 Task: Look for space in Chartres, France from 2nd June, 2023 to 6th June, 2023 for 1 adult in price range Rs.10000 to Rs.13000. Place can be private room with 1  bedroom having 1 bed and 1 bathroom. Property type can be house, flat, guest house, hotel. Amenities needed are: washing machine. Booking option can be shelf check-in. Required host language is English.
Action: Mouse moved to (613, 132)
Screenshot: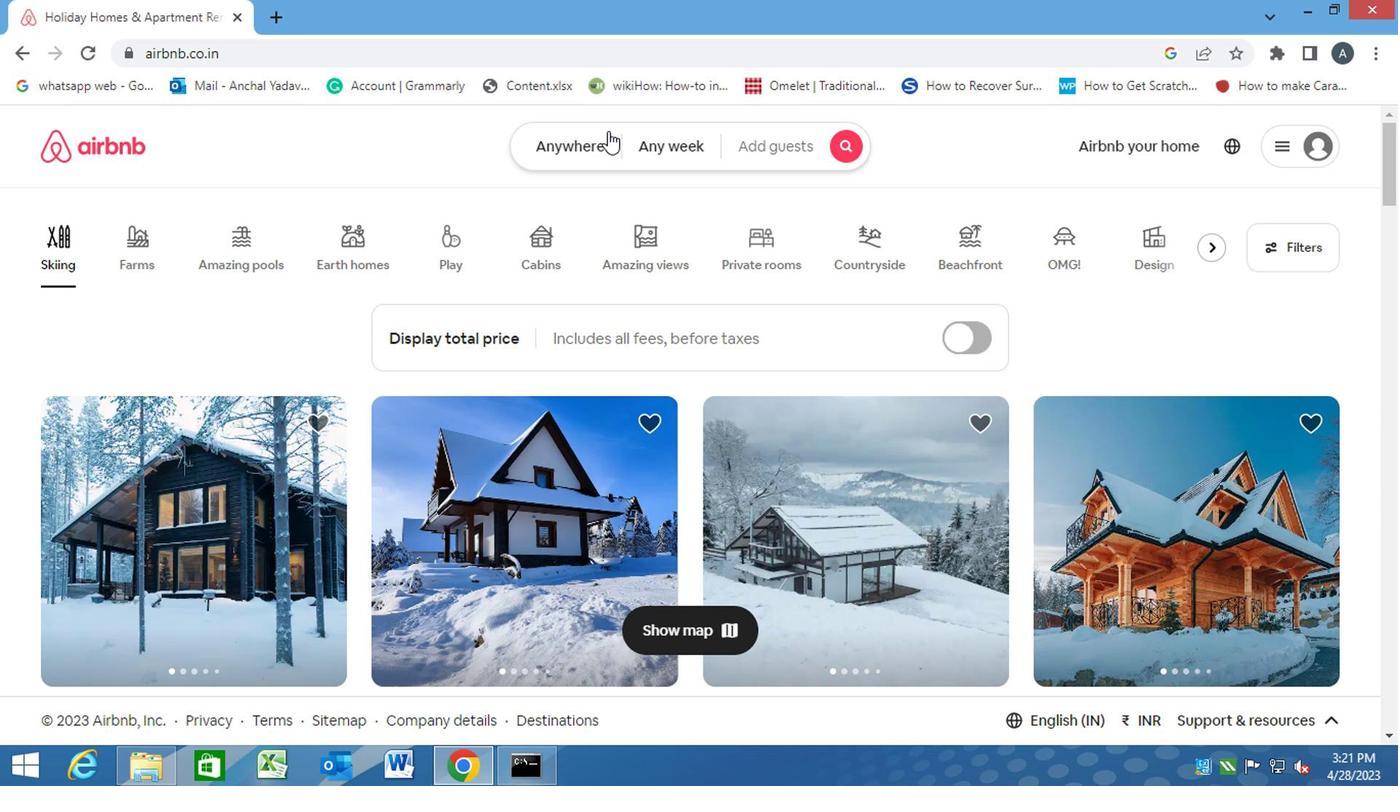 
Action: Mouse pressed left at (613, 132)
Screenshot: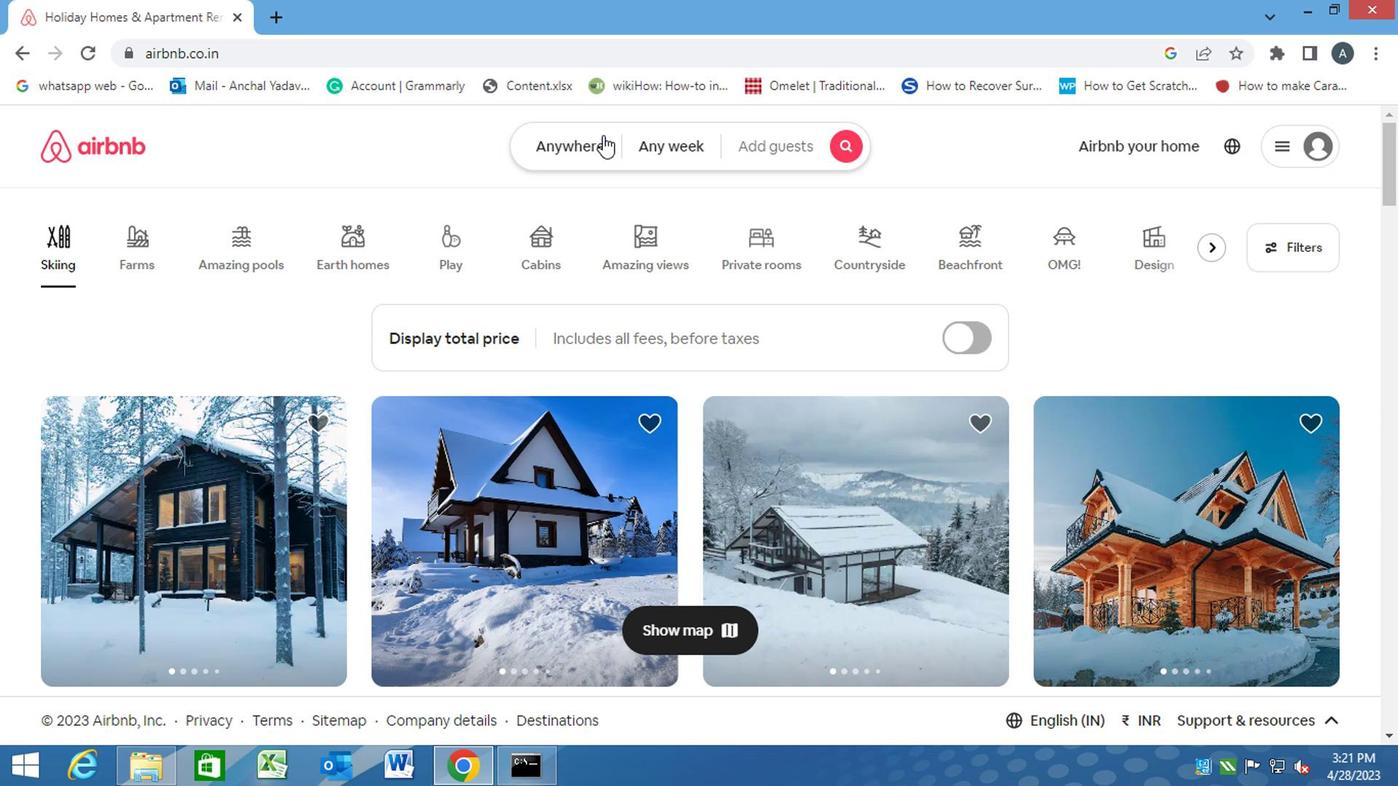 
Action: Mouse moved to (506, 201)
Screenshot: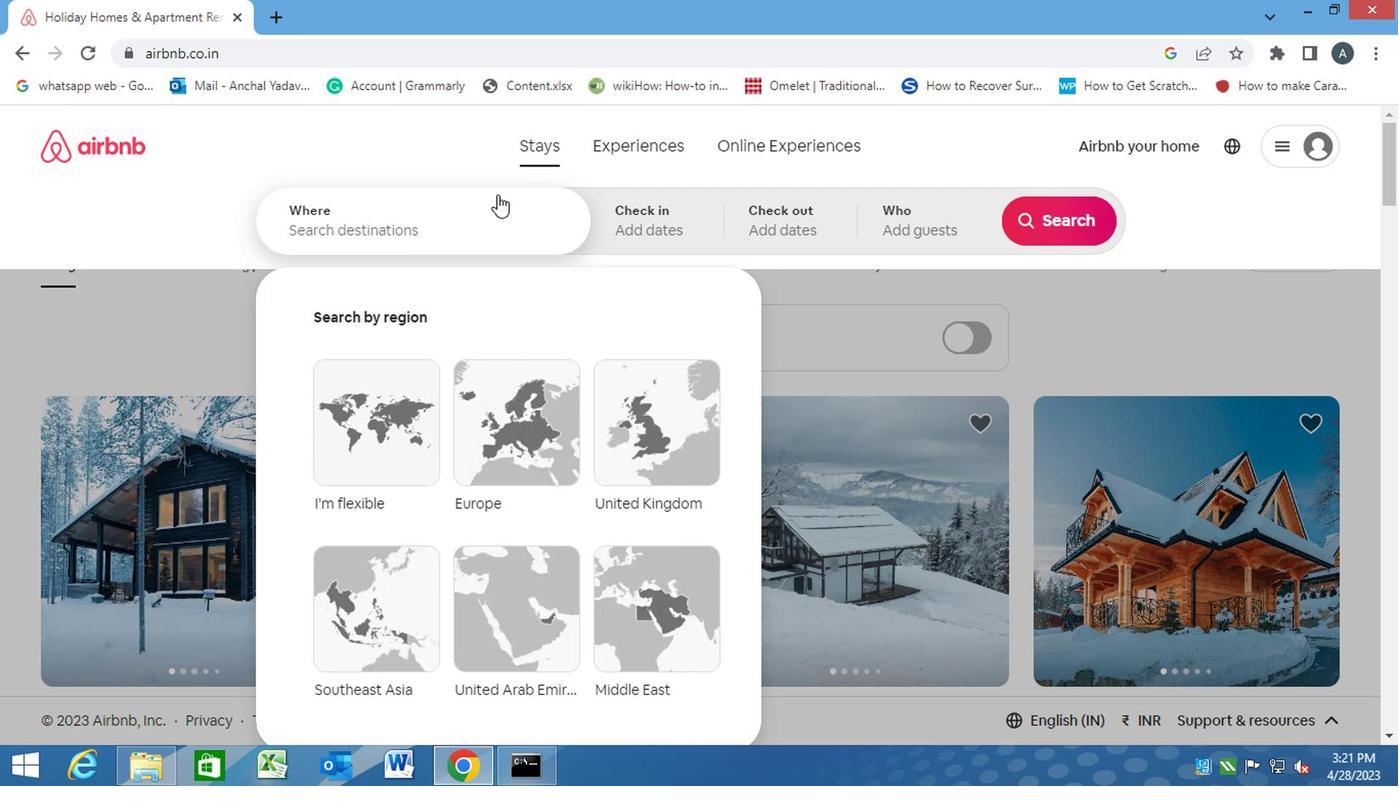 
Action: Mouse pressed left at (506, 201)
Screenshot: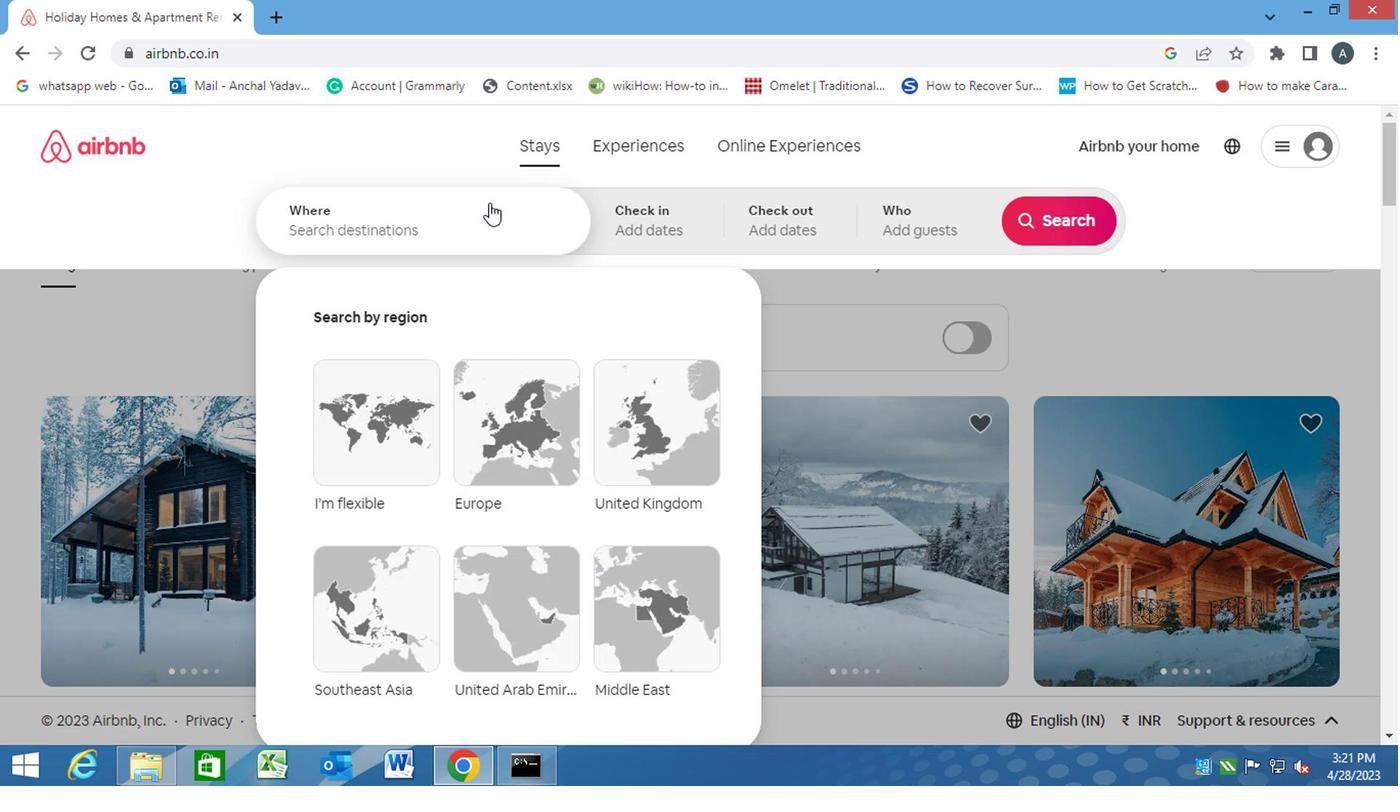 
Action: Key pressed c<Key.caps_lock>hartres,<Key.space><Key.caps_lock>f<Key.caps_lock>rance<Key.enter>
Screenshot: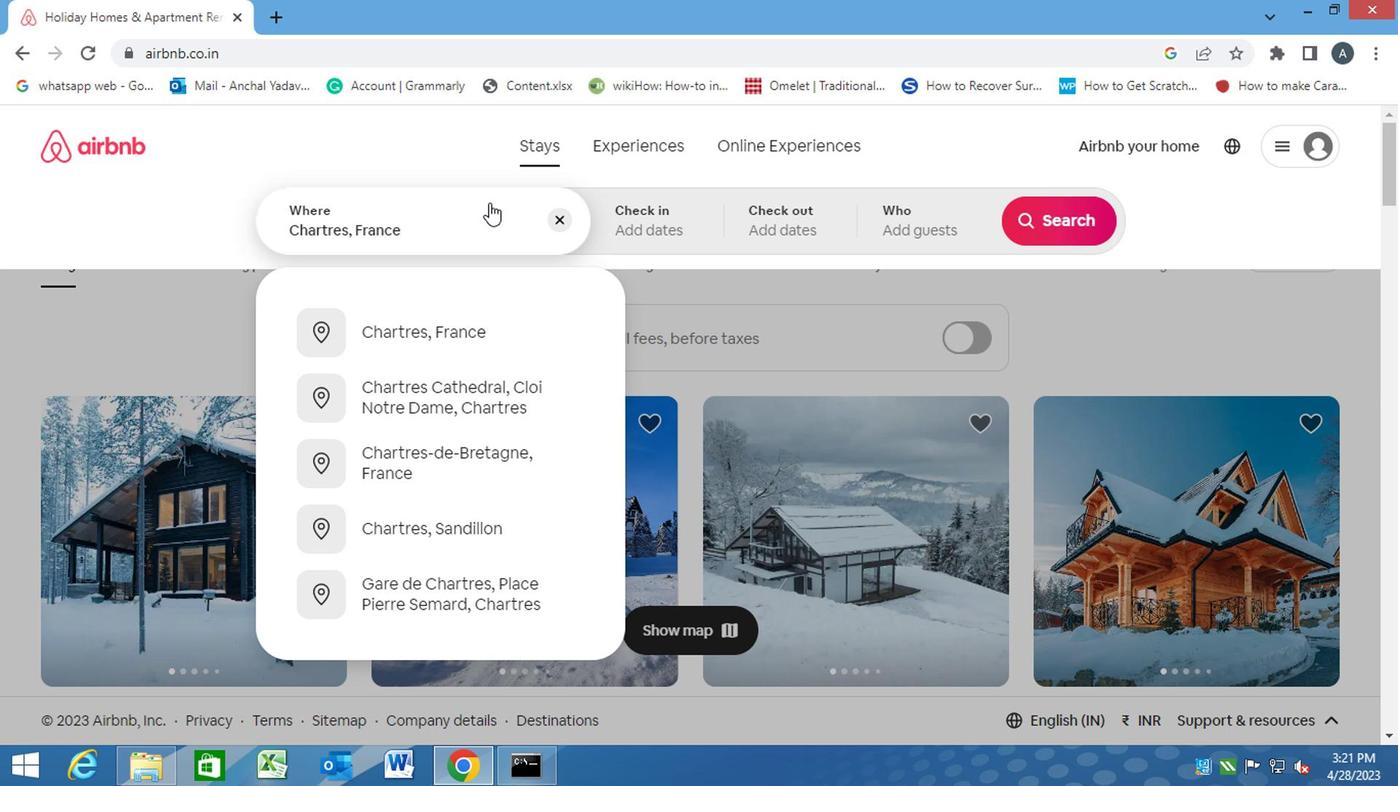 
Action: Mouse moved to (1030, 388)
Screenshot: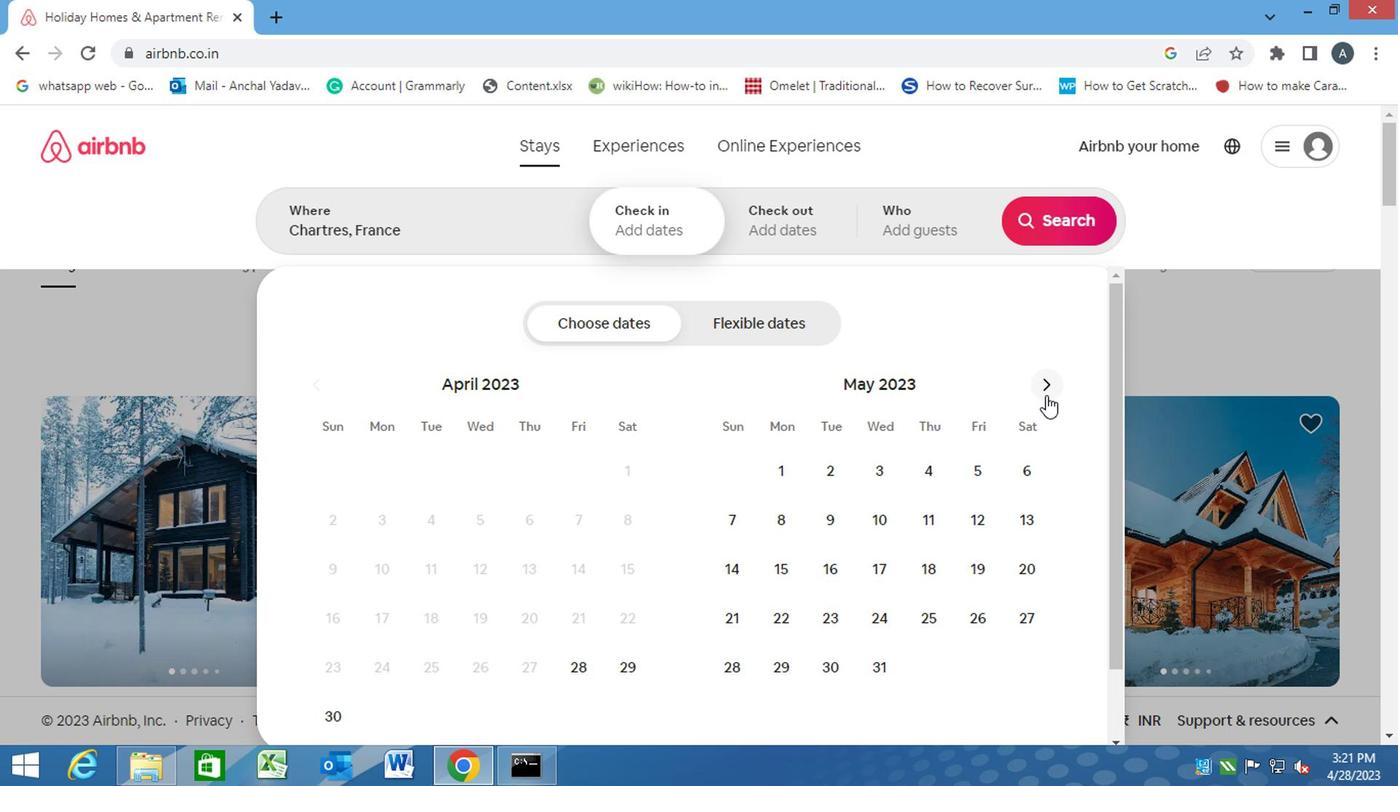 
Action: Mouse pressed left at (1030, 388)
Screenshot: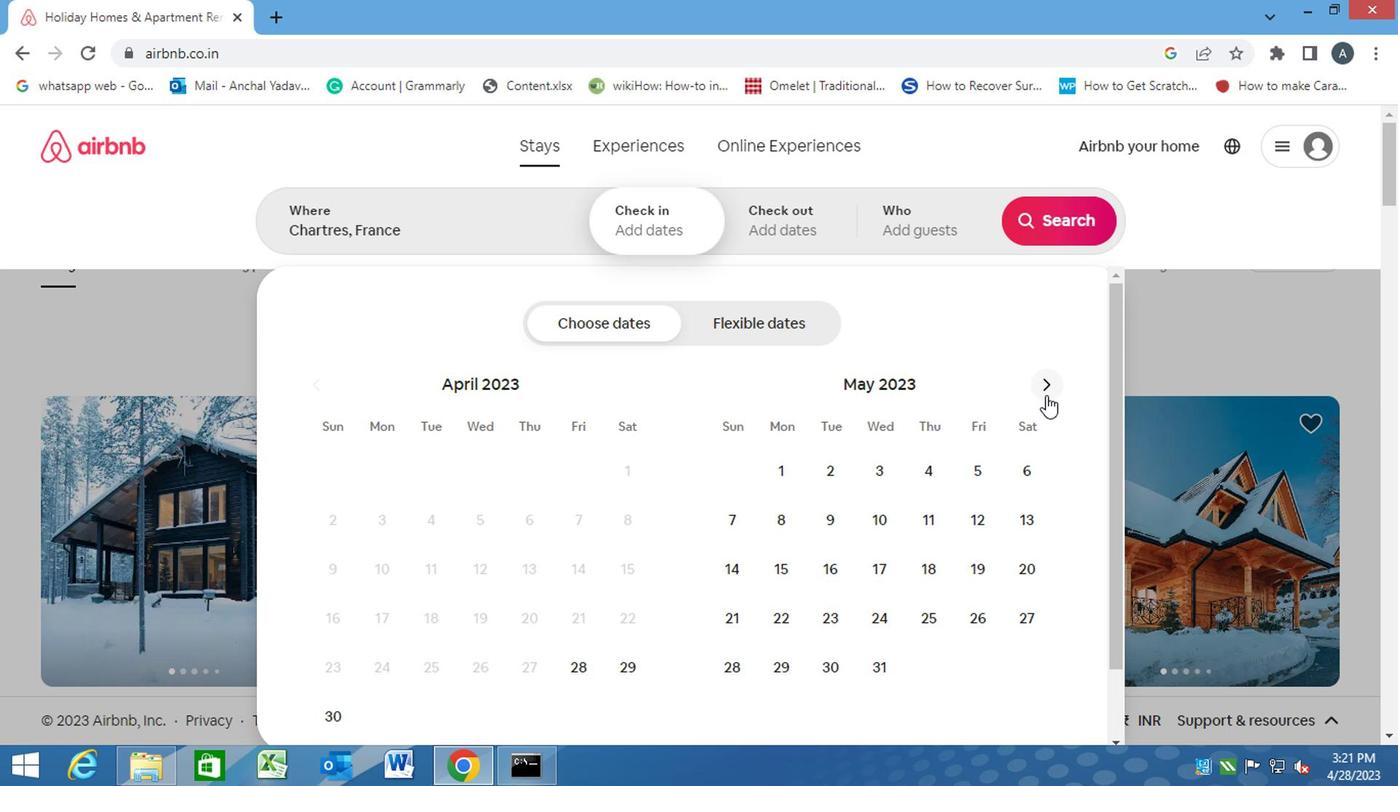 
Action: Mouse moved to (962, 477)
Screenshot: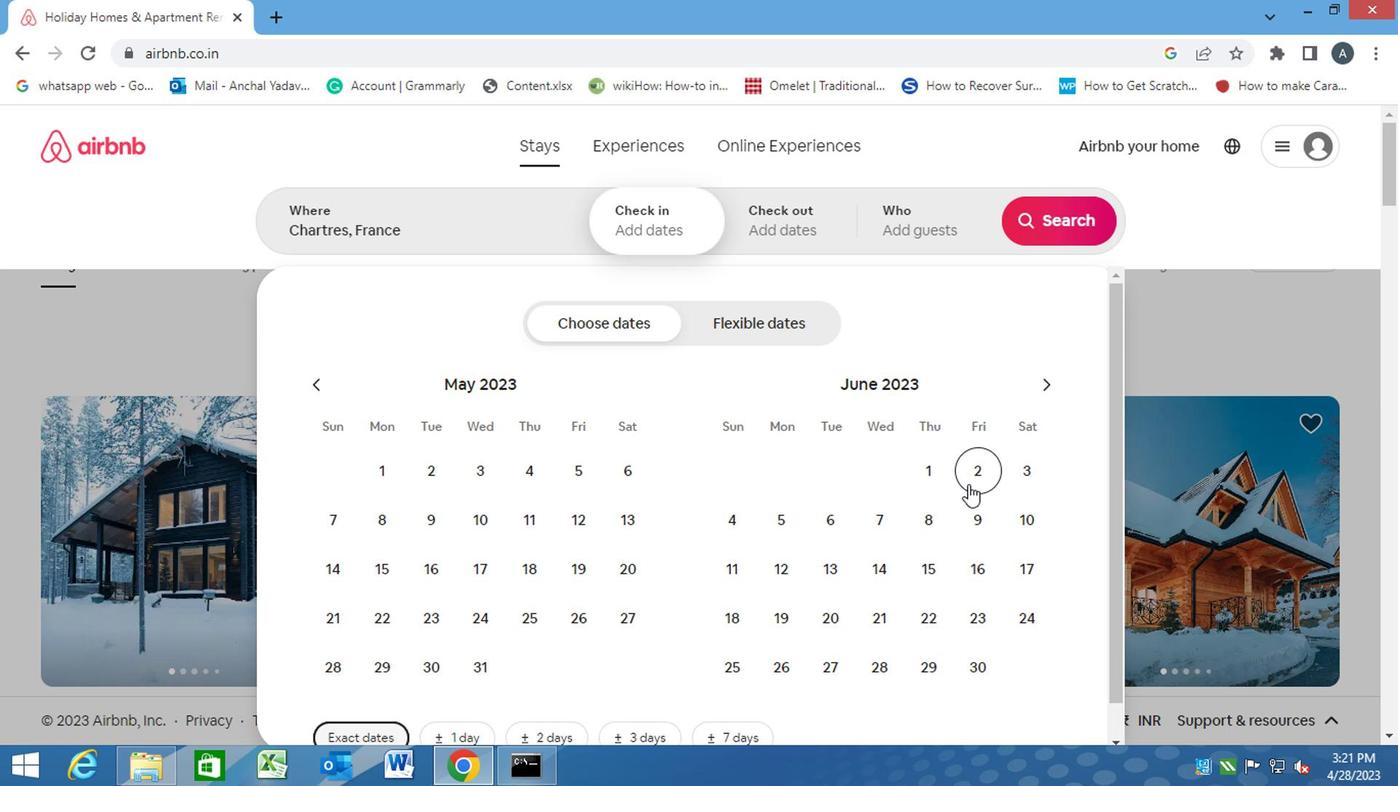 
Action: Mouse pressed left at (962, 477)
Screenshot: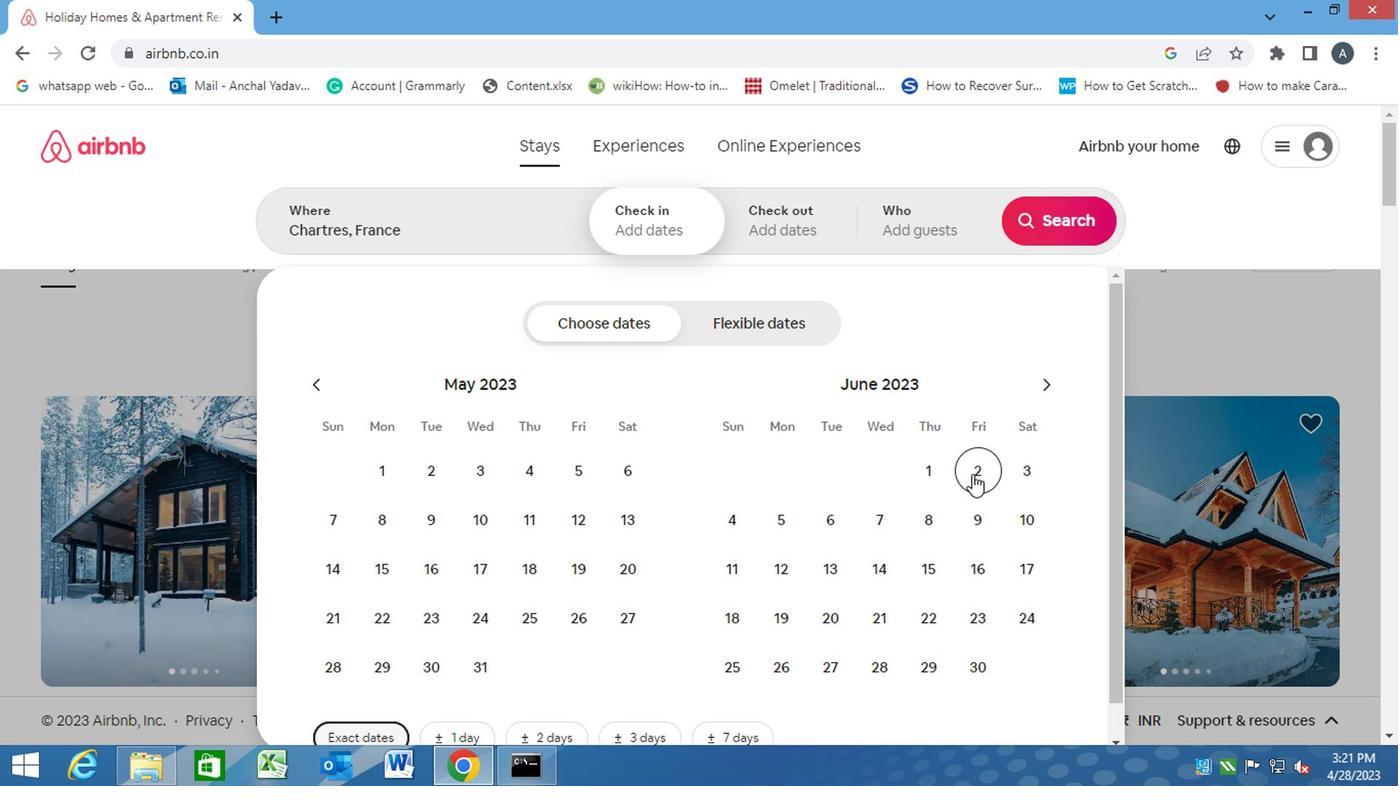 
Action: Mouse moved to (798, 531)
Screenshot: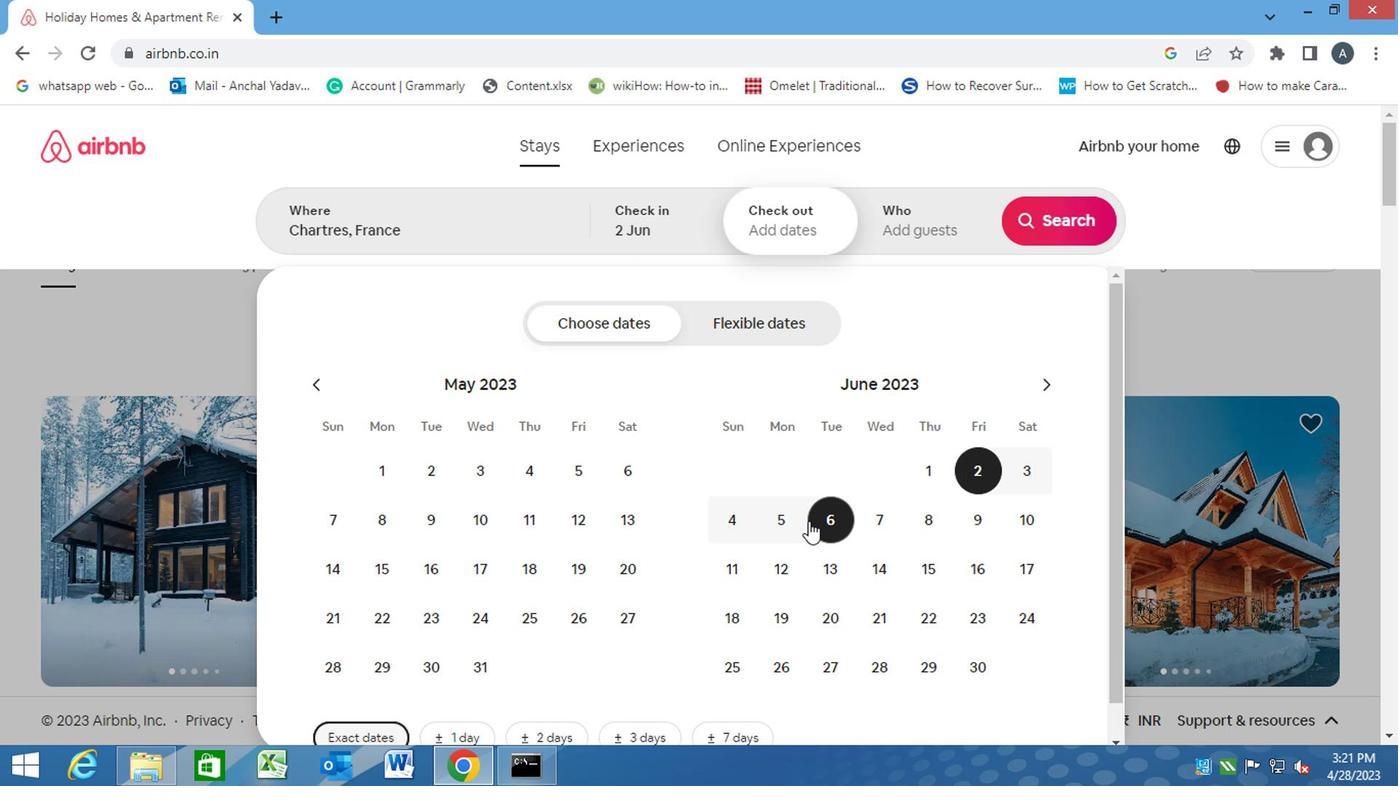 
Action: Mouse pressed left at (798, 531)
Screenshot: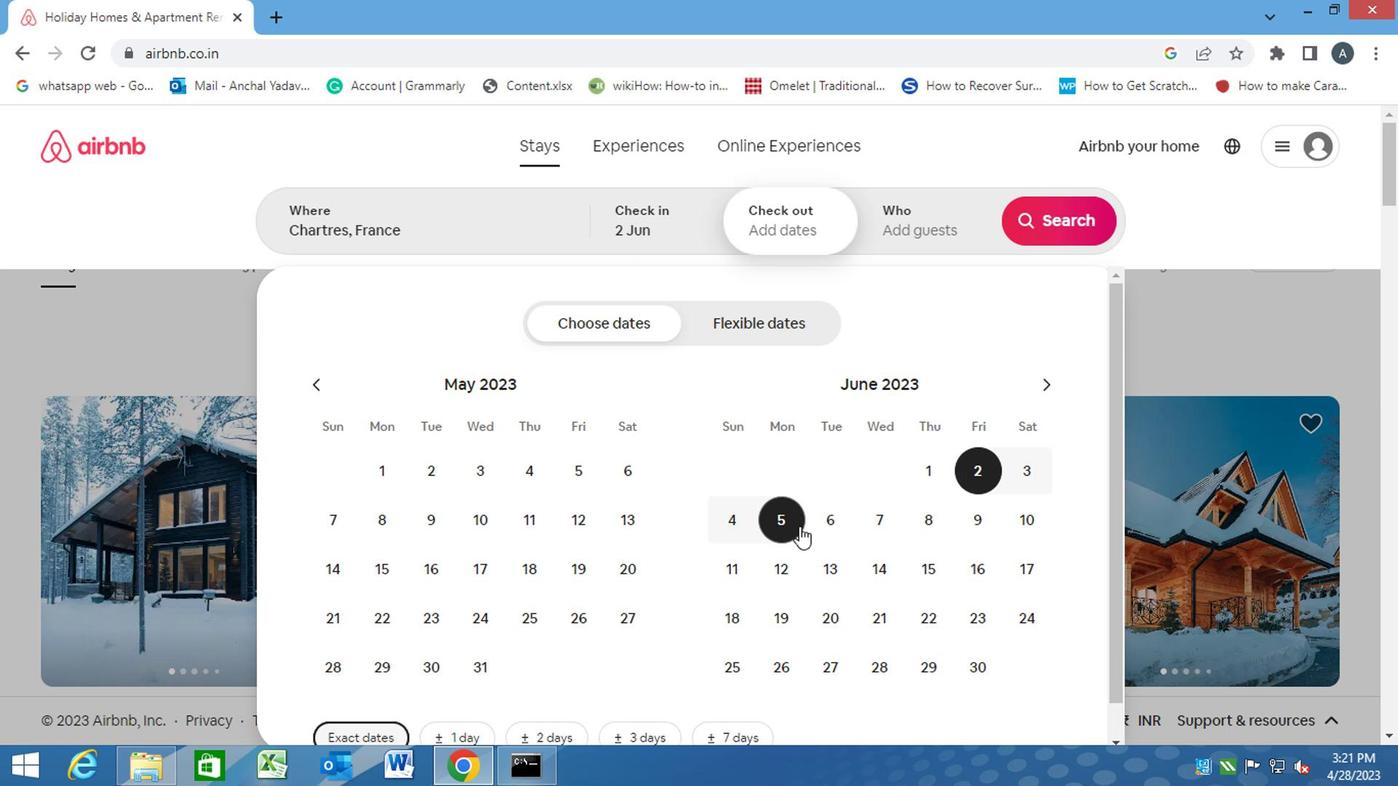 
Action: Mouse moved to (817, 524)
Screenshot: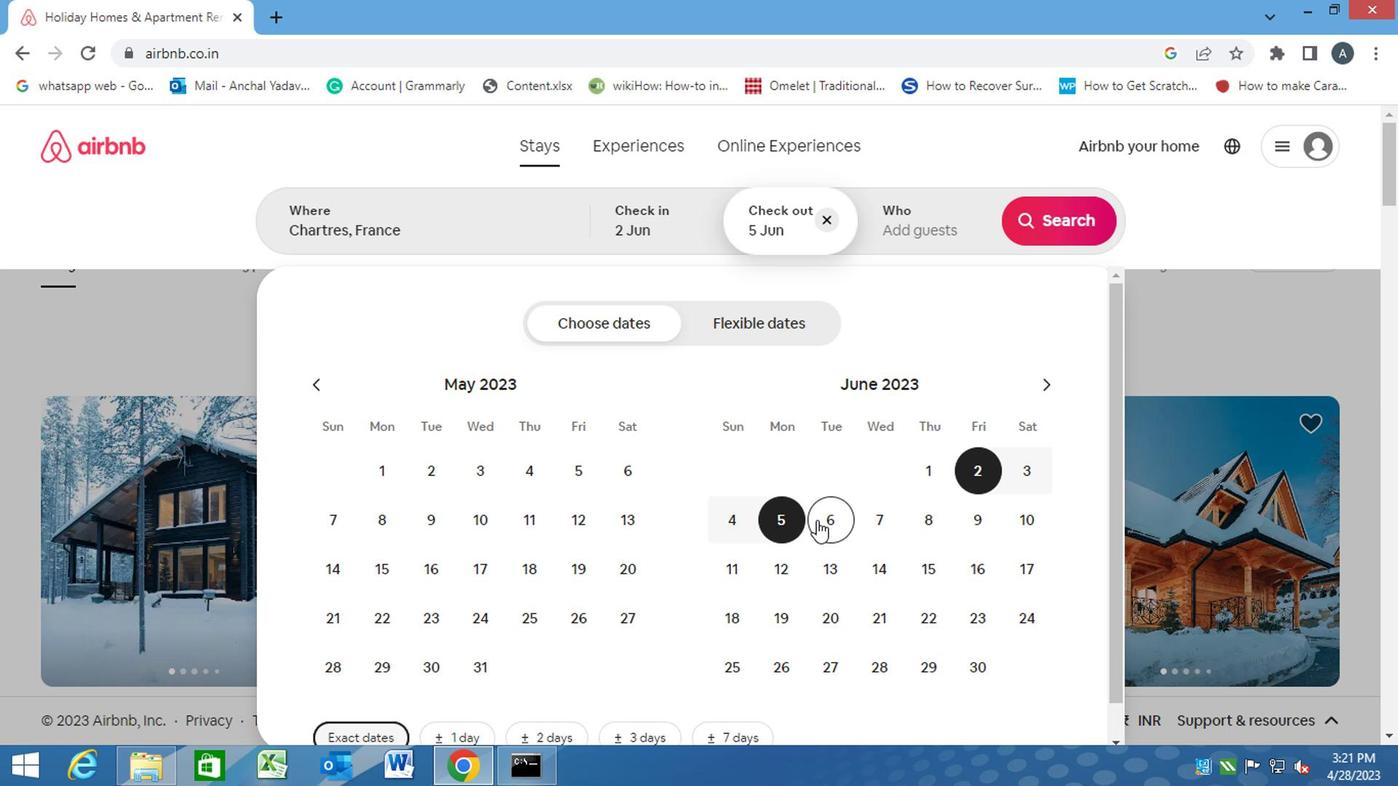 
Action: Mouse pressed left at (817, 524)
Screenshot: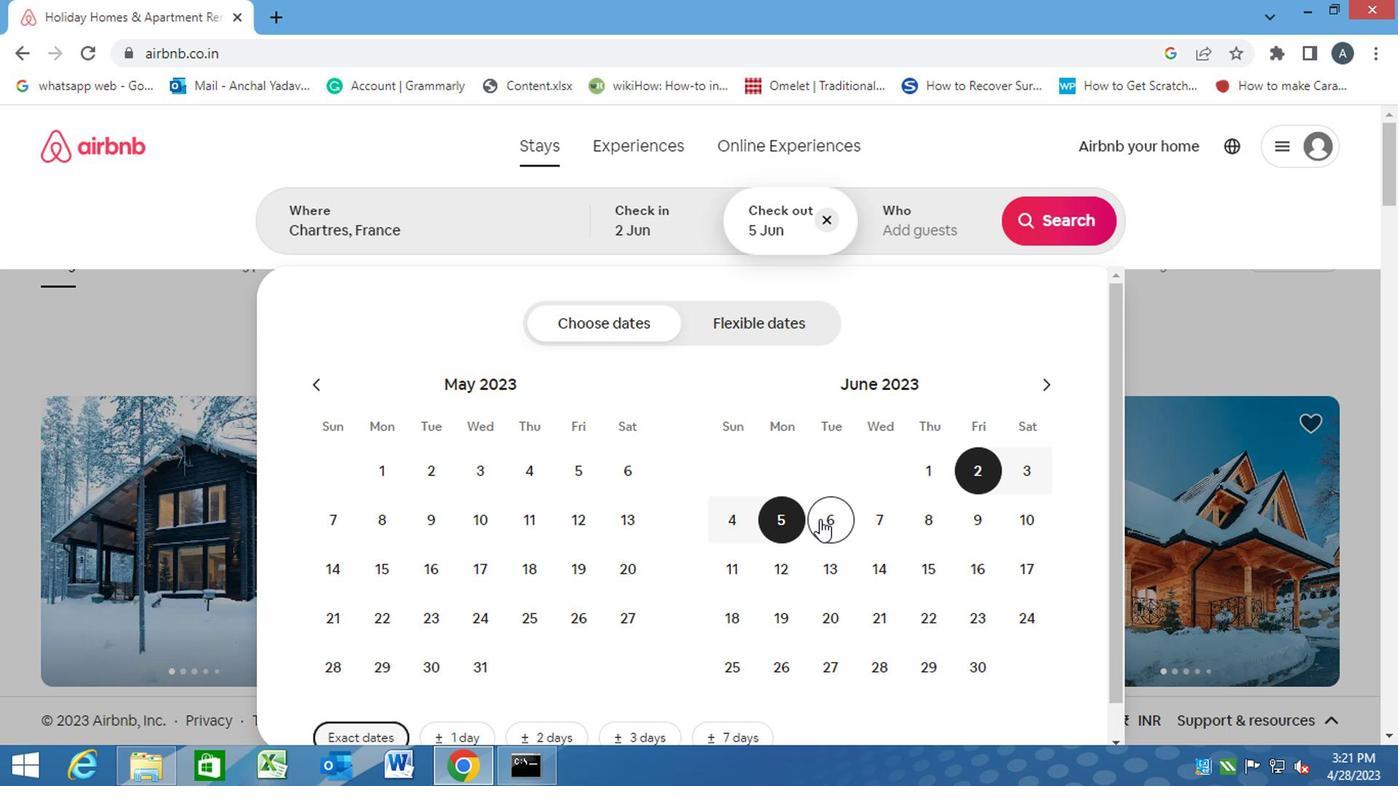 
Action: Mouse moved to (885, 224)
Screenshot: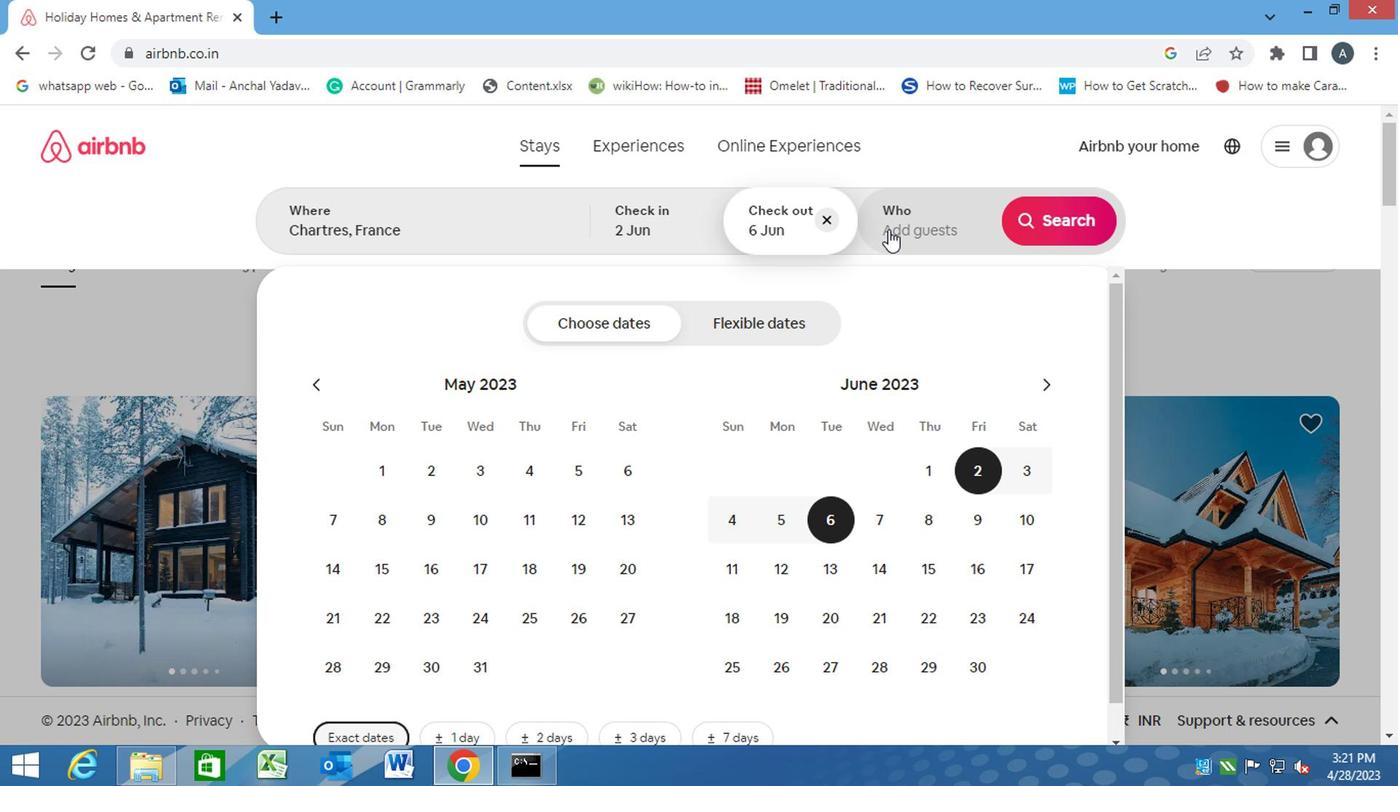 
Action: Mouse pressed left at (885, 224)
Screenshot: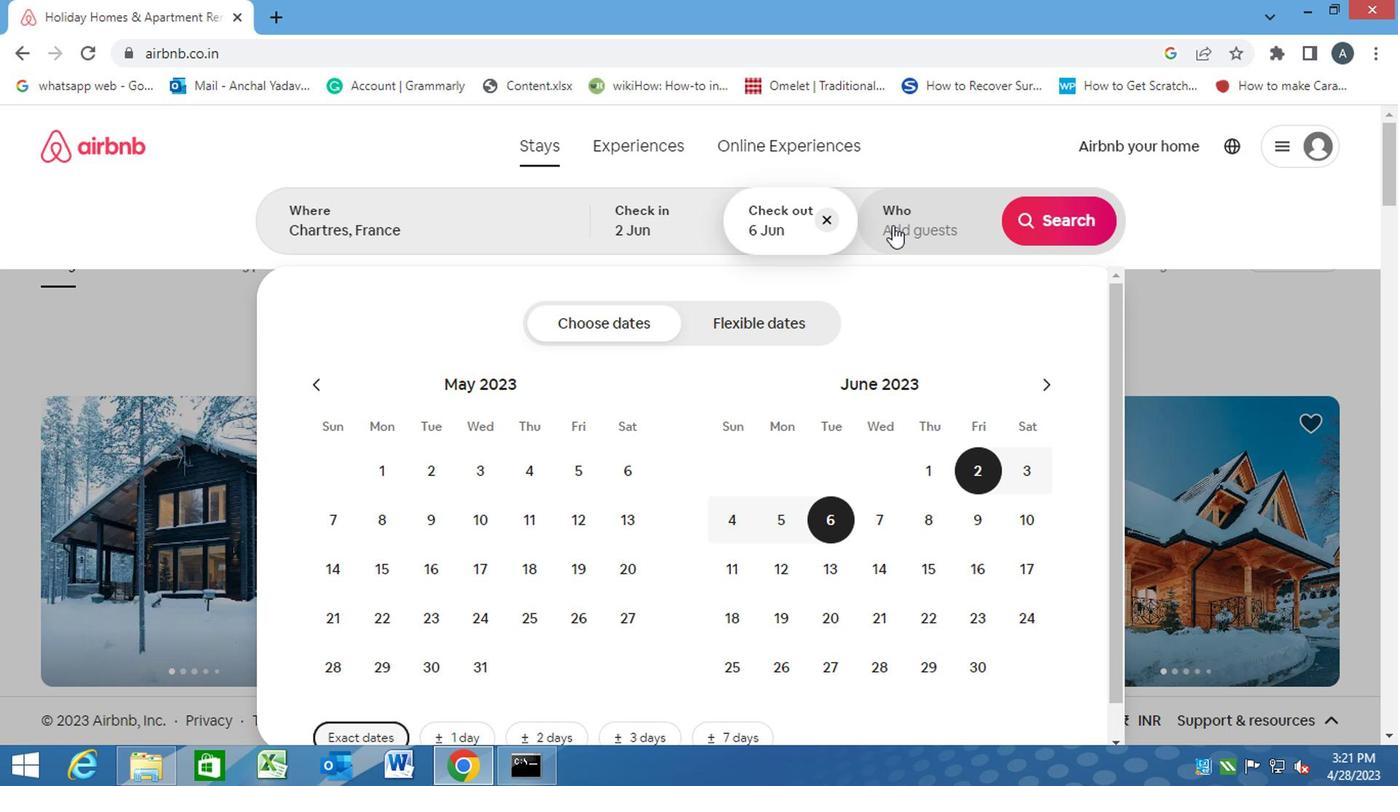
Action: Mouse moved to (1052, 324)
Screenshot: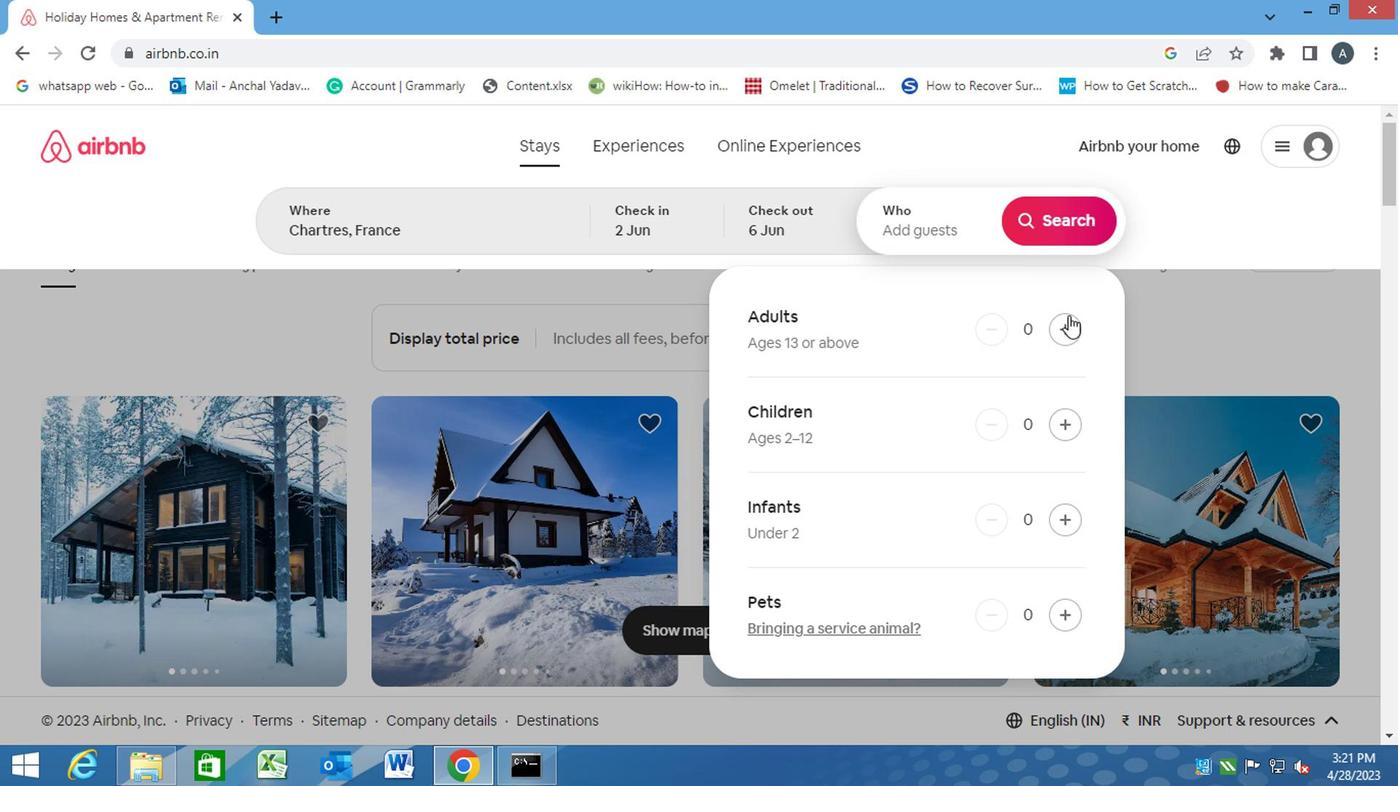 
Action: Mouse pressed left at (1052, 324)
Screenshot: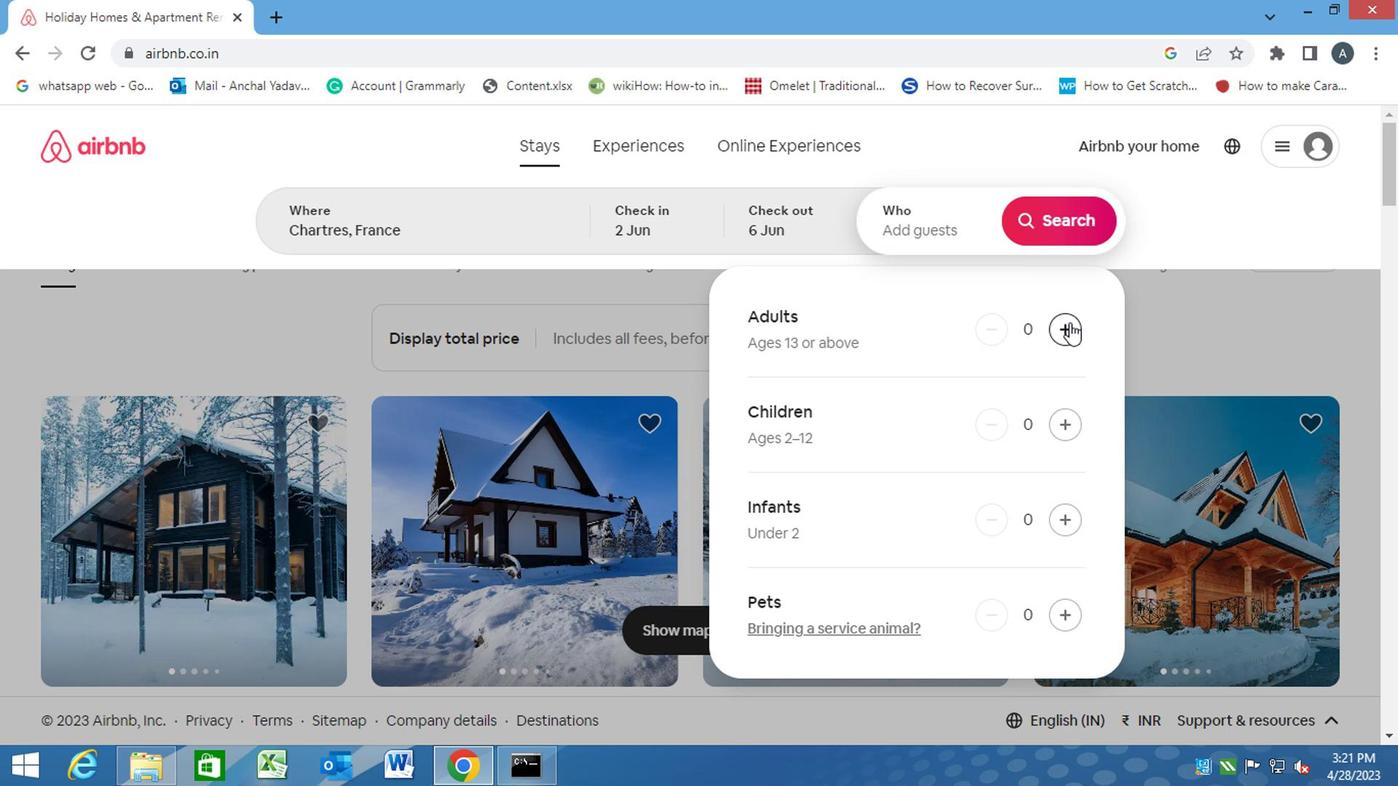 
Action: Mouse moved to (1068, 217)
Screenshot: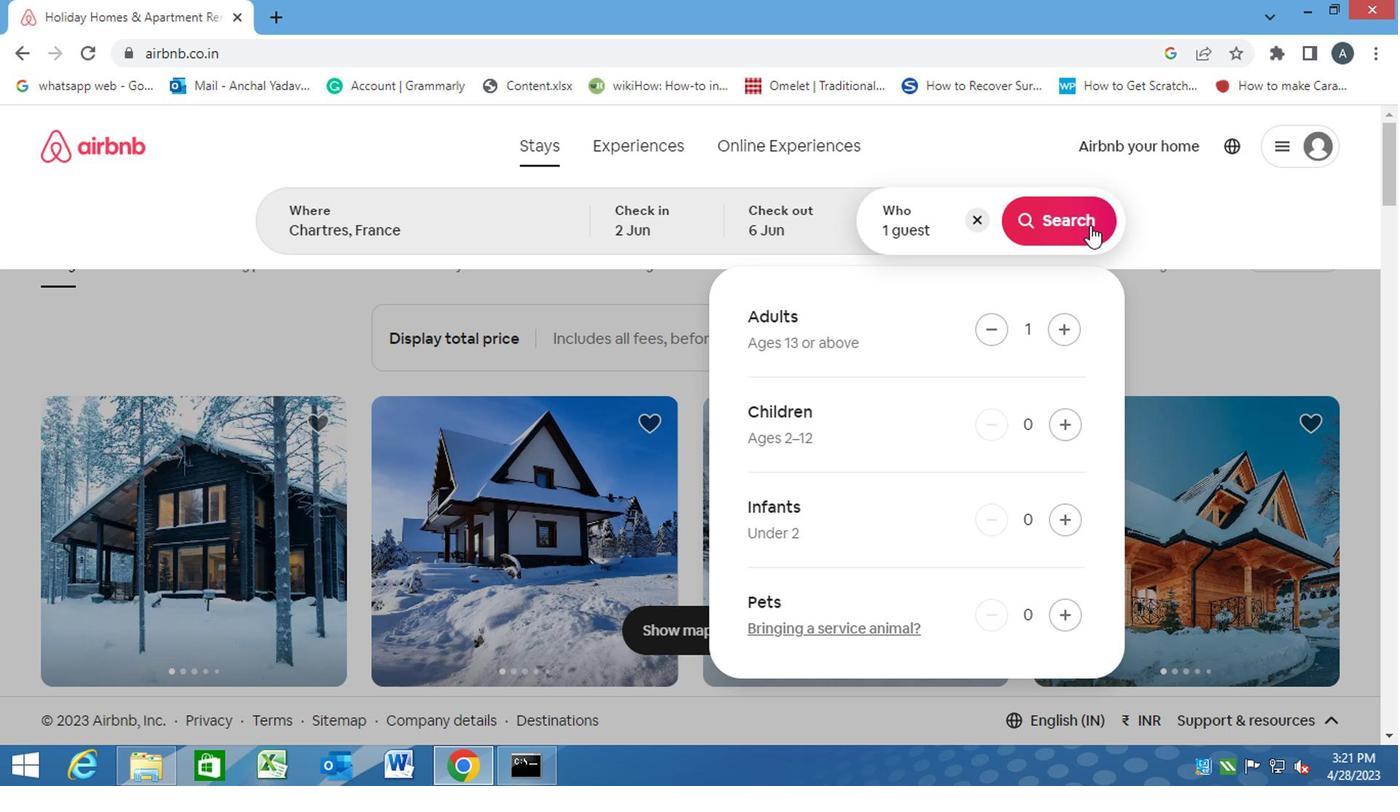 
Action: Mouse pressed left at (1068, 217)
Screenshot: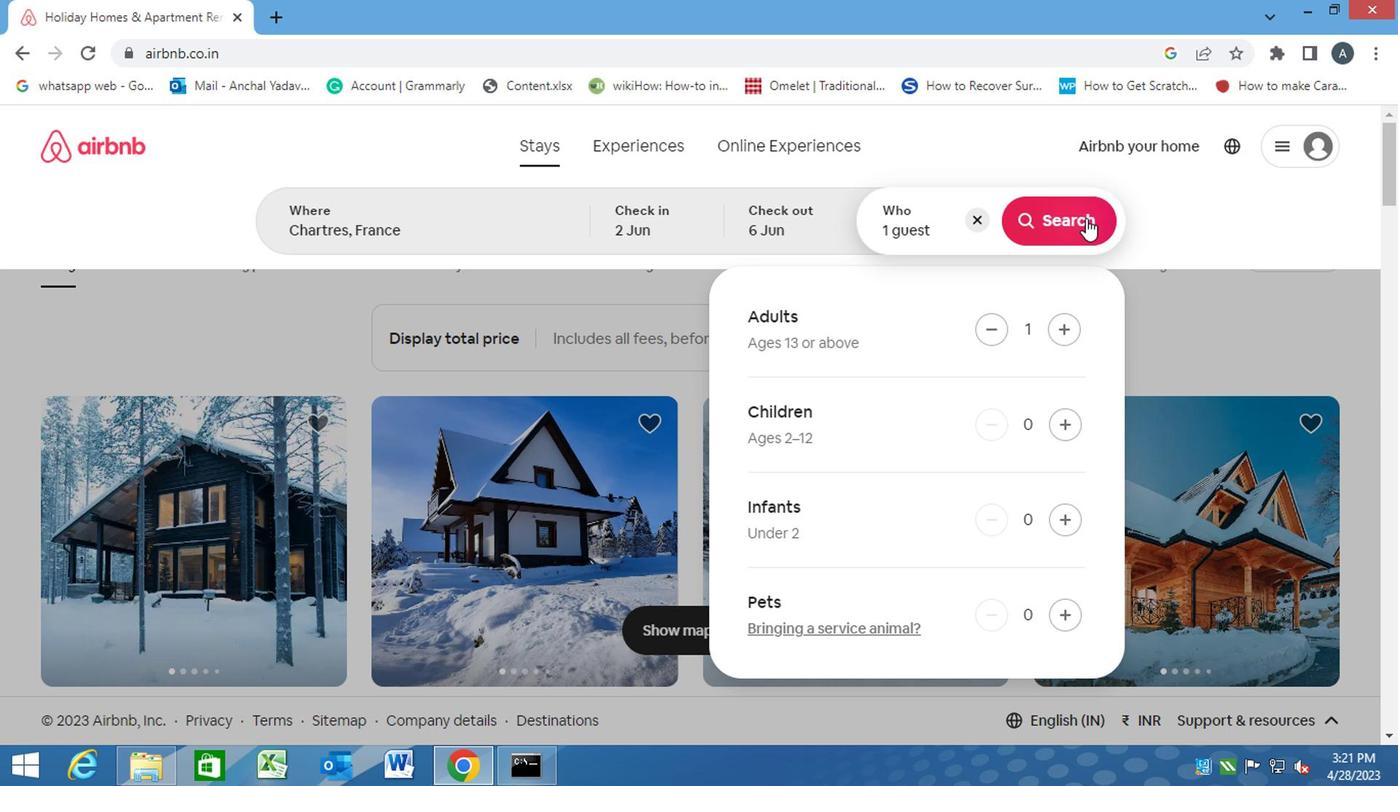 
Action: Mouse moved to (1270, 231)
Screenshot: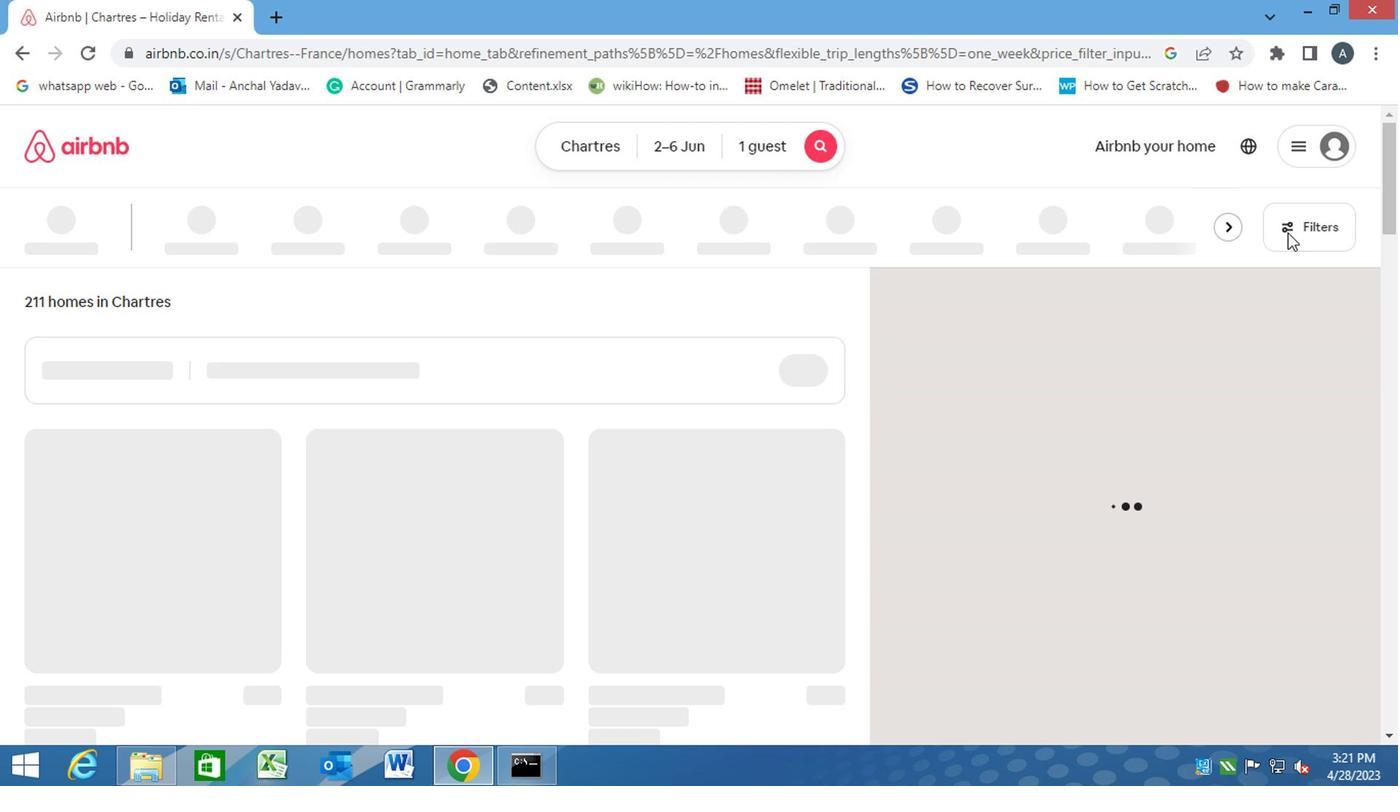 
Action: Mouse pressed left at (1270, 231)
Screenshot: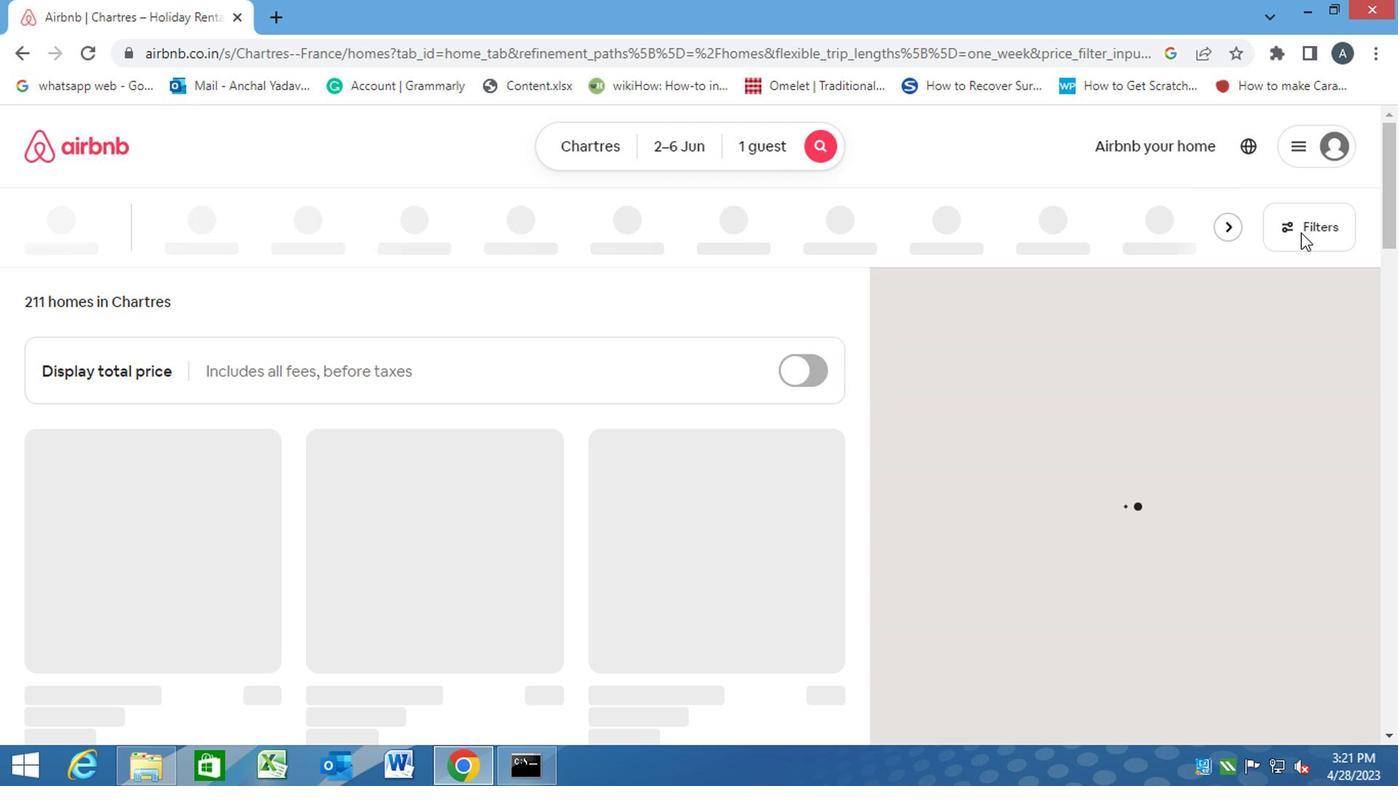 
Action: Mouse moved to (442, 501)
Screenshot: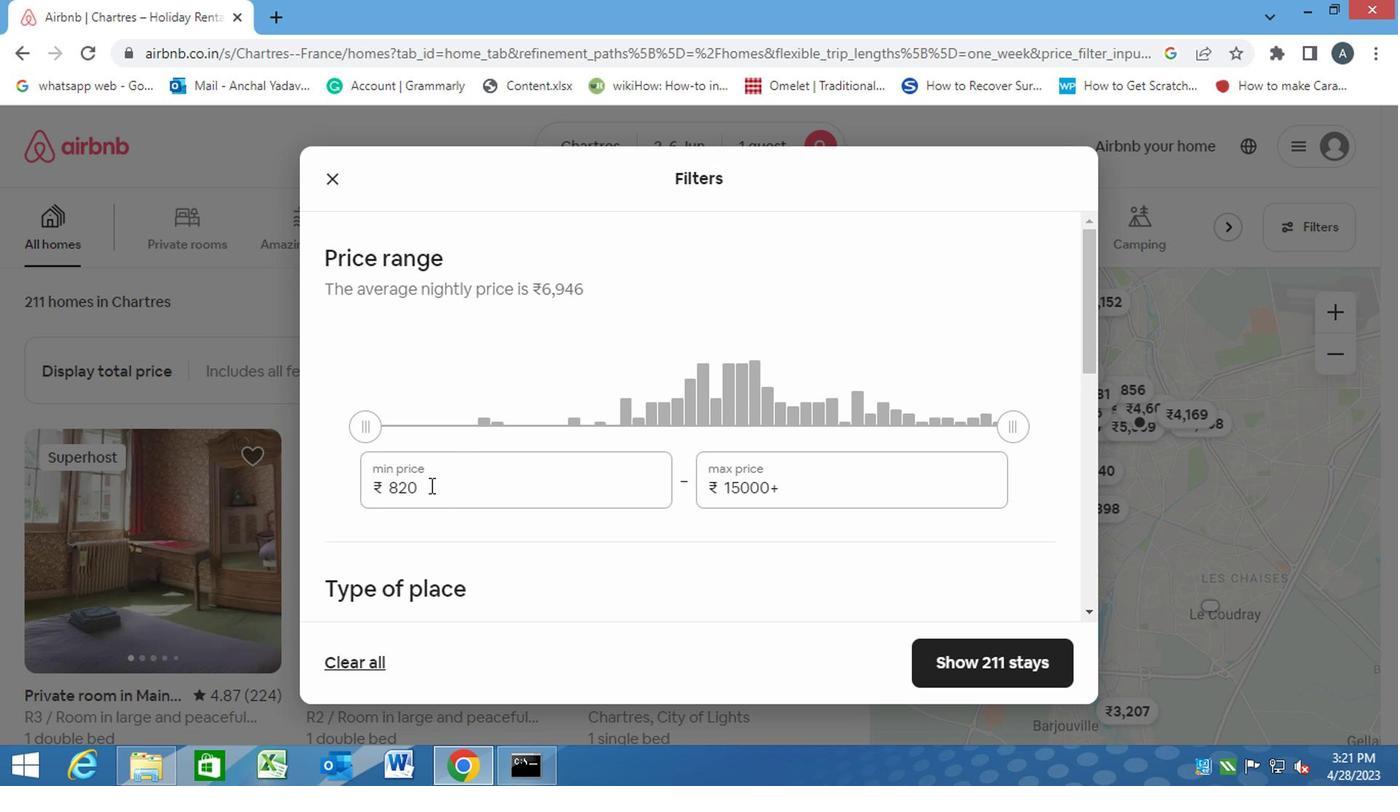 
Action: Mouse scrolled (442, 500) with delta (0, 0)
Screenshot: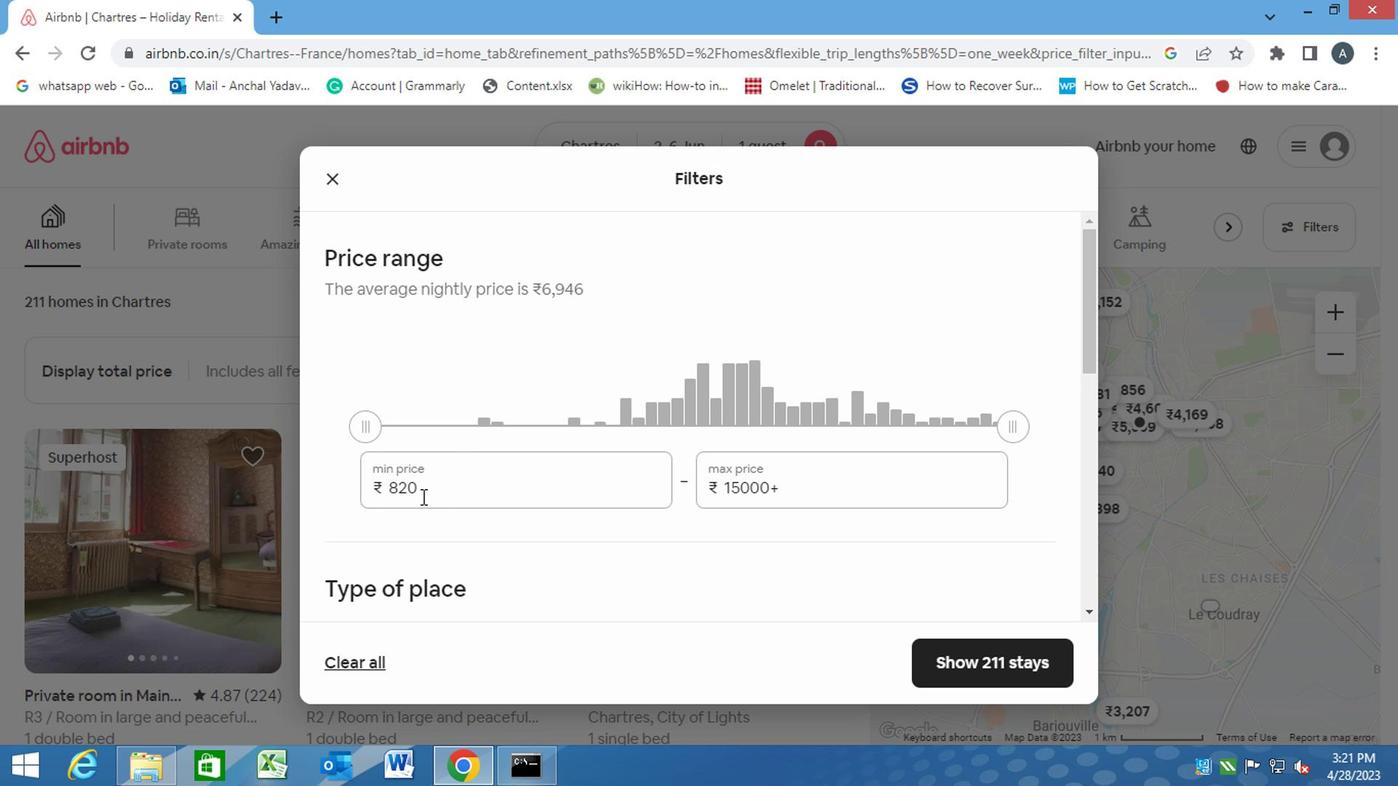 
Action: Mouse moved to (462, 382)
Screenshot: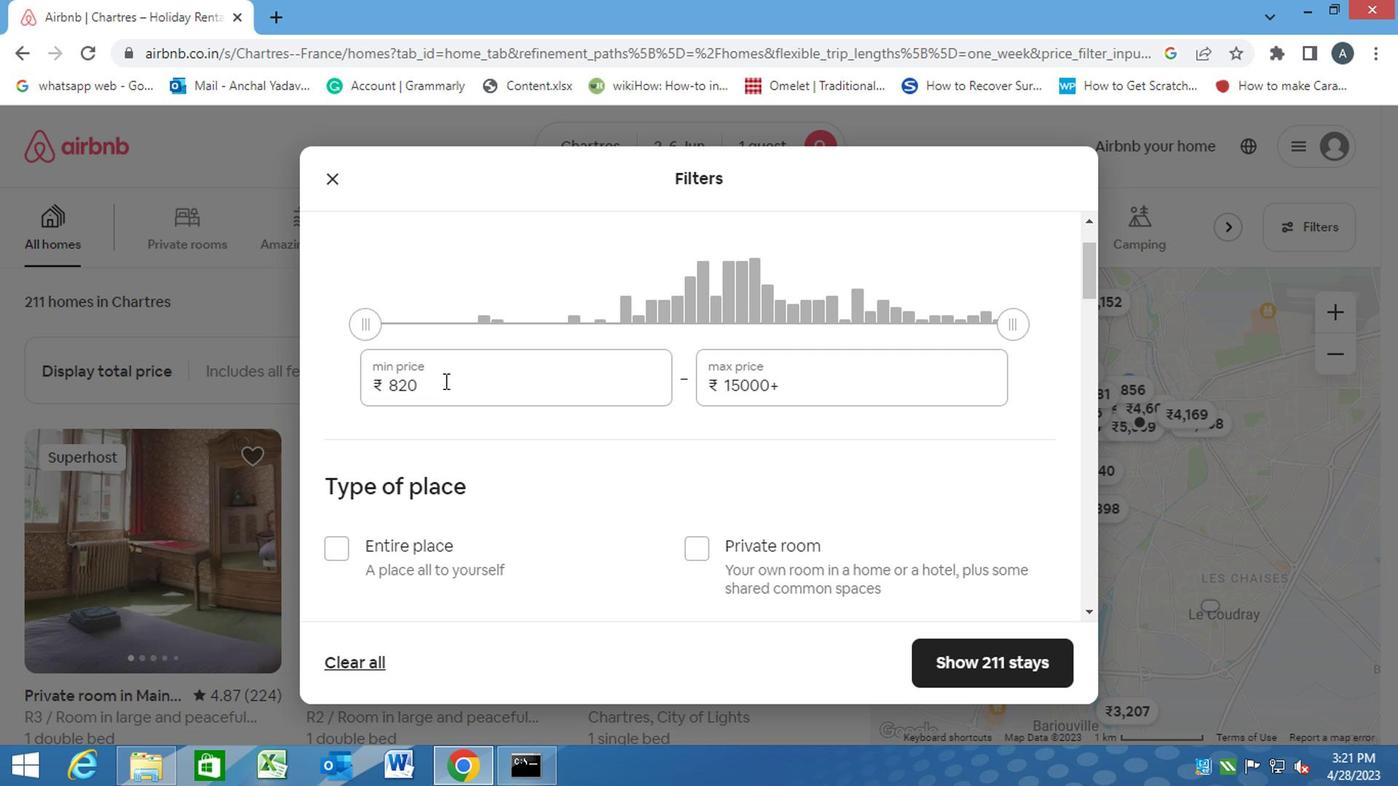
Action: Mouse pressed left at (462, 382)
Screenshot: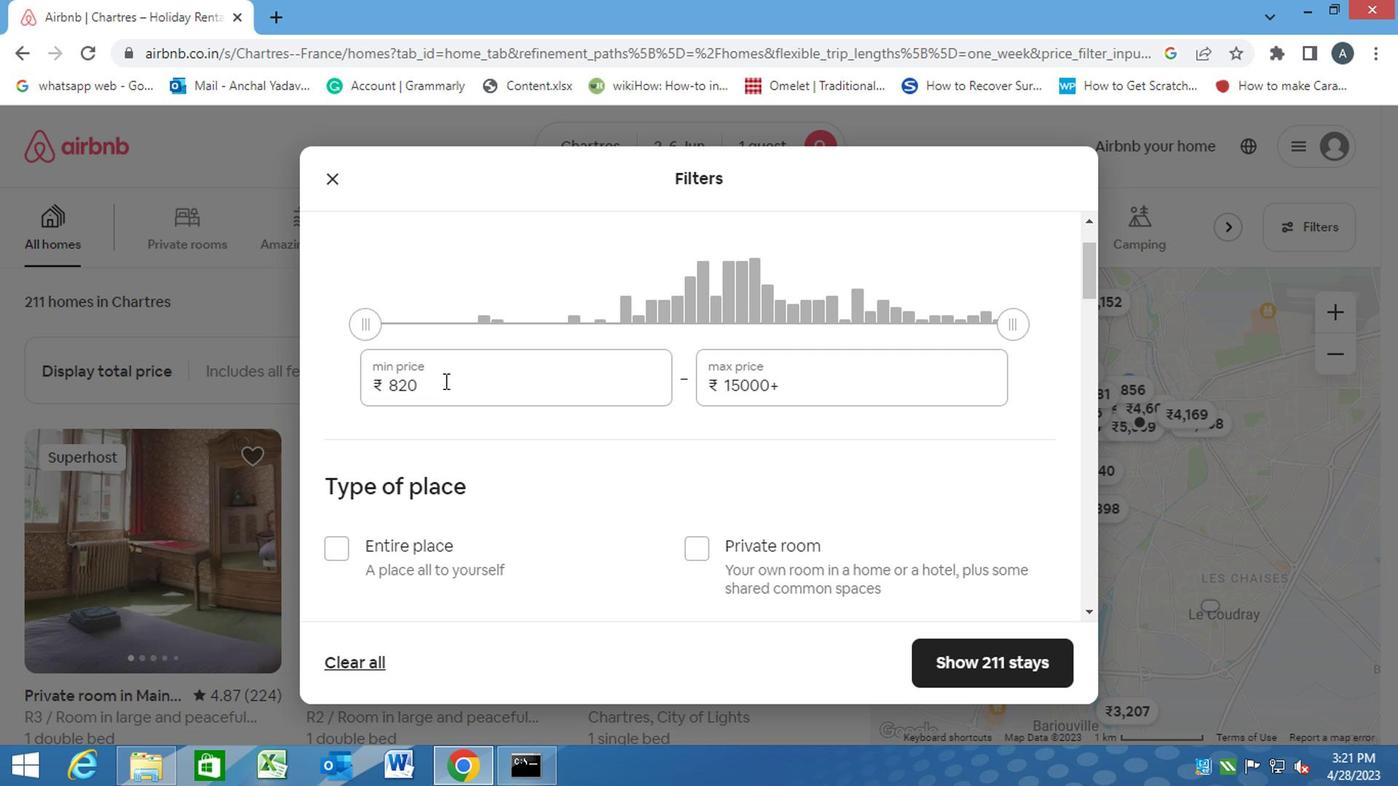 
Action: Mouse moved to (395, 392)
Screenshot: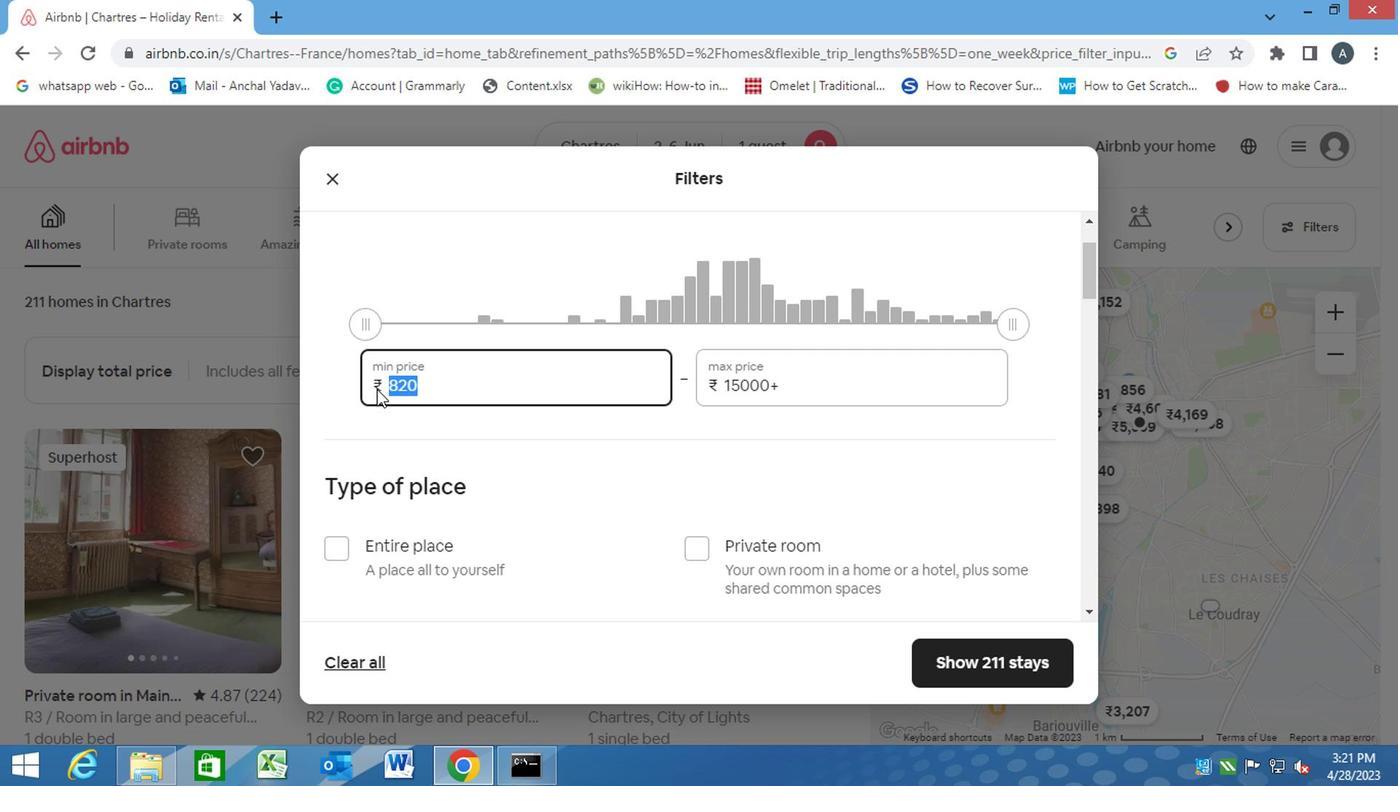 
Action: Key pressed 10000<Key.tab><Key.backspace><Key.backspace>13000
Screenshot: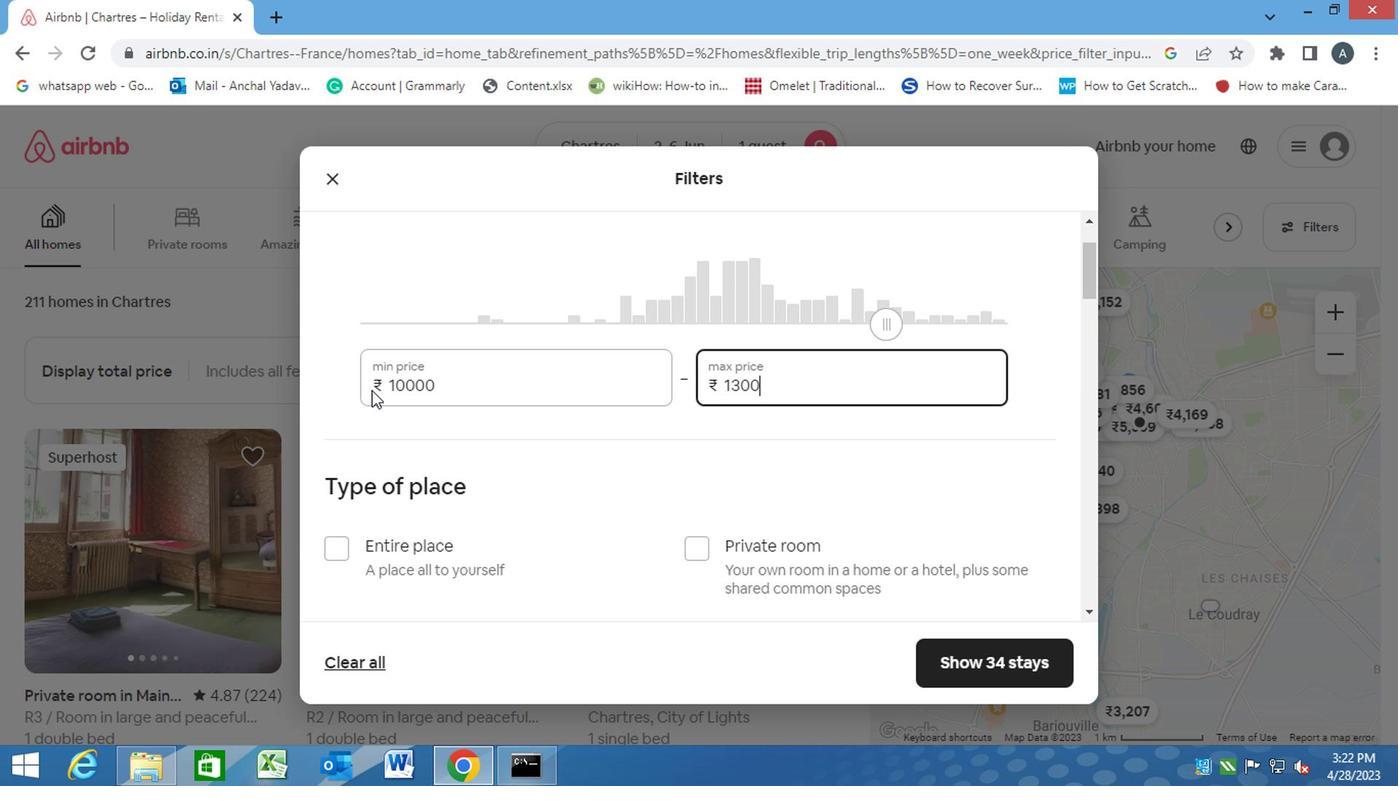 
Action: Mouse moved to (555, 472)
Screenshot: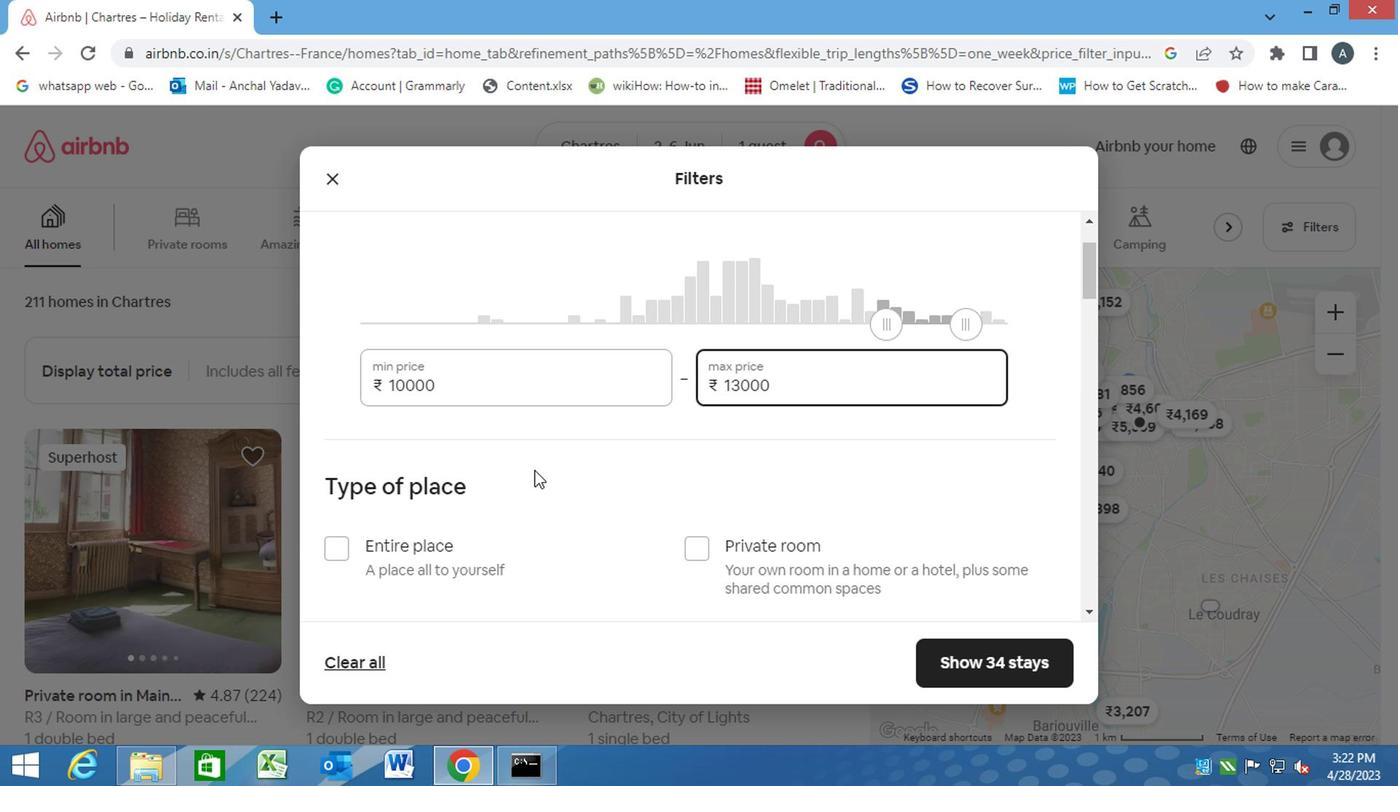 
Action: Mouse pressed left at (555, 472)
Screenshot: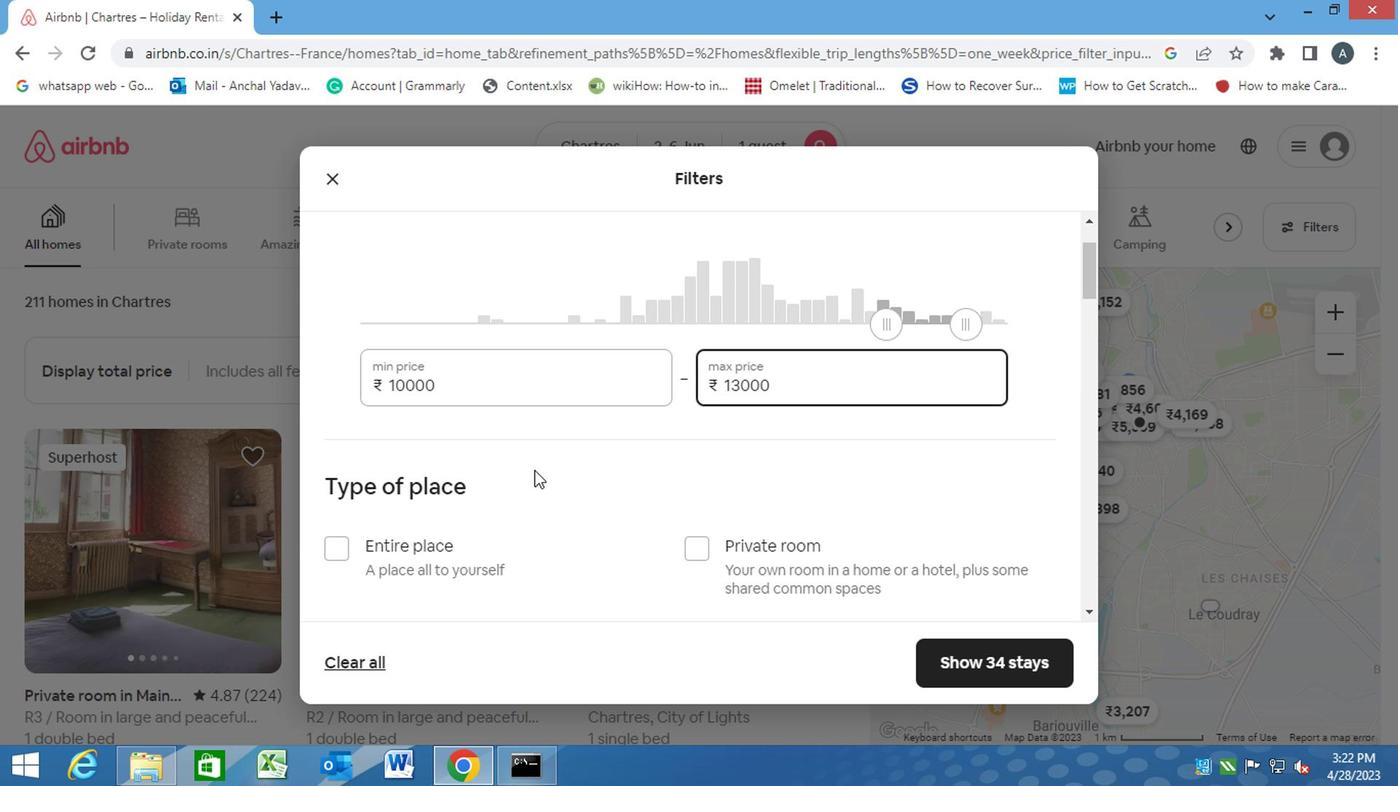 
Action: Mouse scrolled (555, 471) with delta (0, 0)
Screenshot: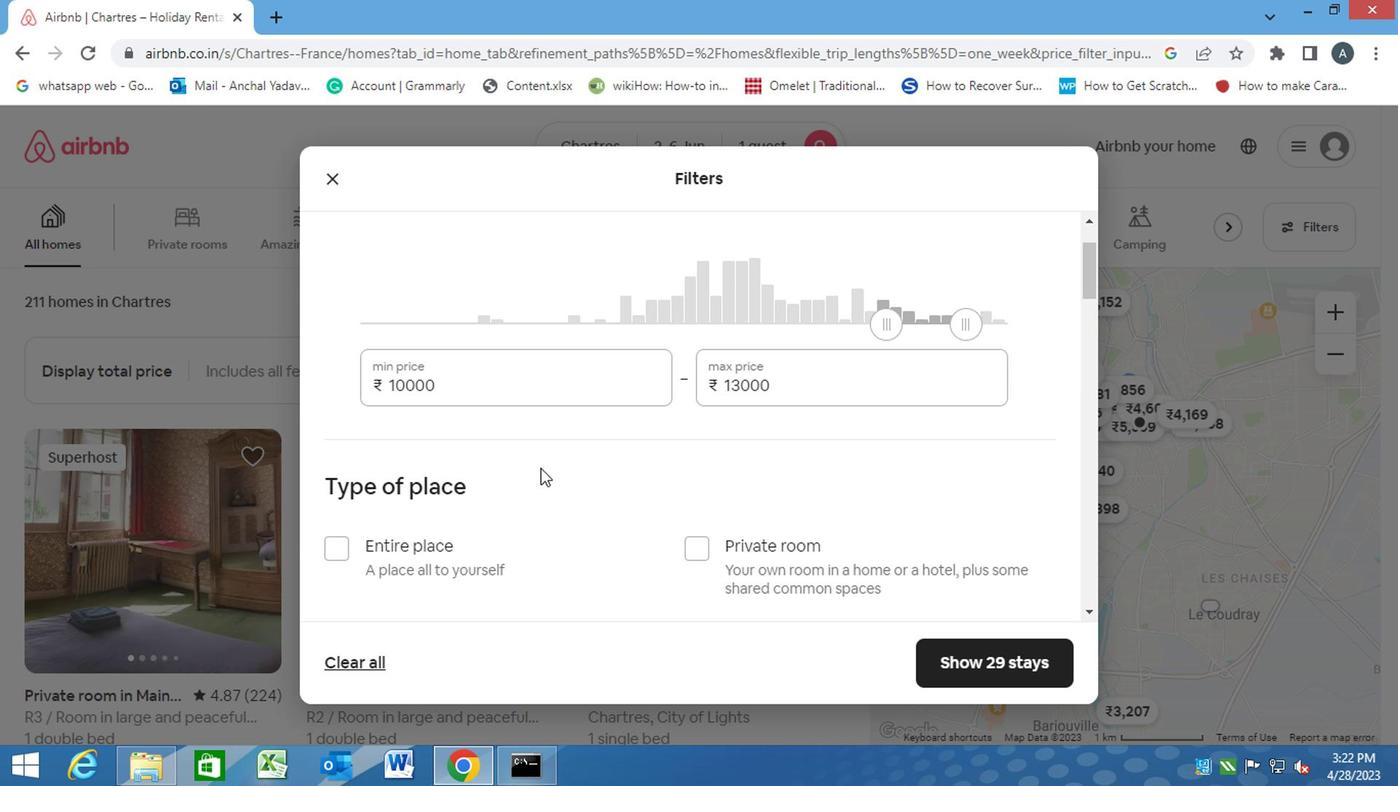 
Action: Mouse moved to (696, 444)
Screenshot: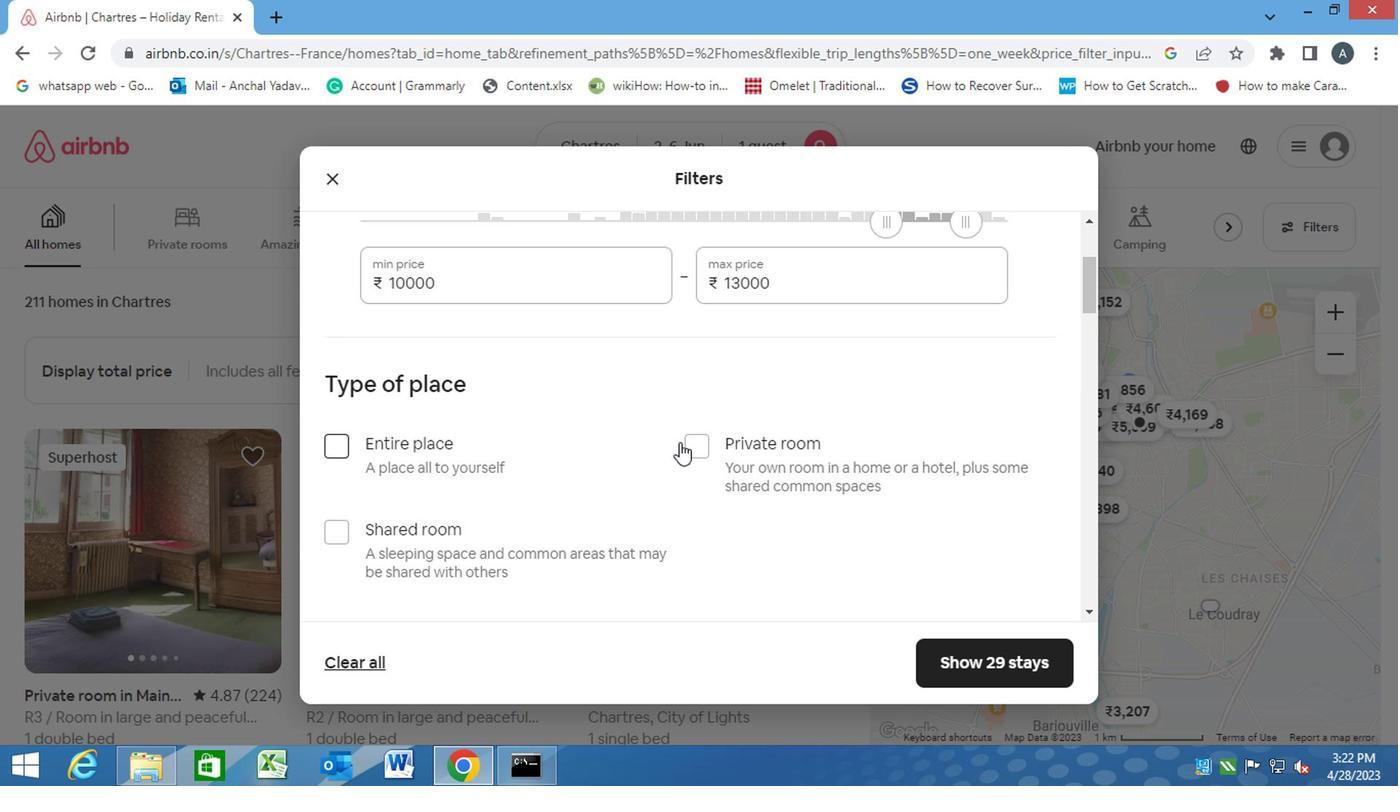 
Action: Mouse pressed left at (696, 444)
Screenshot: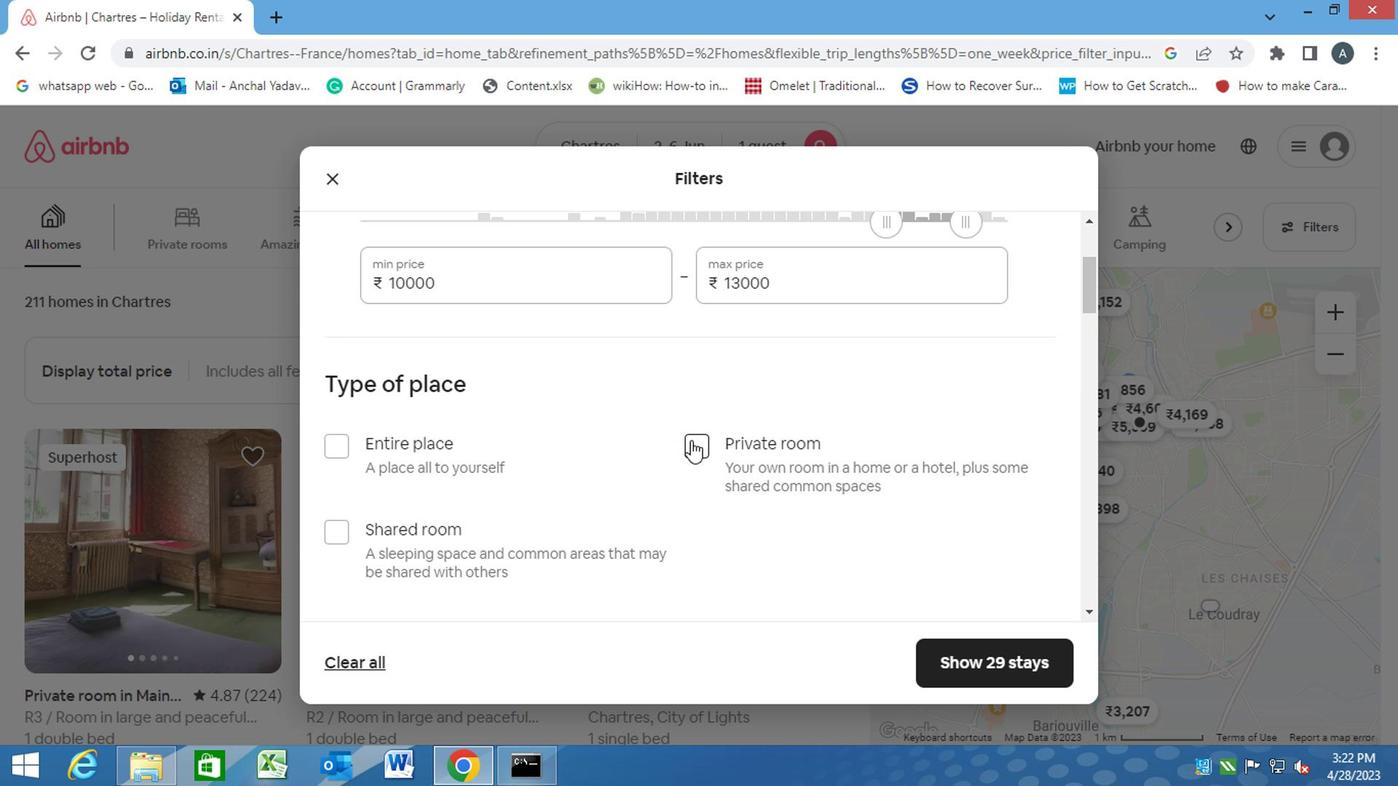 
Action: Mouse moved to (570, 468)
Screenshot: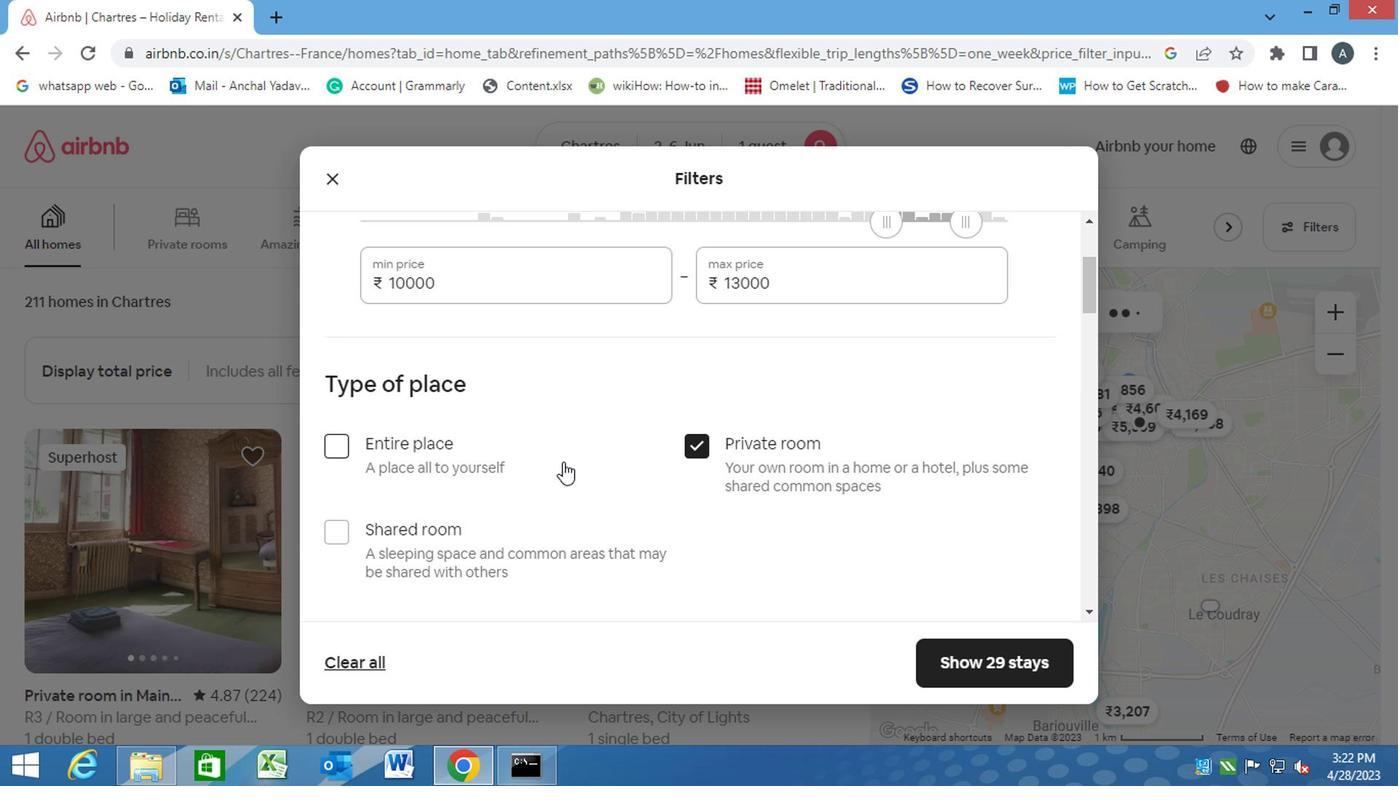 
Action: Mouse scrolled (570, 466) with delta (0, -1)
Screenshot: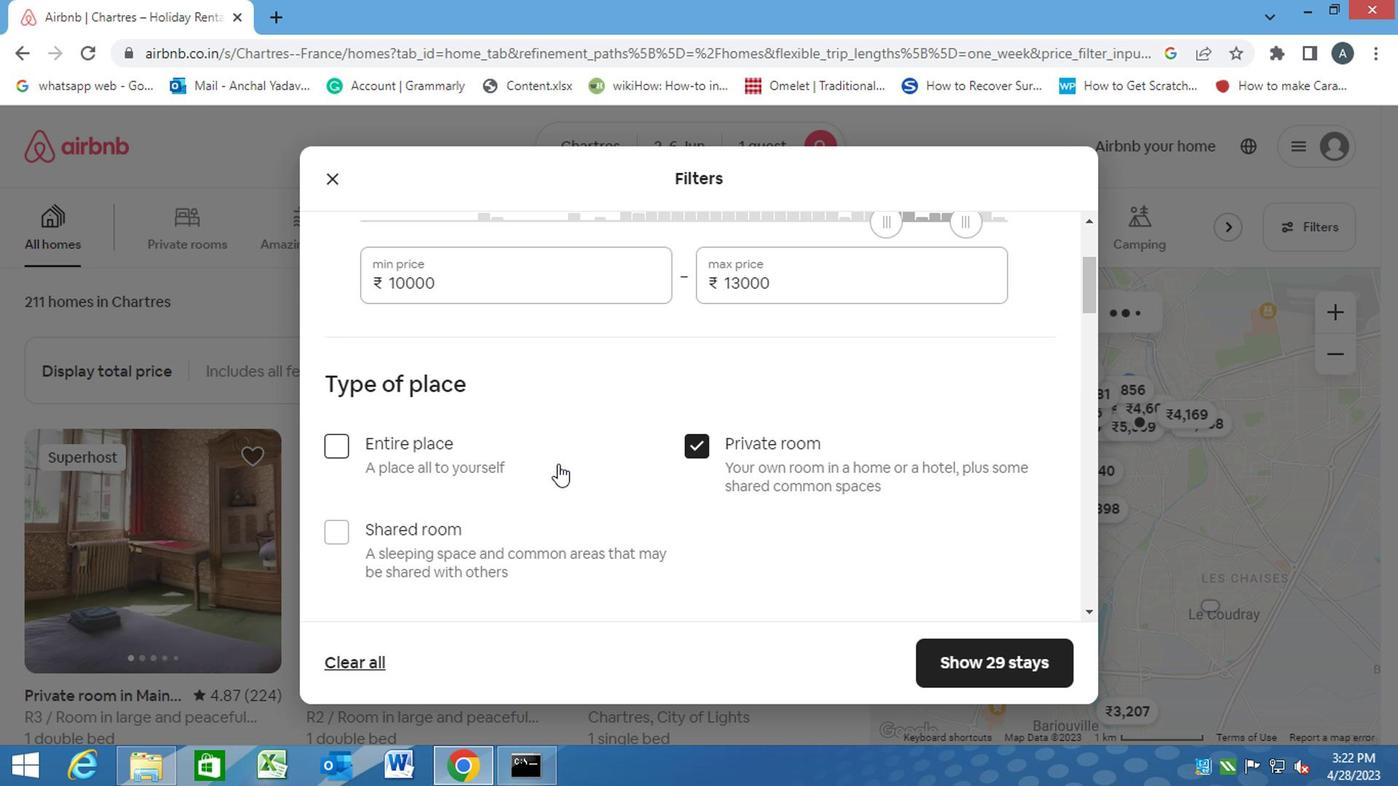 
Action: Mouse moved to (570, 469)
Screenshot: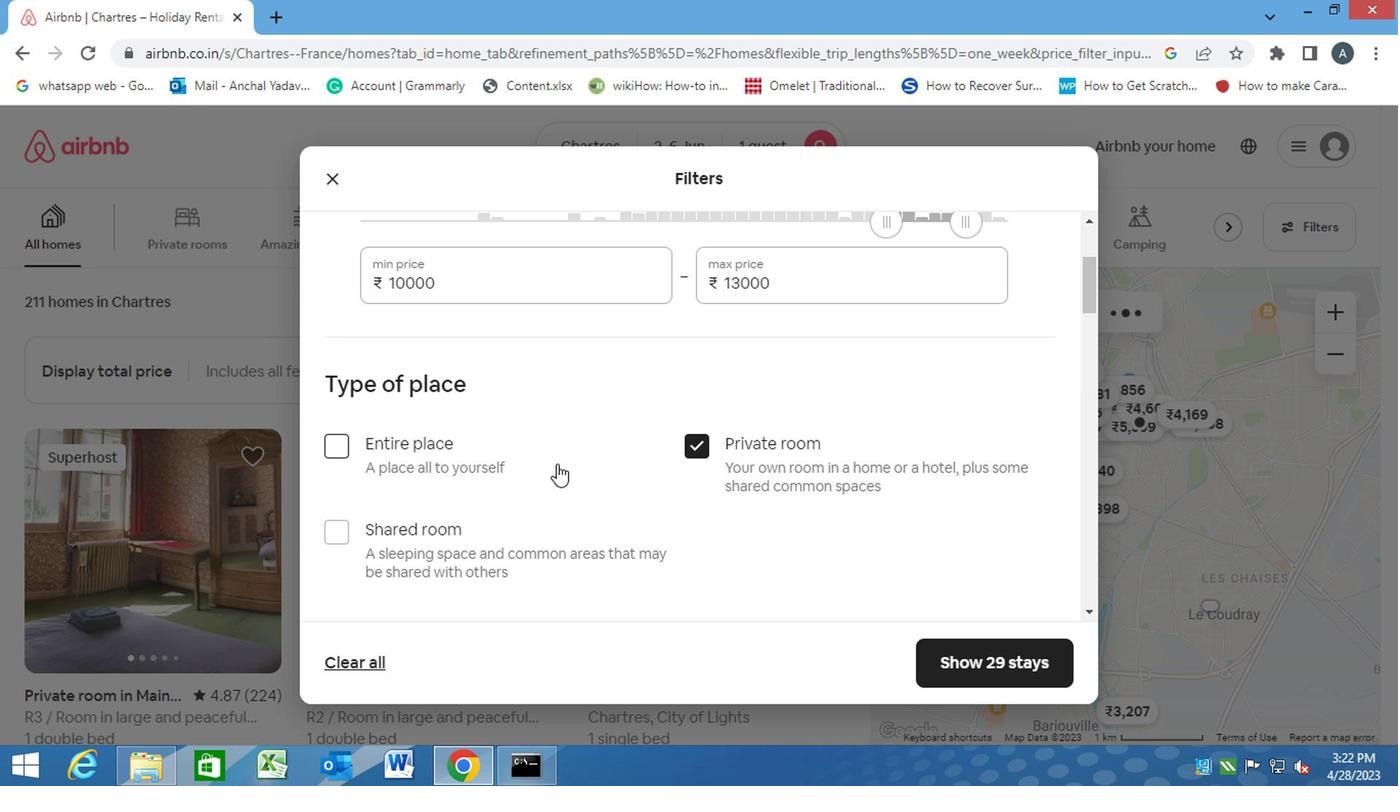 
Action: Mouse scrolled (570, 468) with delta (0, 0)
Screenshot: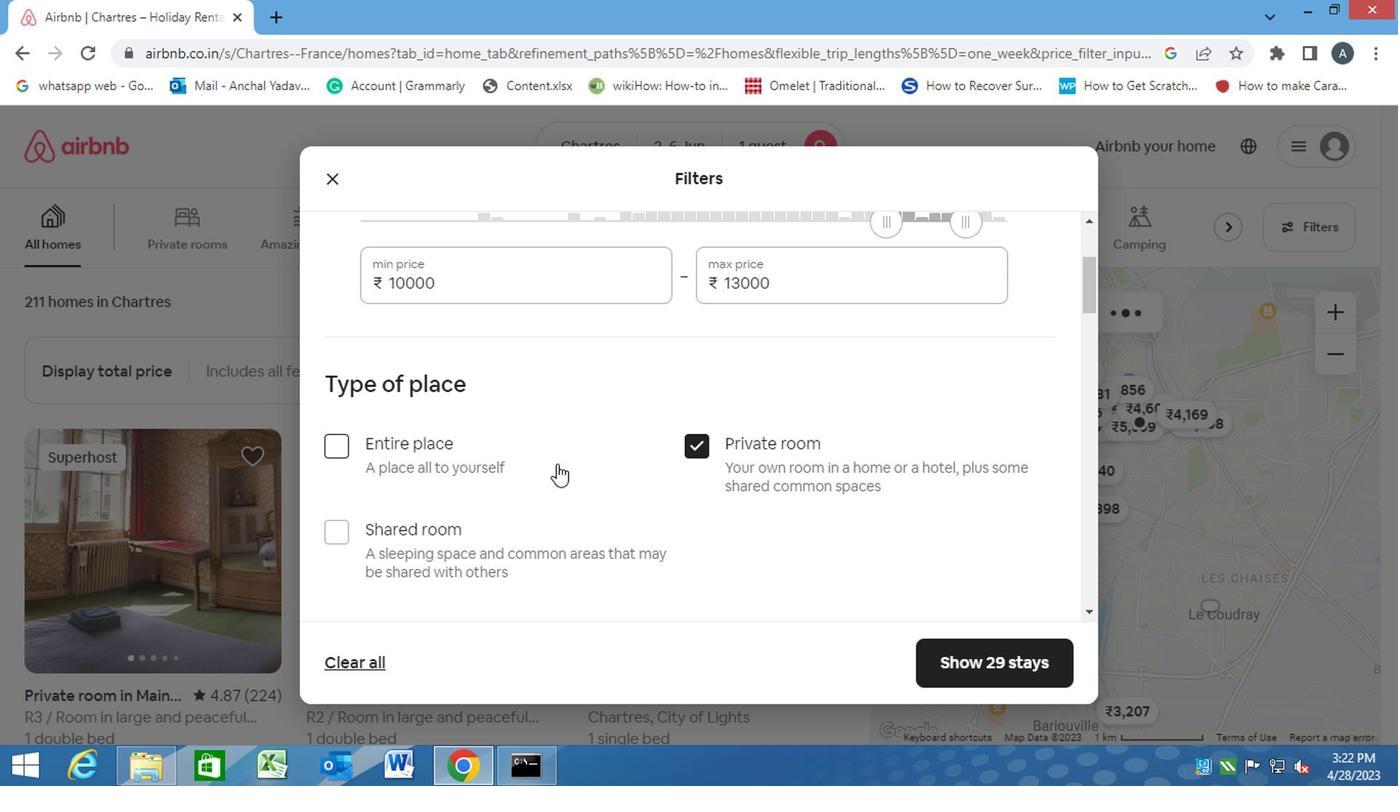 
Action: Mouse scrolled (570, 468) with delta (0, 0)
Screenshot: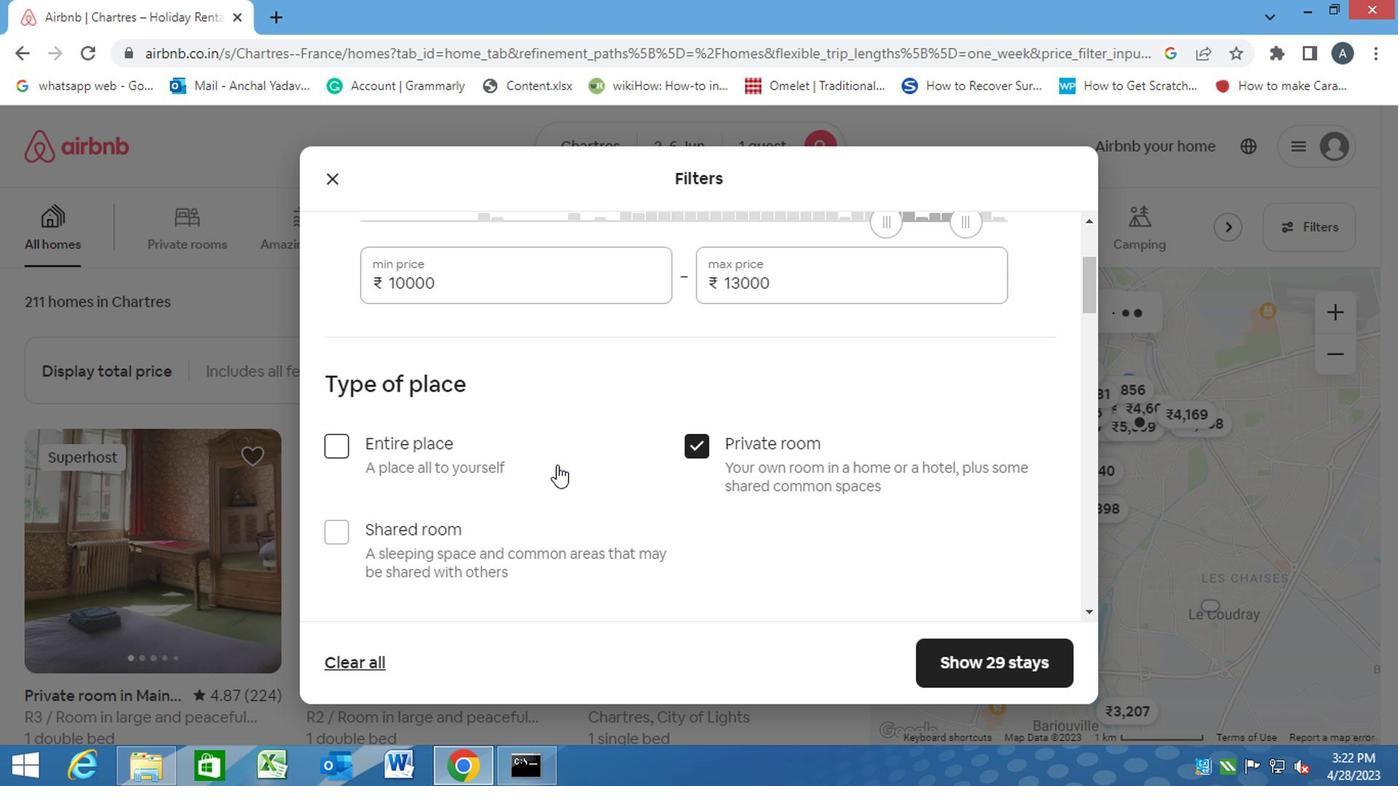 
Action: Mouse scrolled (570, 468) with delta (0, 0)
Screenshot: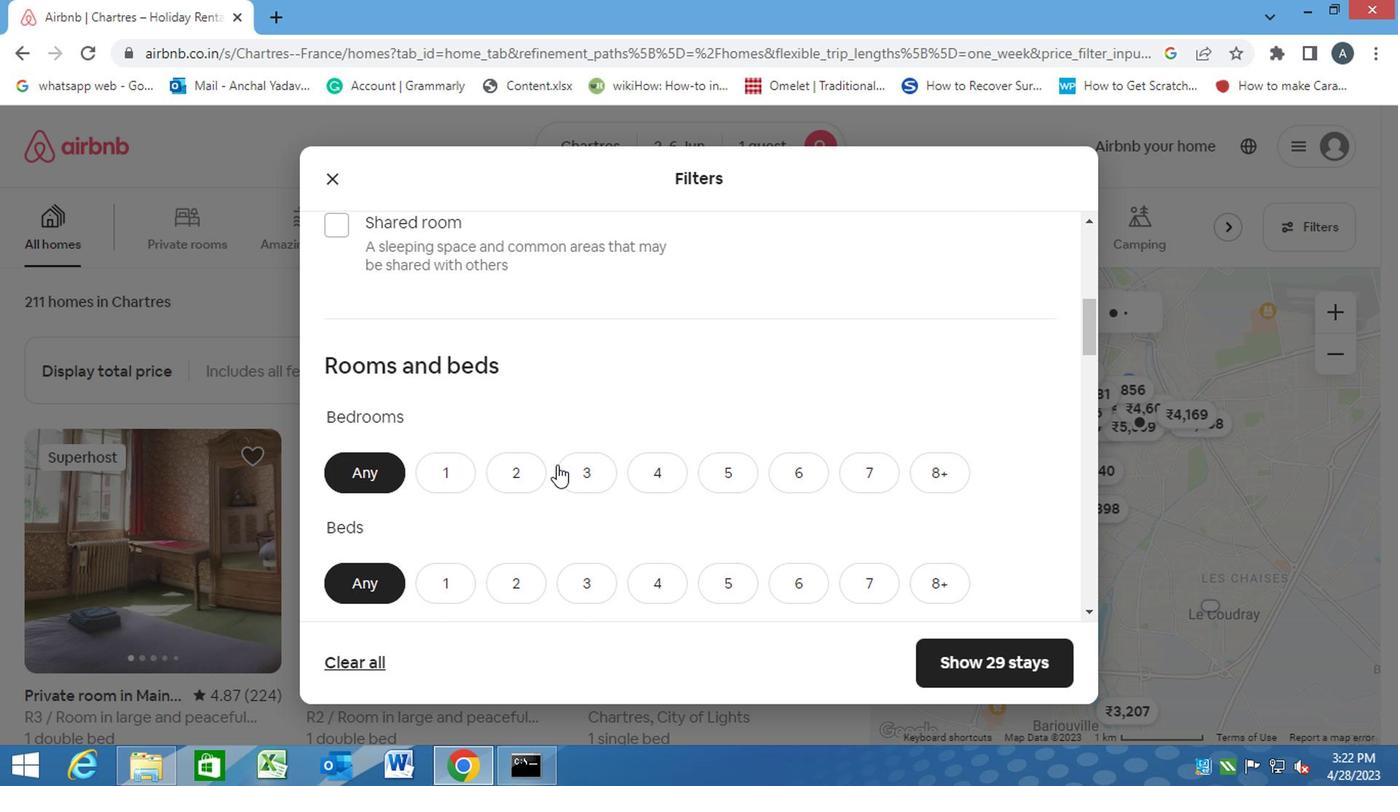 
Action: Mouse scrolled (570, 468) with delta (0, 0)
Screenshot: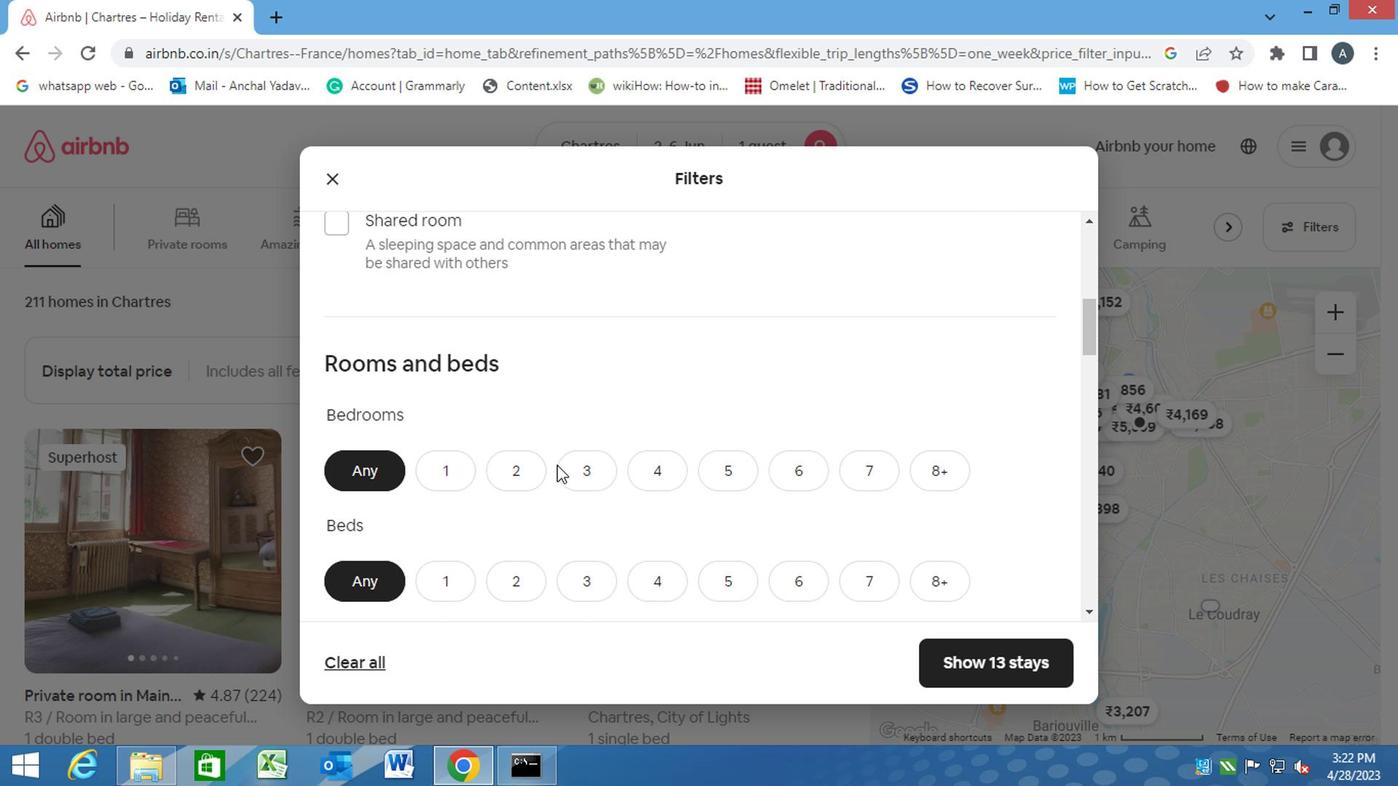 
Action: Mouse moved to (452, 277)
Screenshot: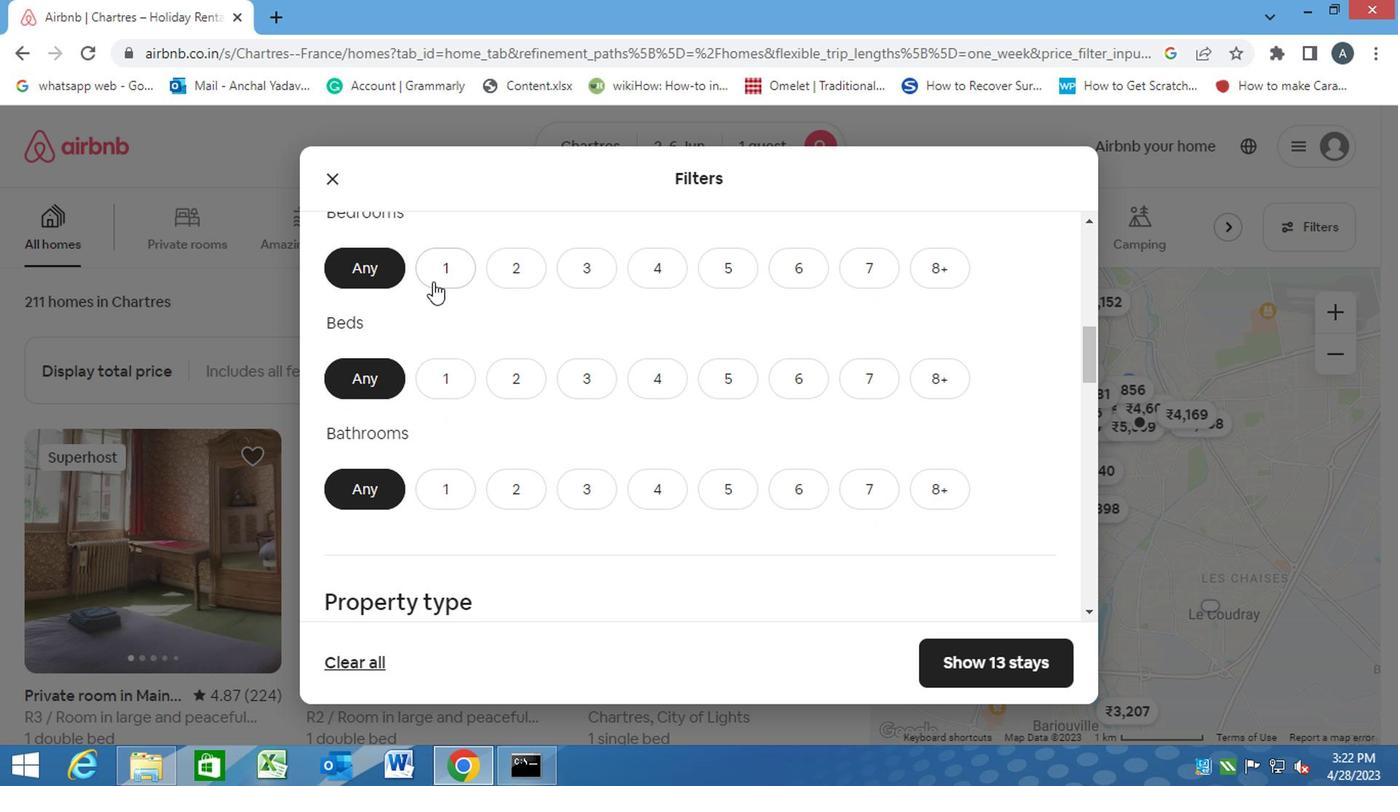 
Action: Mouse pressed left at (452, 277)
Screenshot: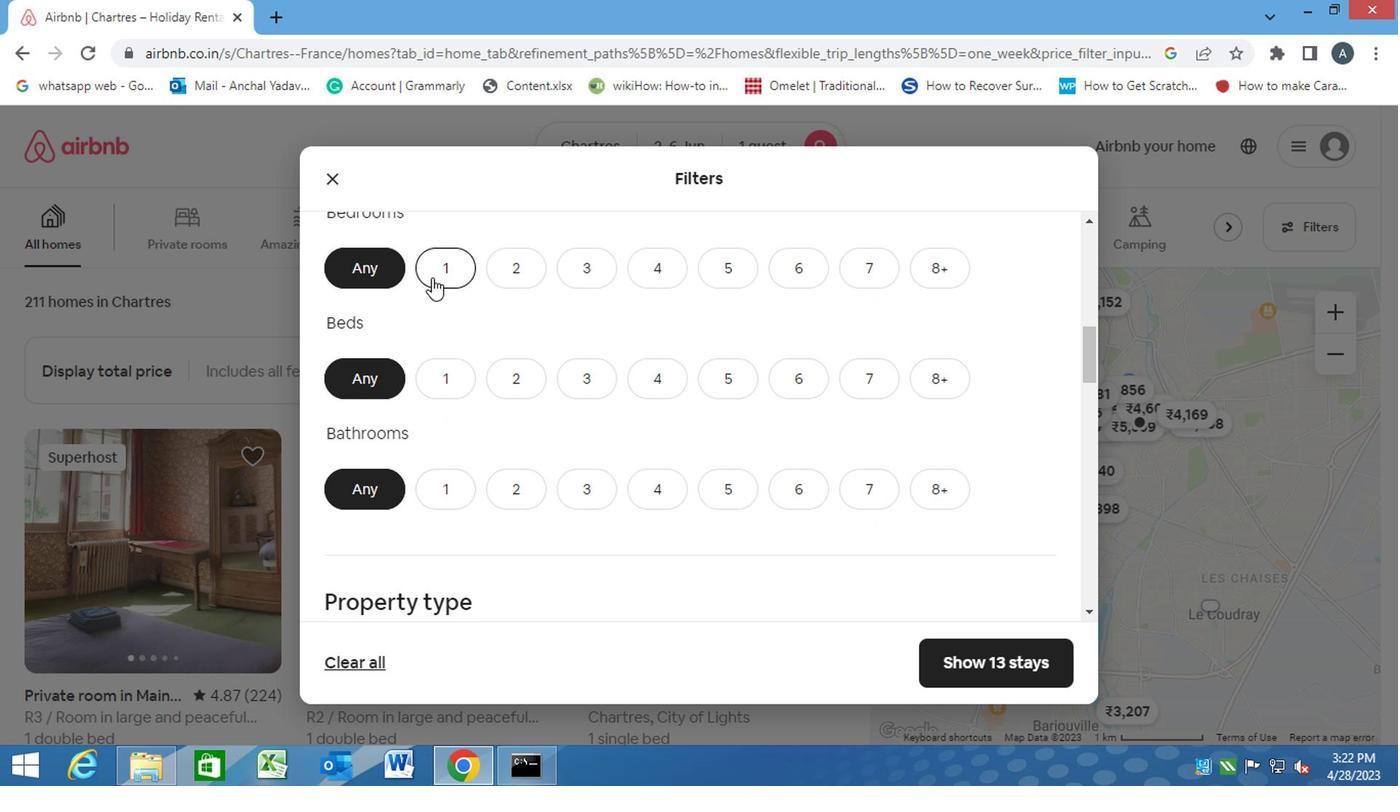 
Action: Mouse moved to (464, 372)
Screenshot: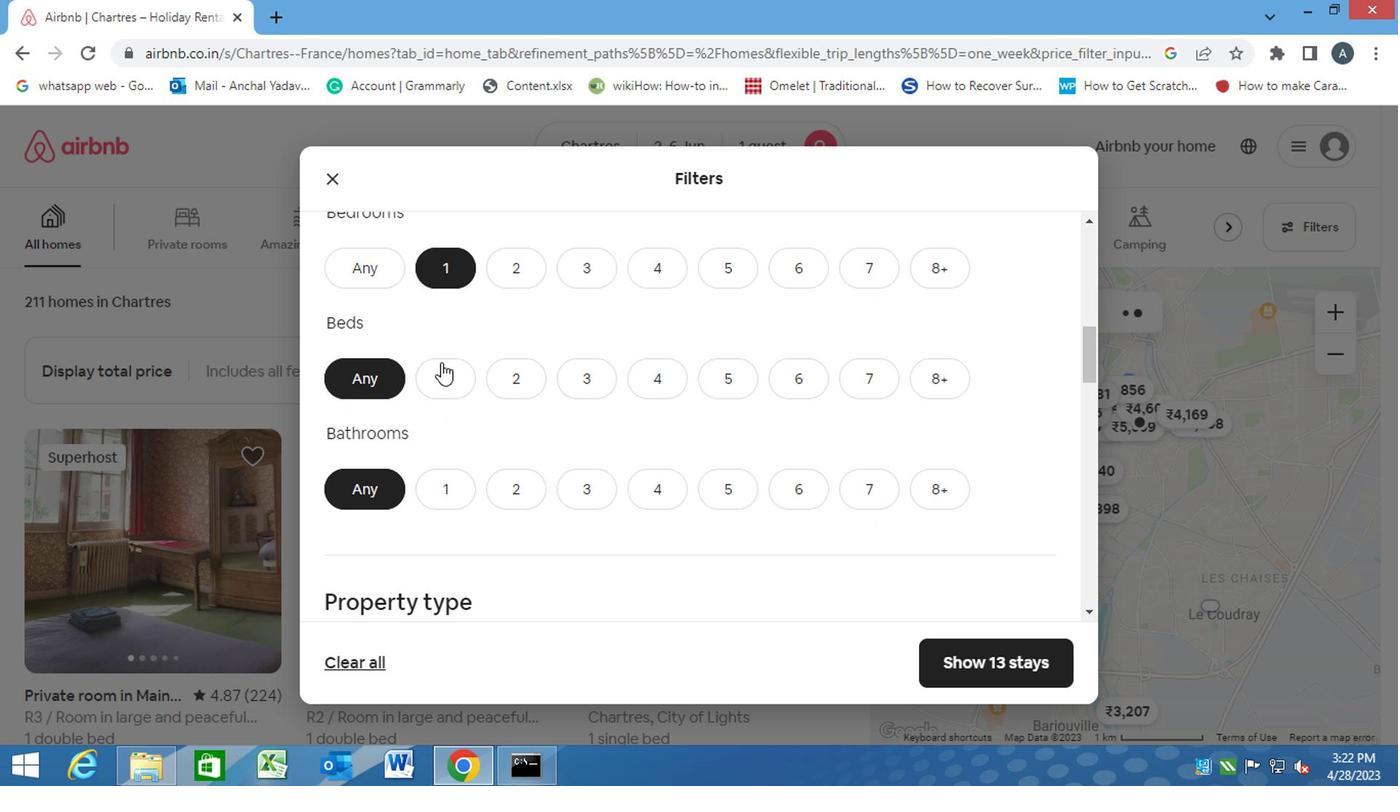 
Action: Mouse pressed left at (464, 372)
Screenshot: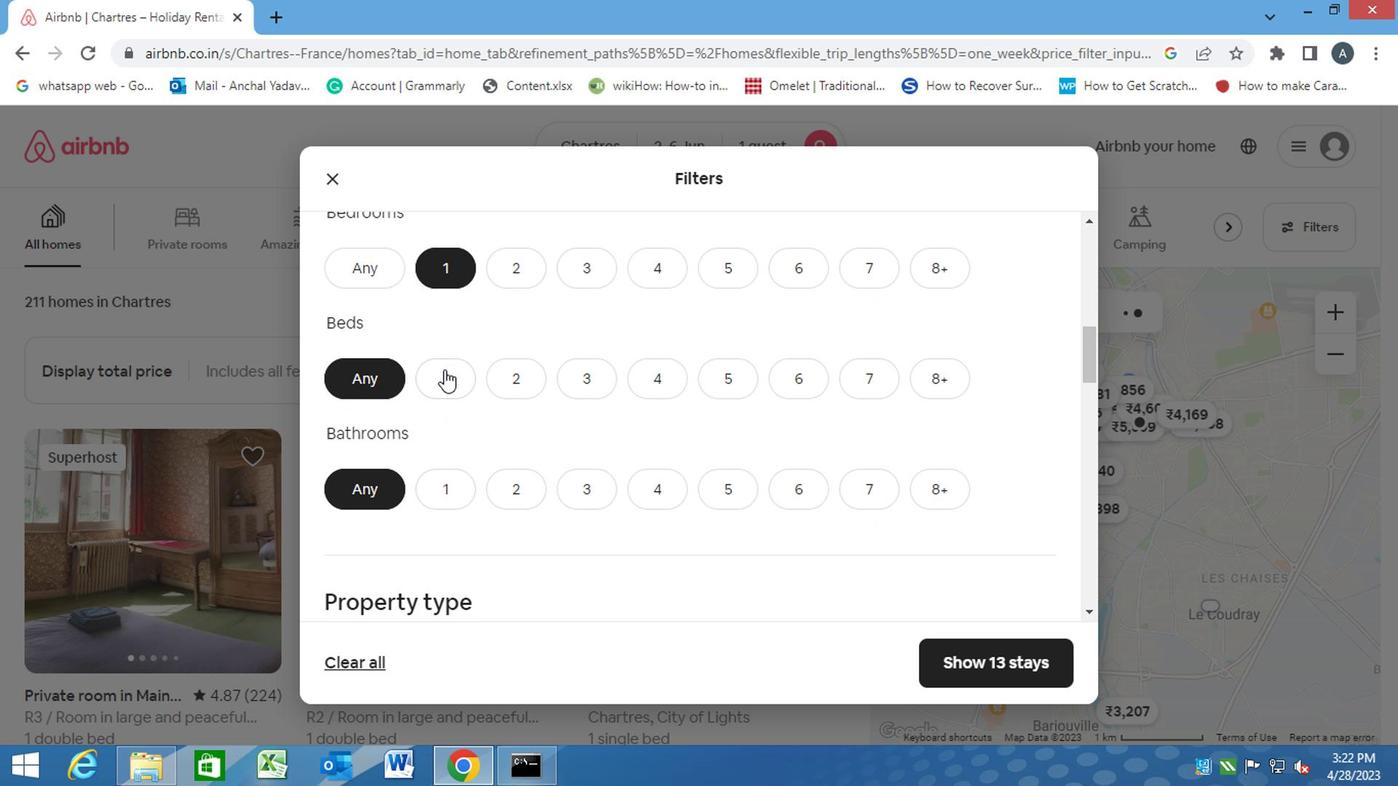 
Action: Mouse moved to (475, 503)
Screenshot: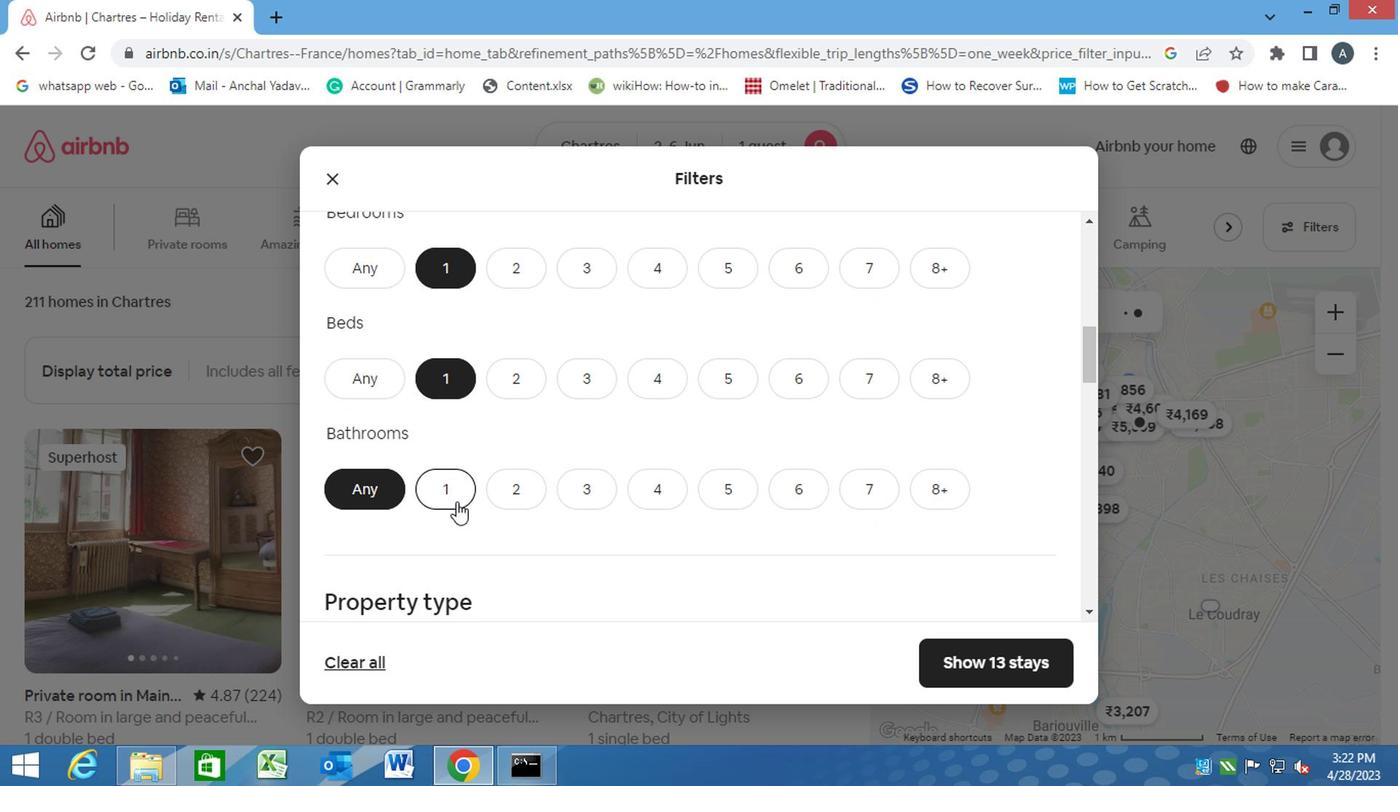 
Action: Mouse pressed left at (475, 503)
Screenshot: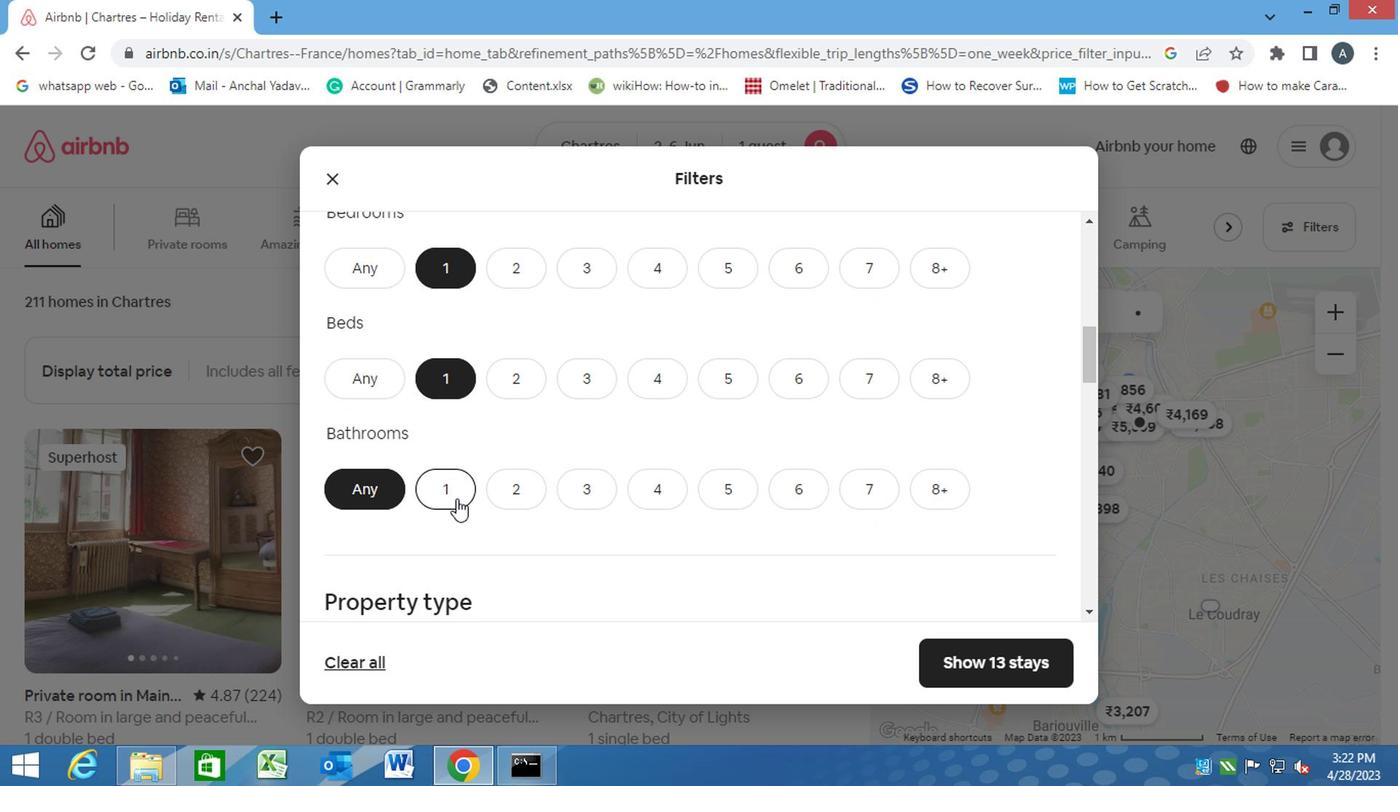 
Action: Mouse moved to (535, 514)
Screenshot: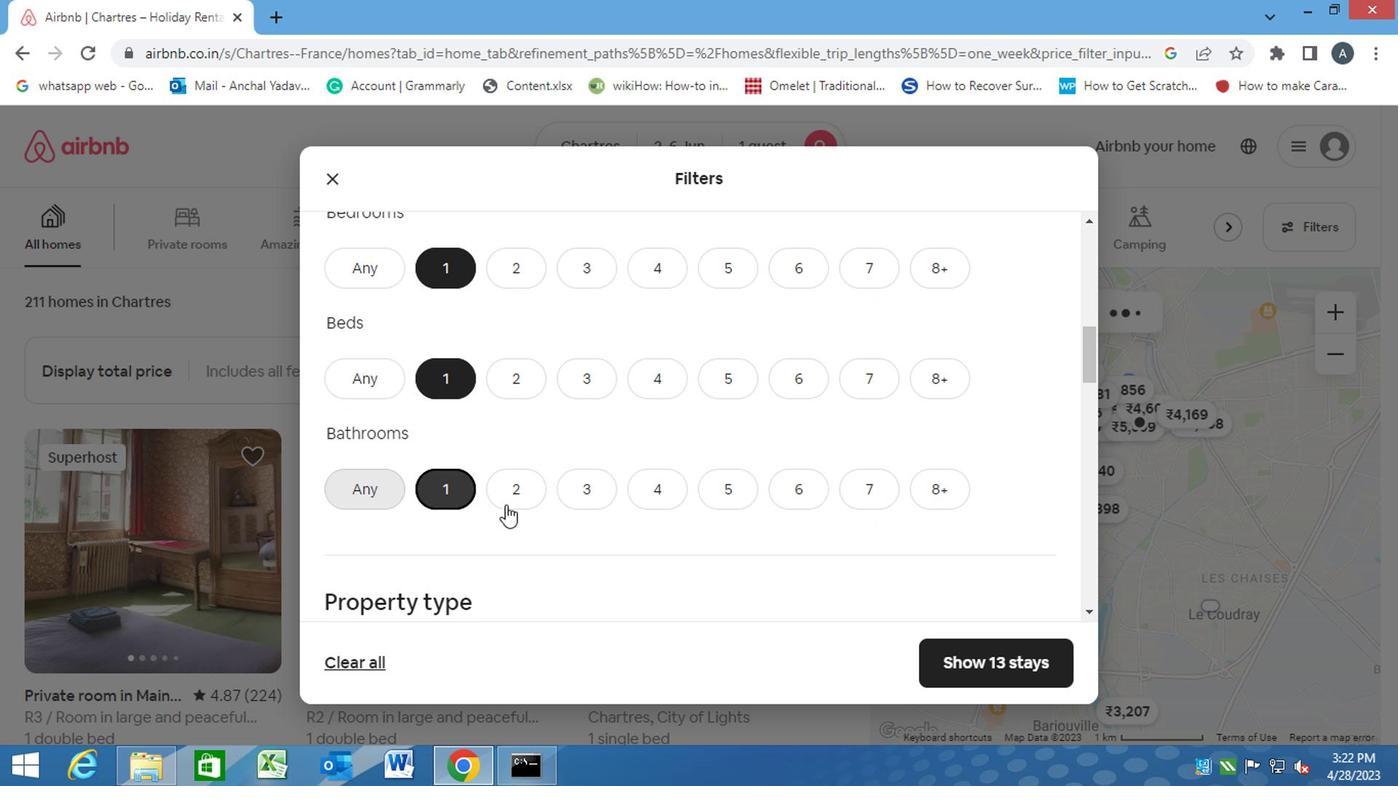 
Action: Mouse scrolled (535, 512) with delta (0, -1)
Screenshot: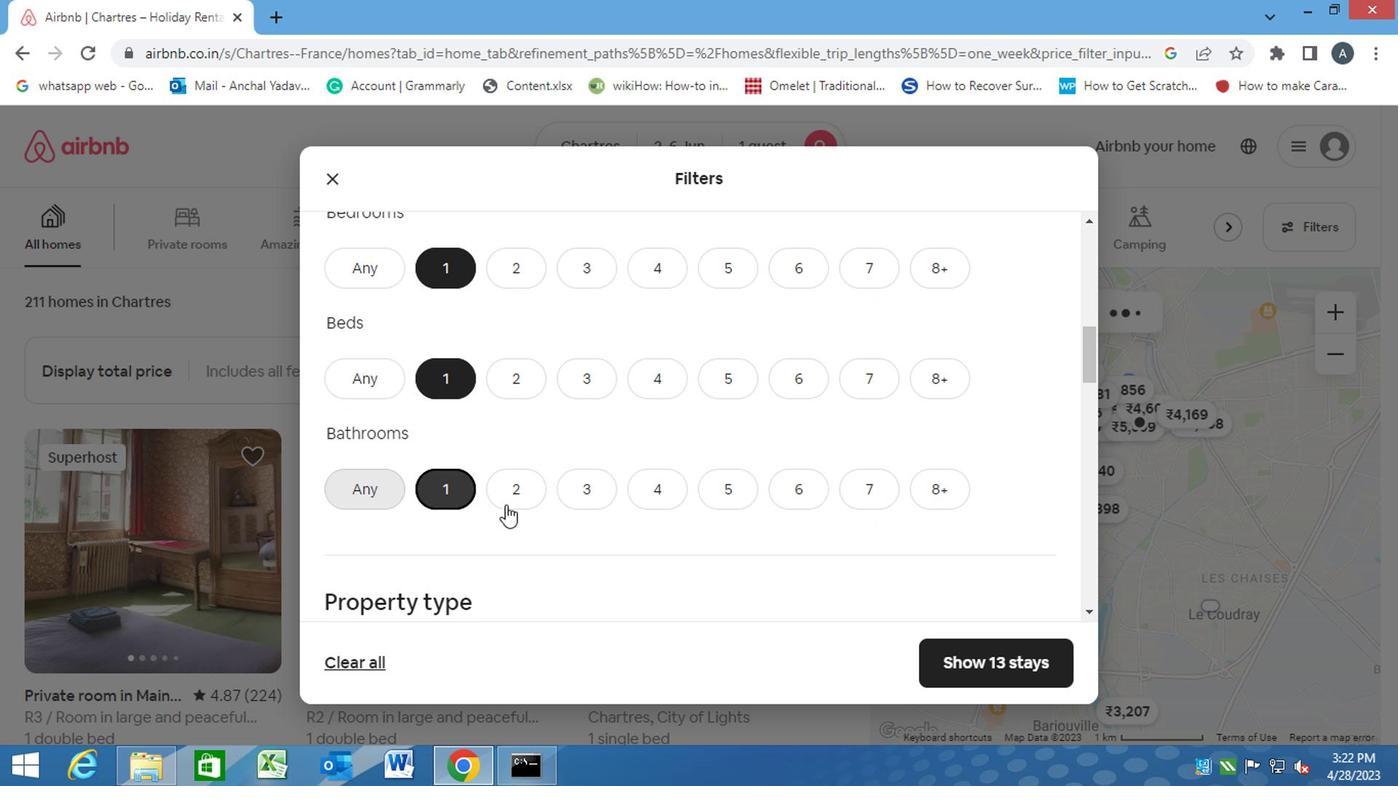 
Action: Mouse moved to (536, 514)
Screenshot: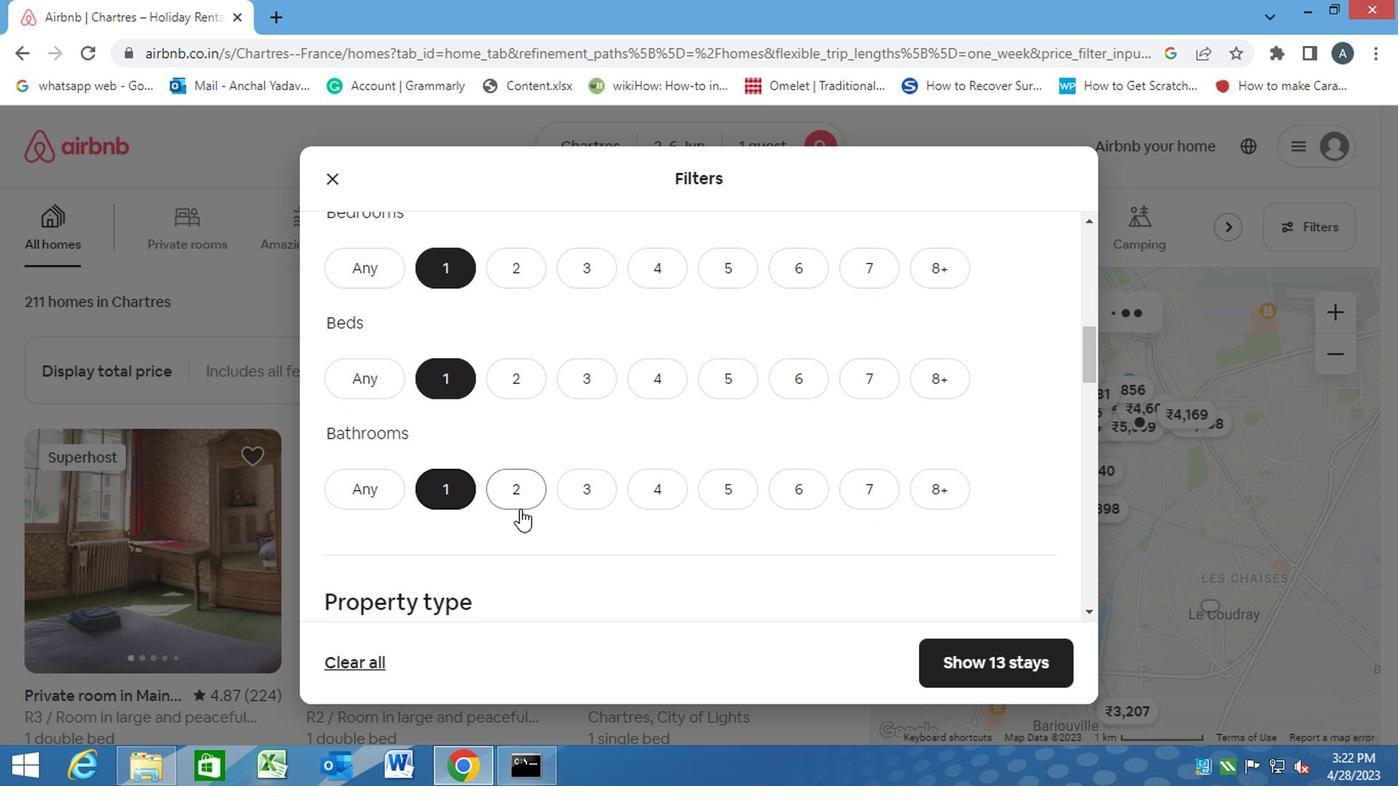 
Action: Mouse scrolled (536, 512) with delta (0, -1)
Screenshot: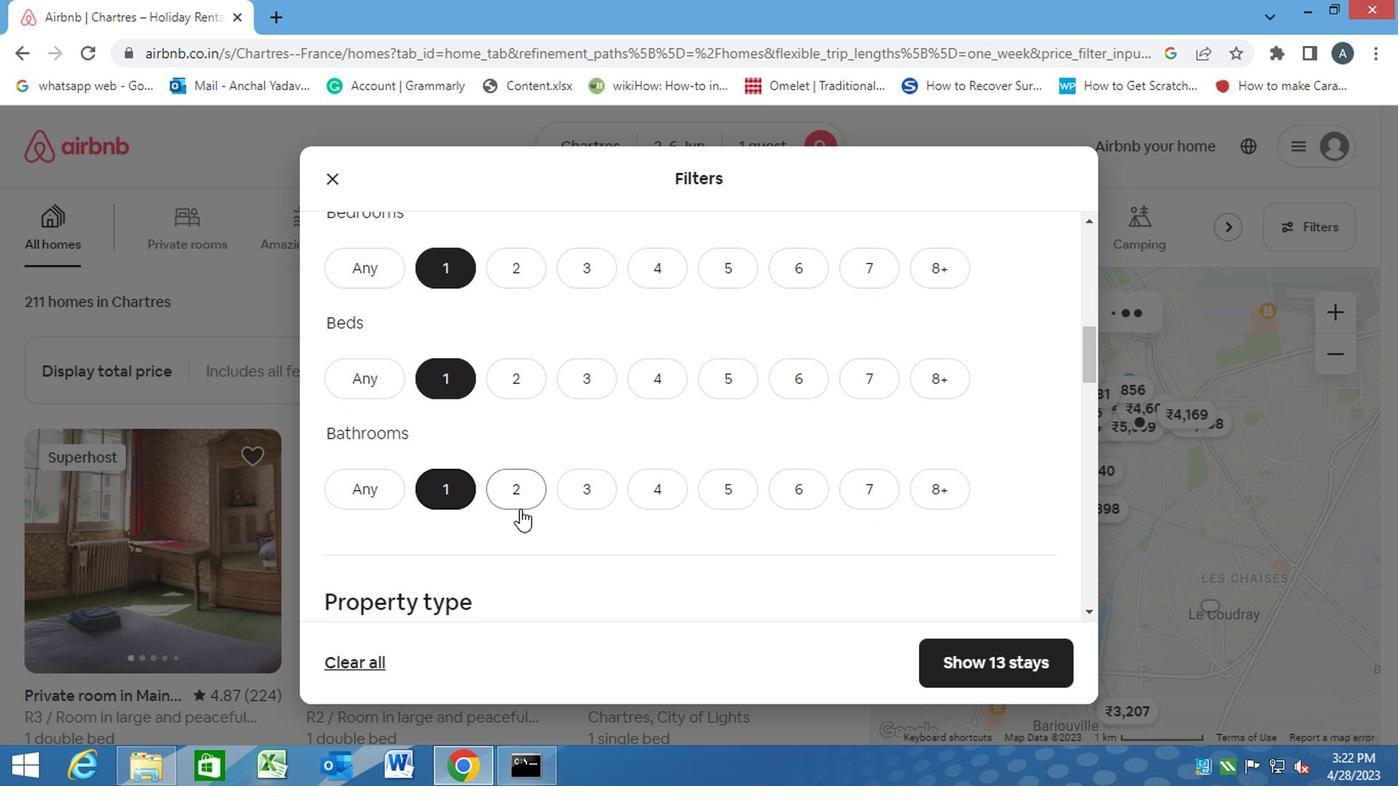 
Action: Mouse moved to (479, 488)
Screenshot: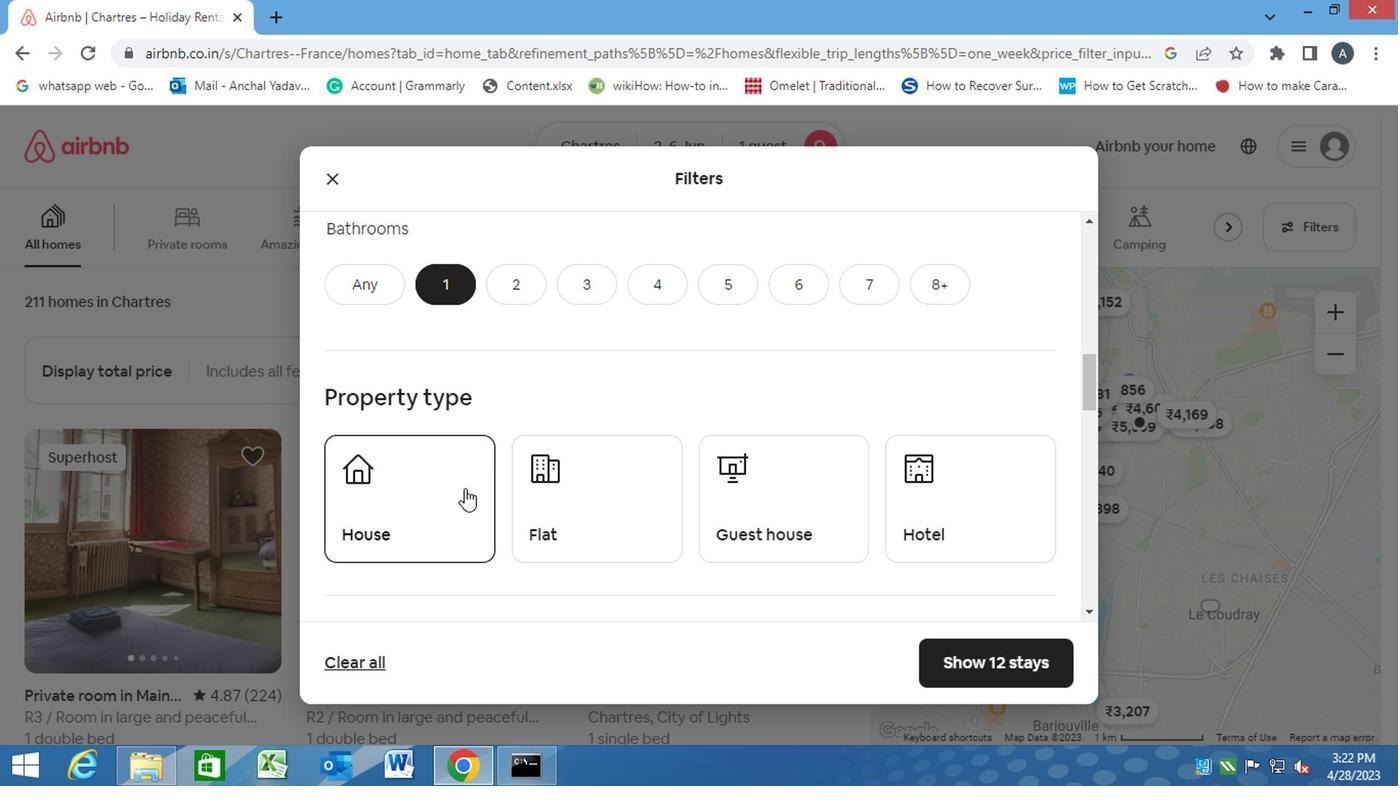 
Action: Mouse pressed left at (479, 488)
Screenshot: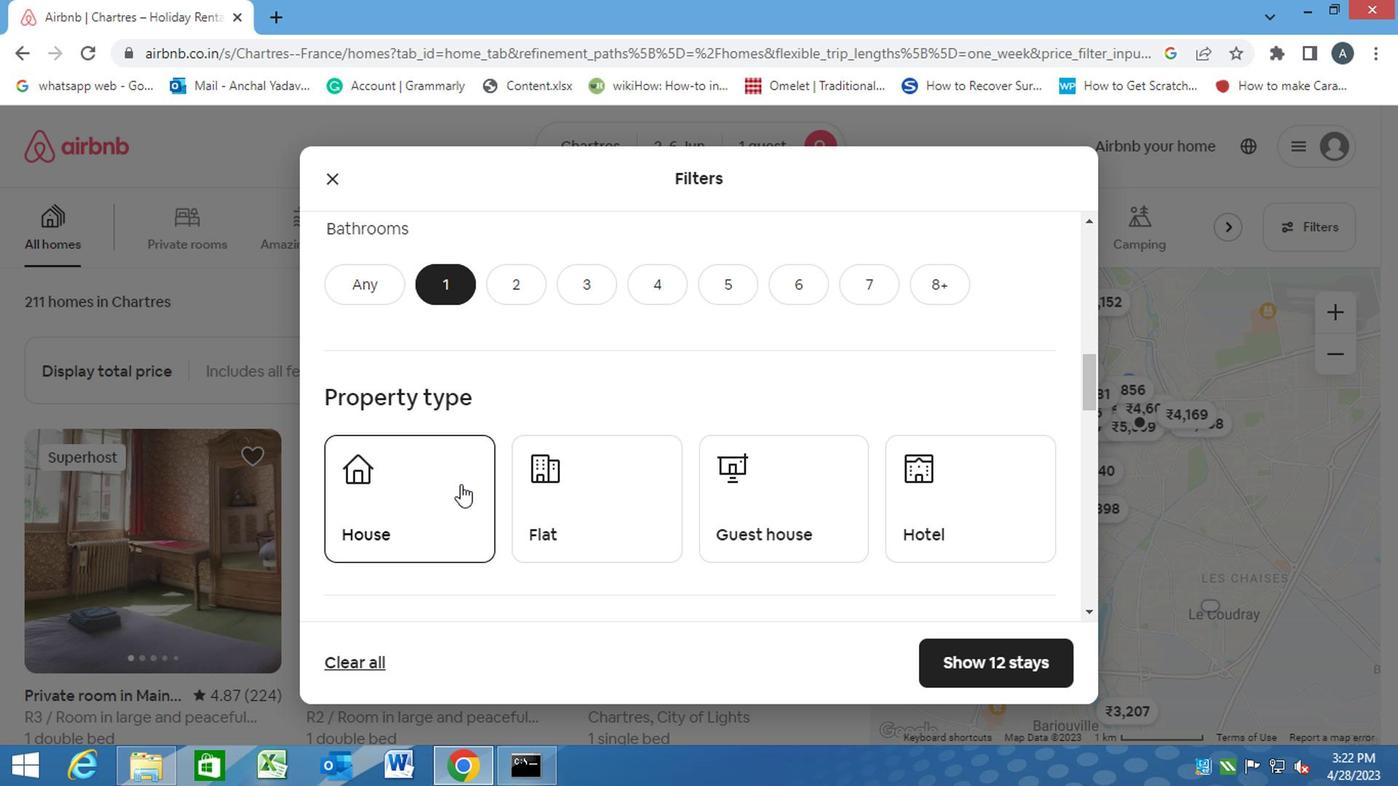 
Action: Mouse moved to (594, 488)
Screenshot: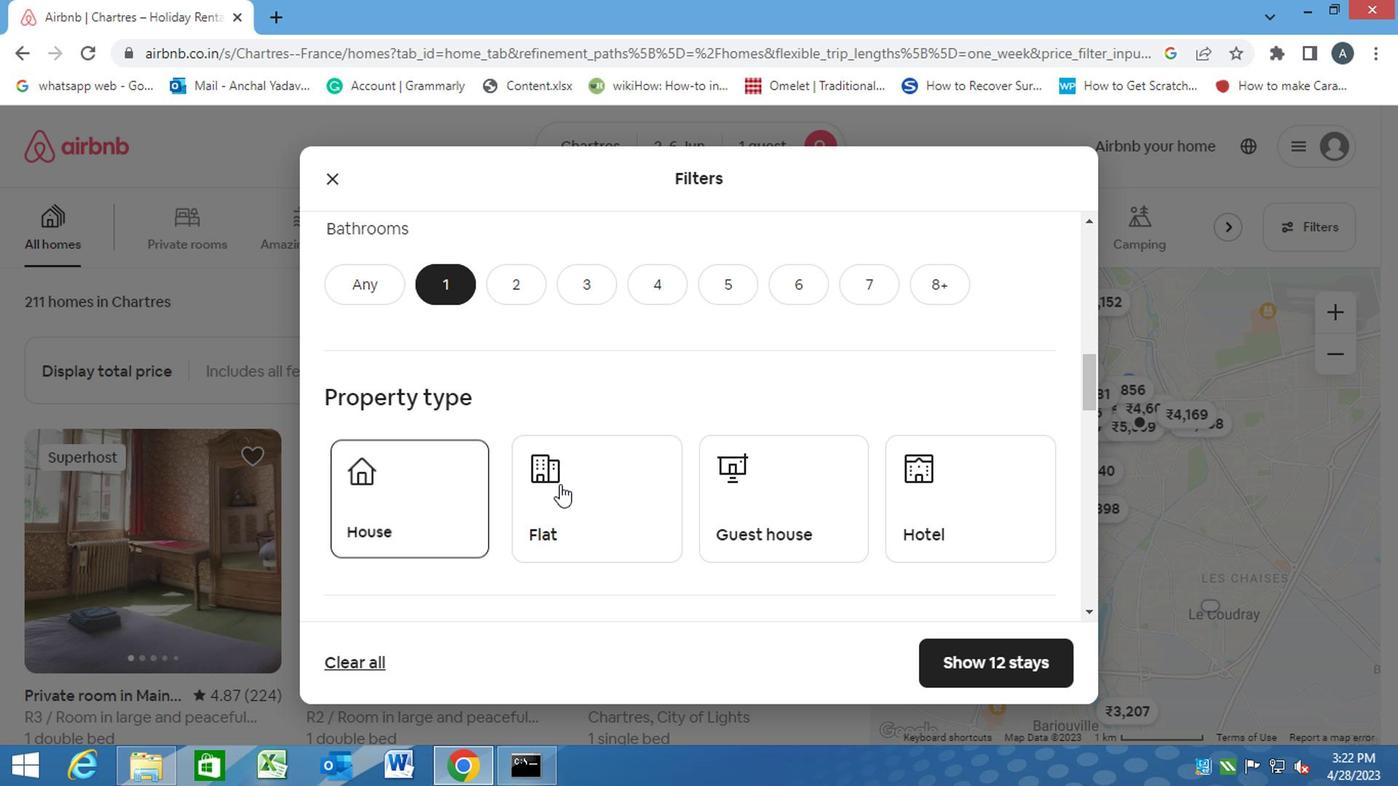 
Action: Mouse pressed left at (594, 488)
Screenshot: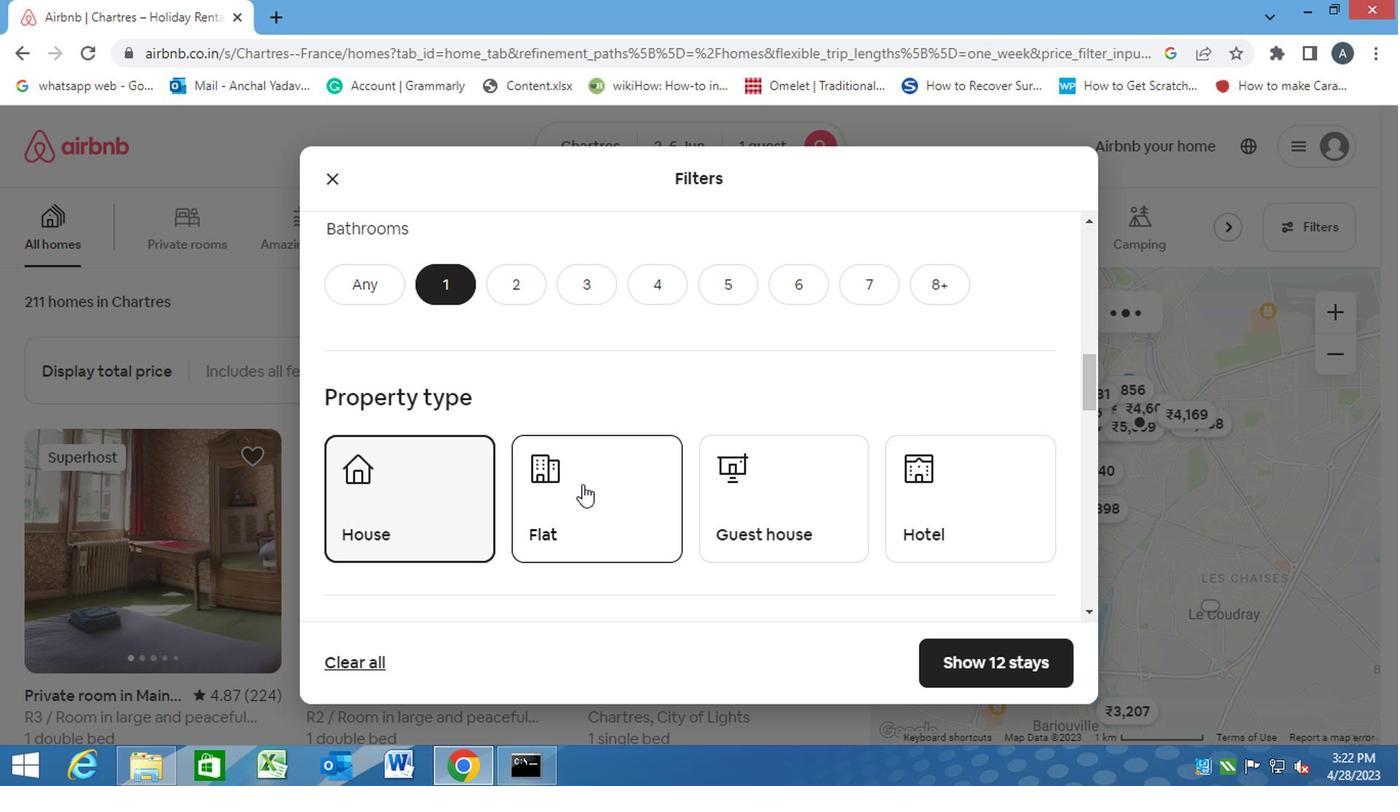 
Action: Mouse moved to (776, 501)
Screenshot: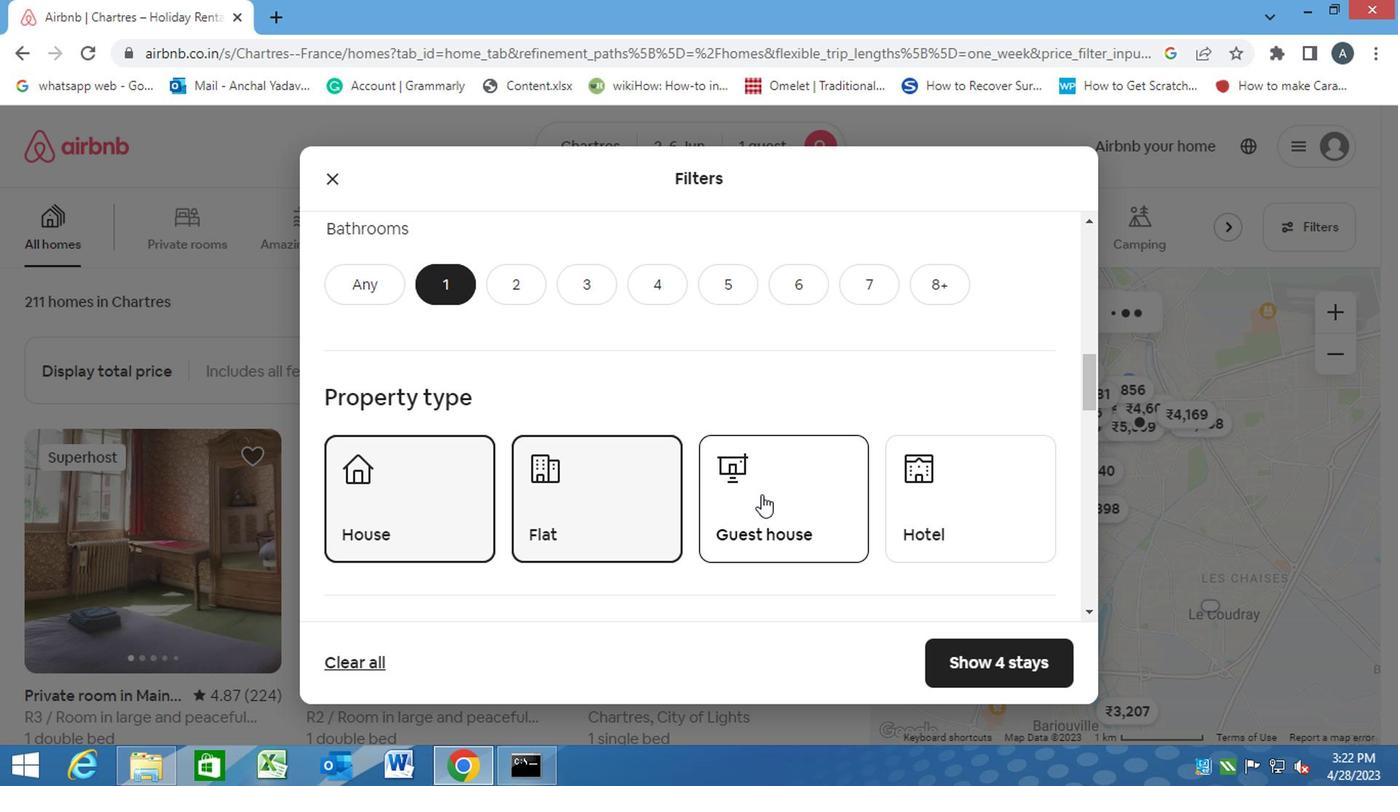 
Action: Mouse pressed left at (776, 501)
Screenshot: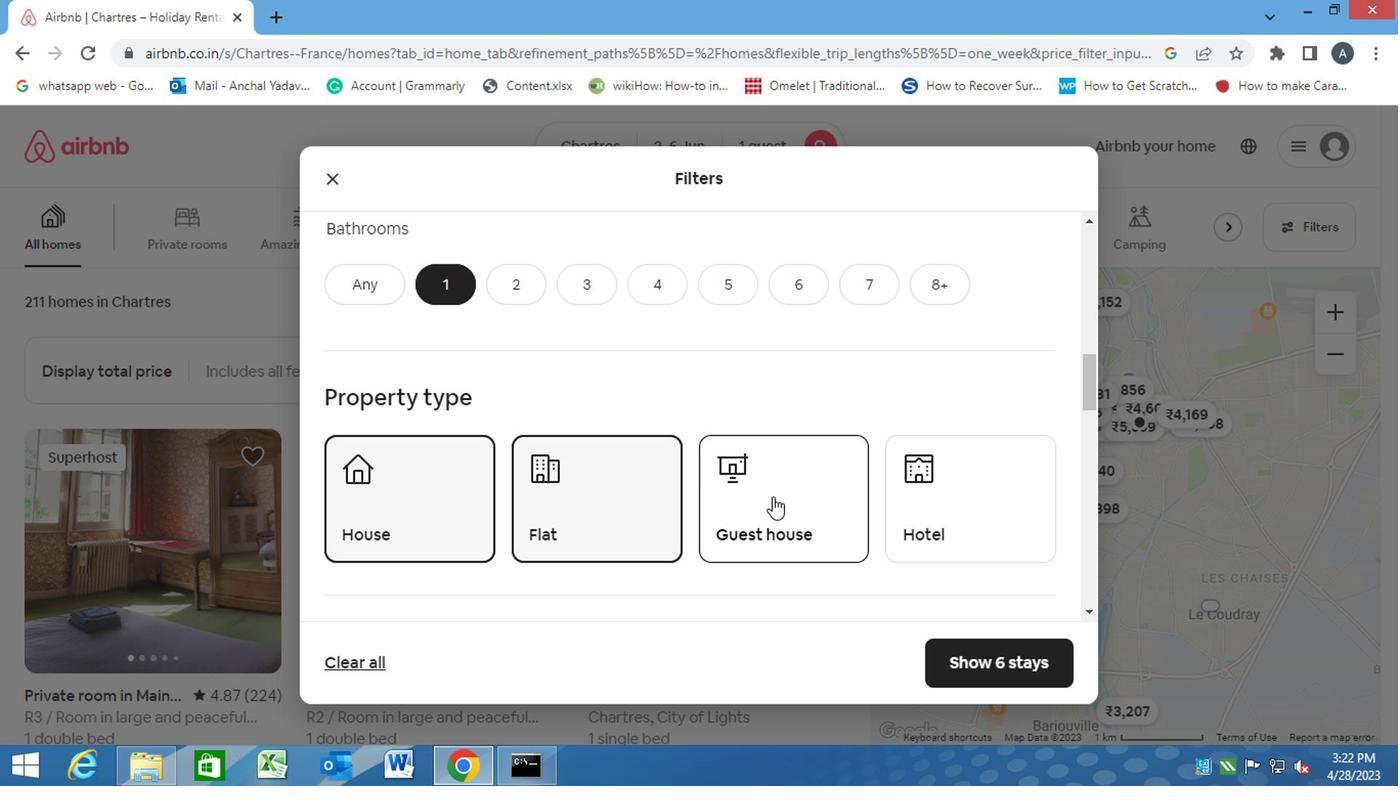 
Action: Mouse moved to (960, 493)
Screenshot: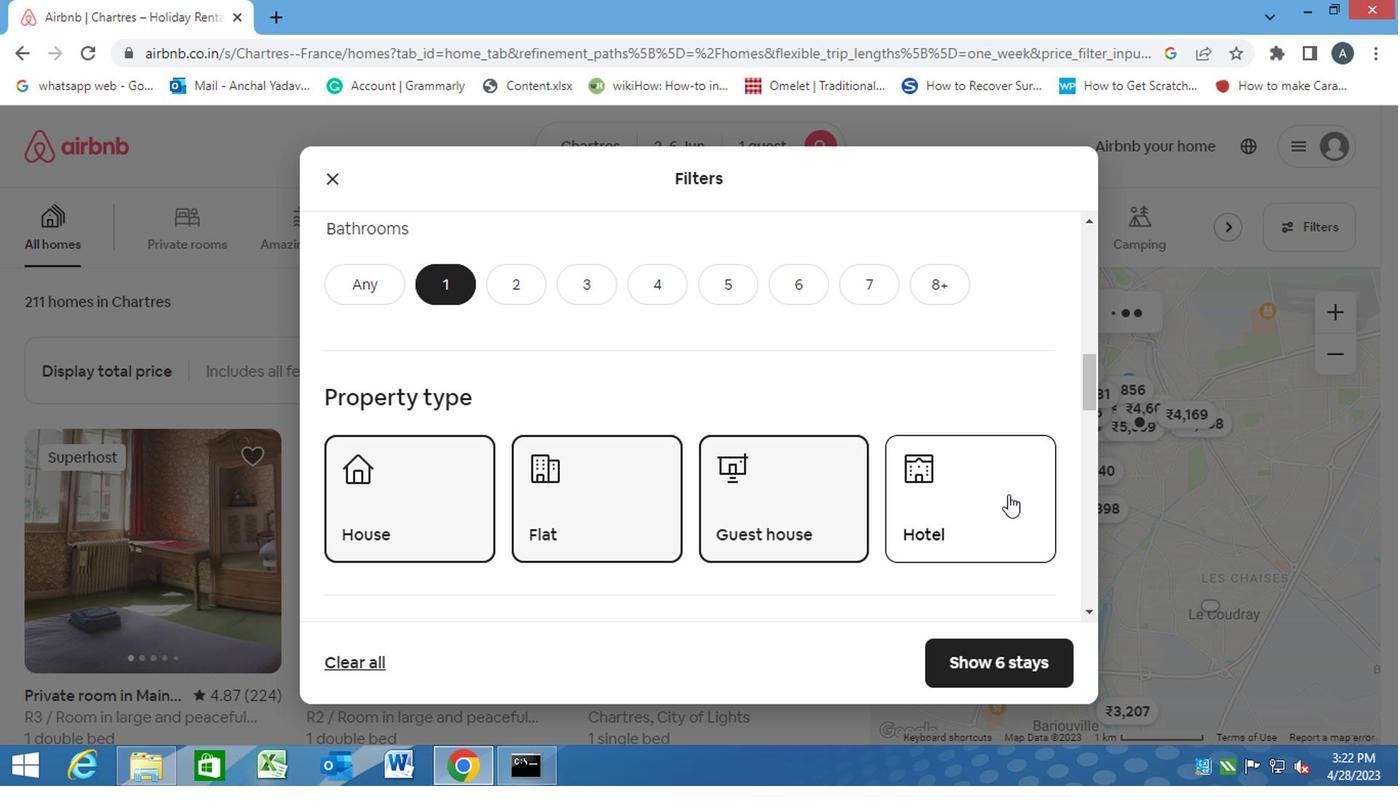 
Action: Mouse pressed left at (960, 493)
Screenshot: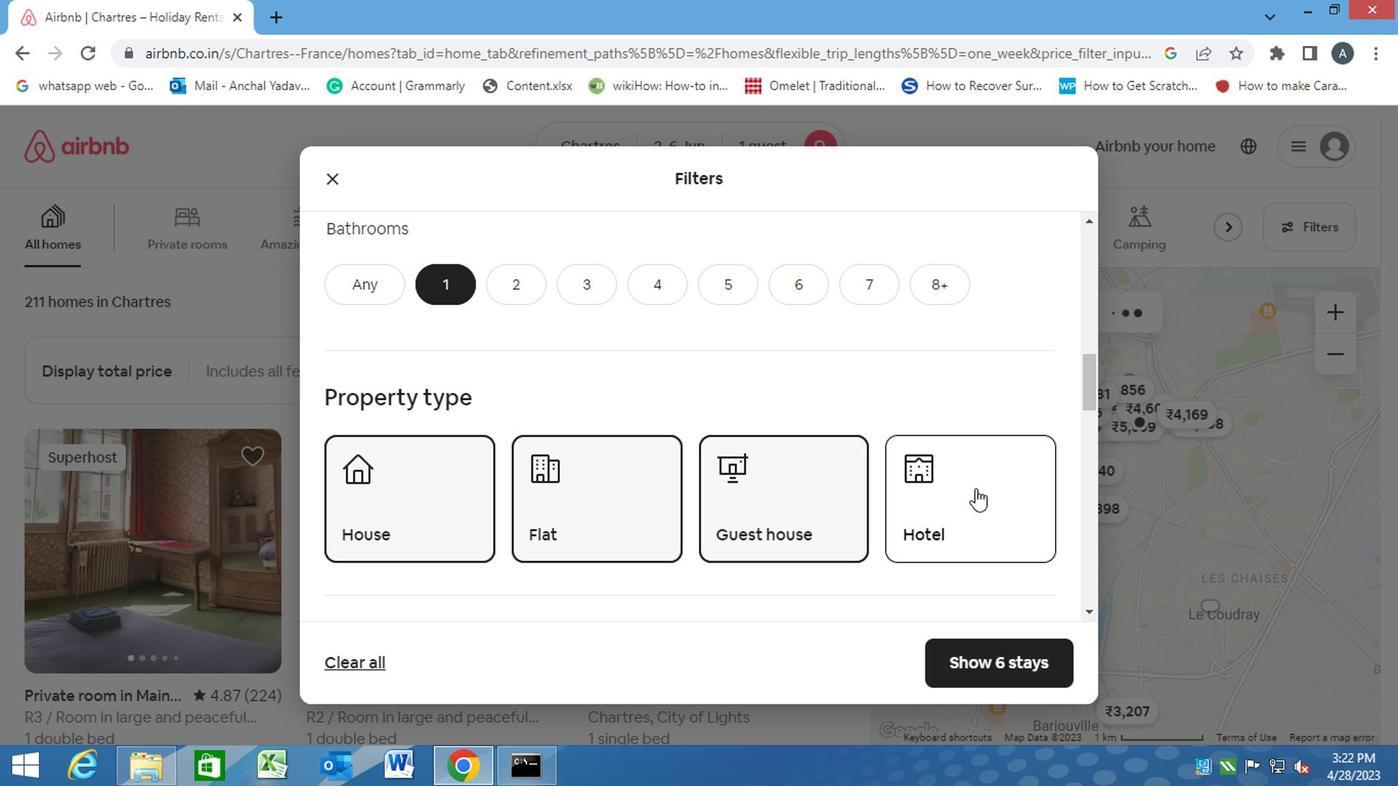 
Action: Mouse moved to (741, 566)
Screenshot: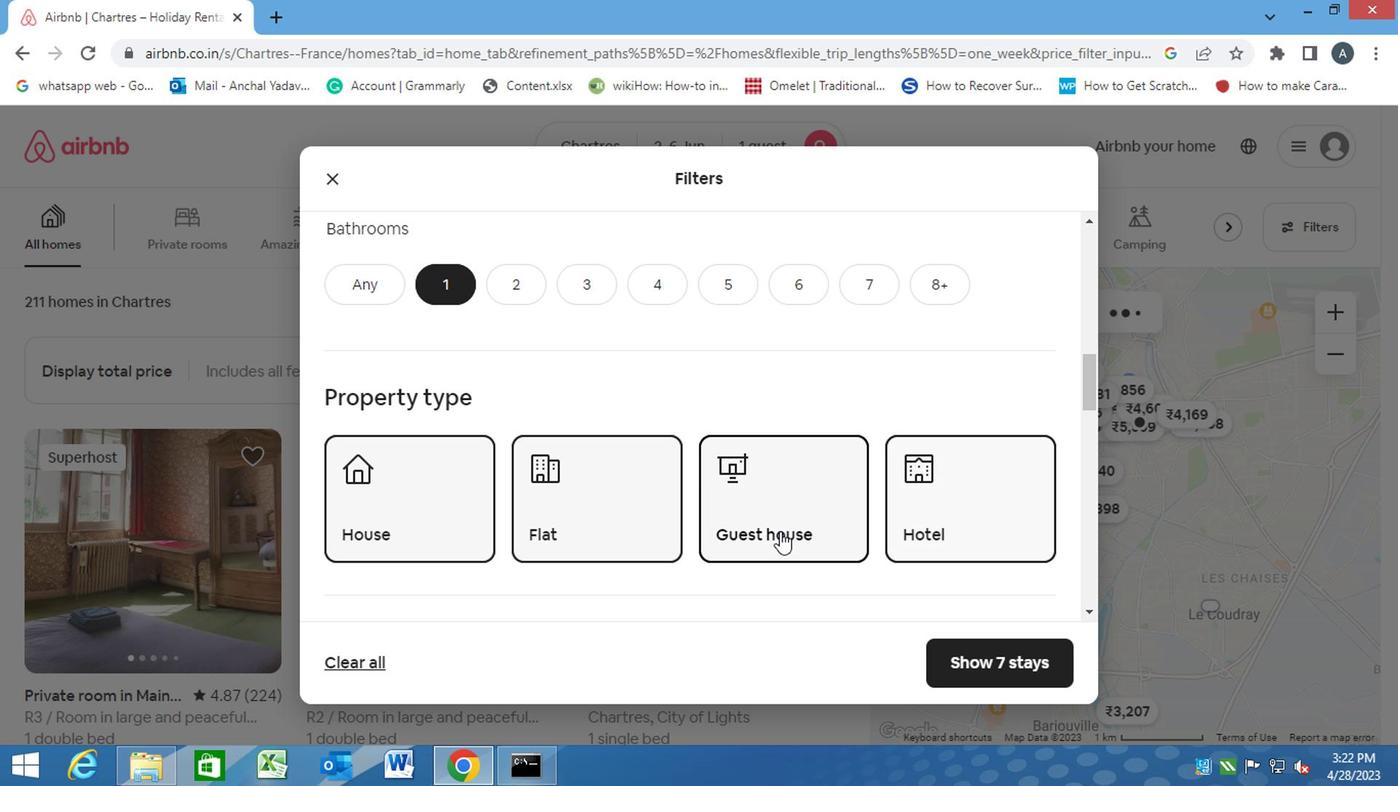 
Action: Mouse scrolled (741, 565) with delta (0, 0)
Screenshot: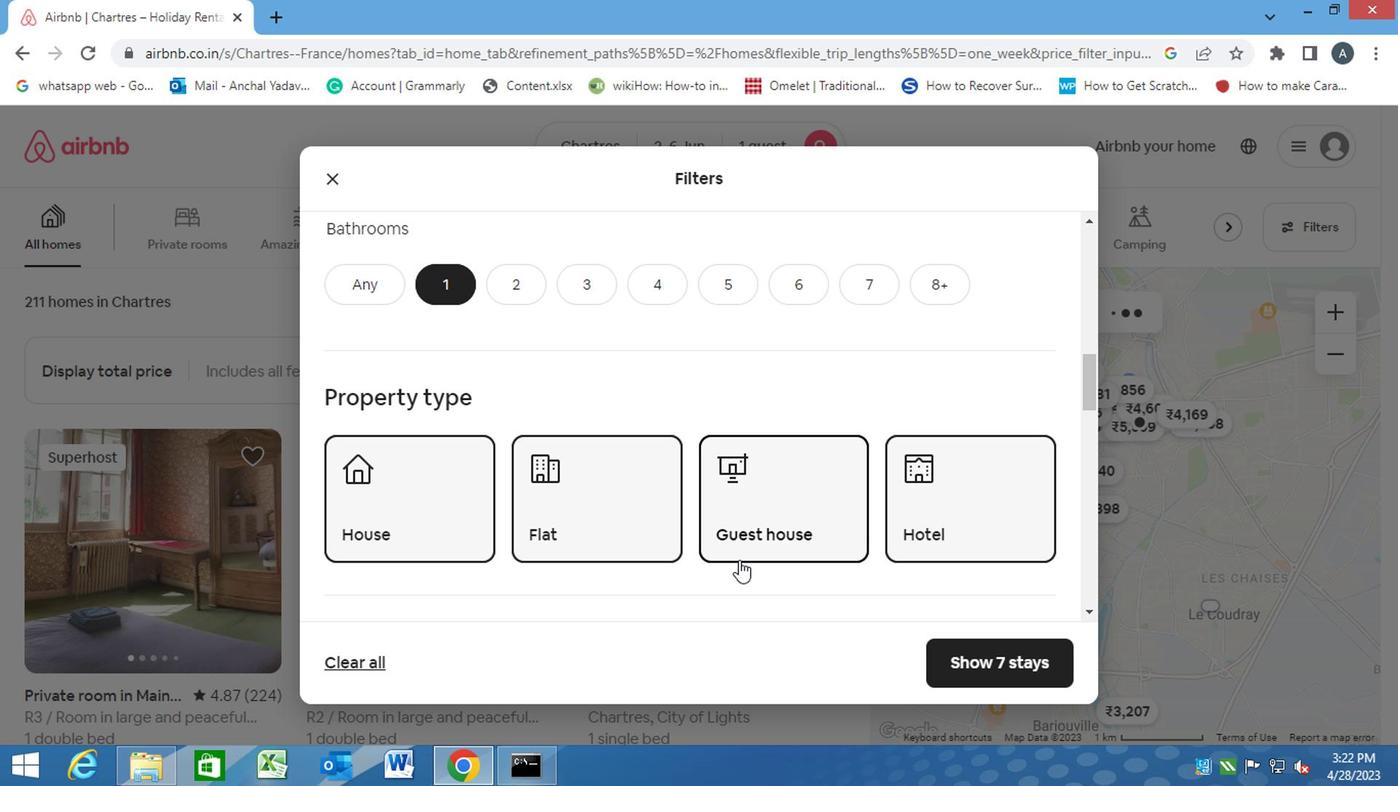 
Action: Mouse scrolled (741, 565) with delta (0, 0)
Screenshot: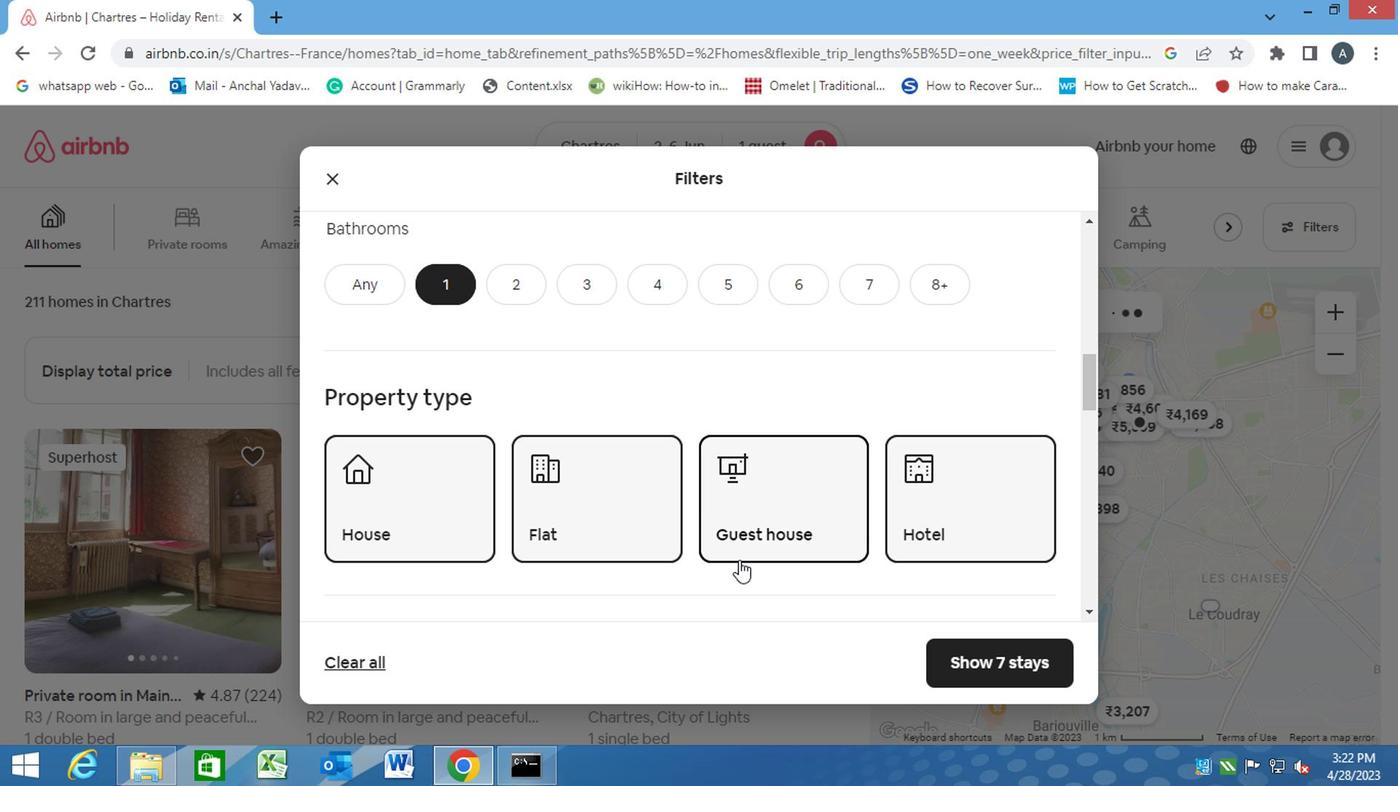 
Action: Mouse scrolled (741, 565) with delta (0, 0)
Screenshot: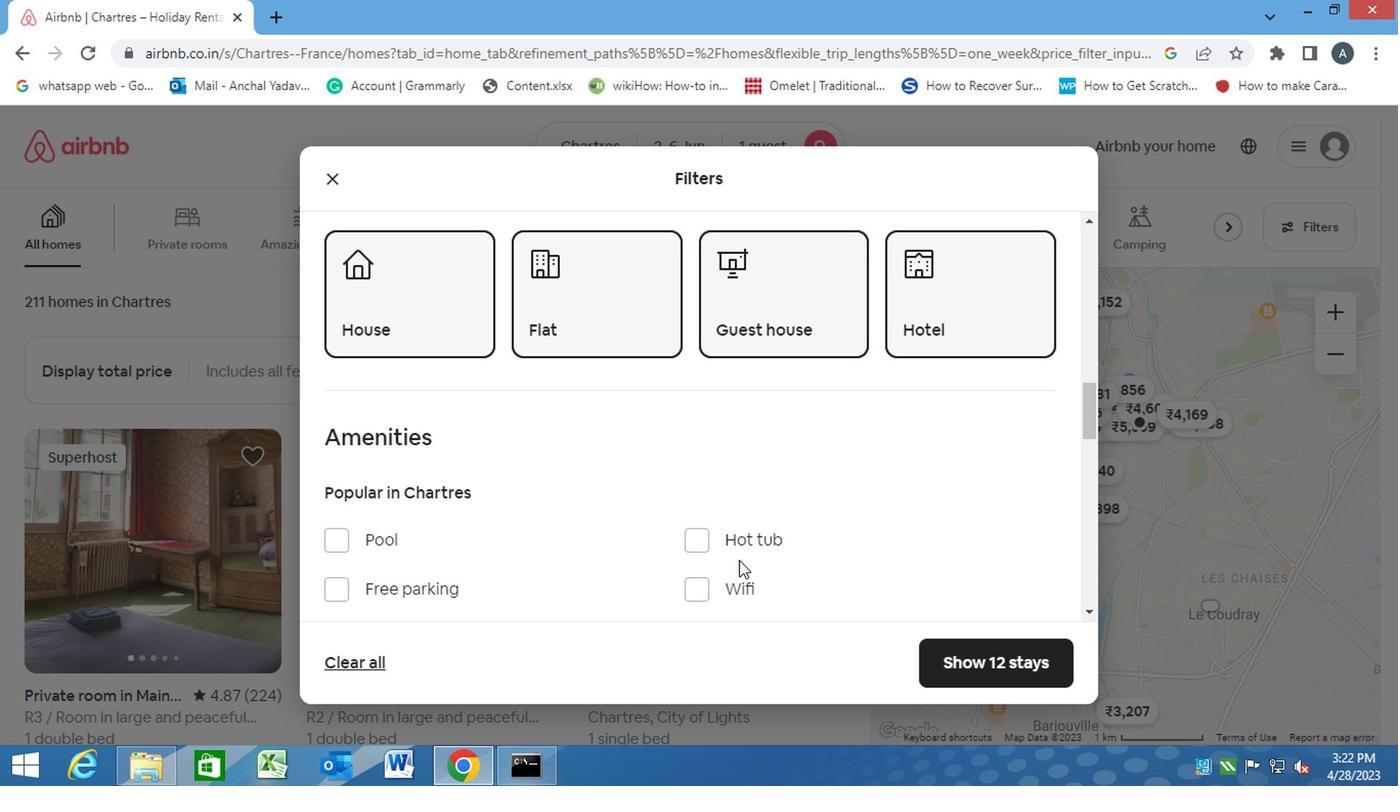 
Action: Mouse moved to (711, 539)
Screenshot: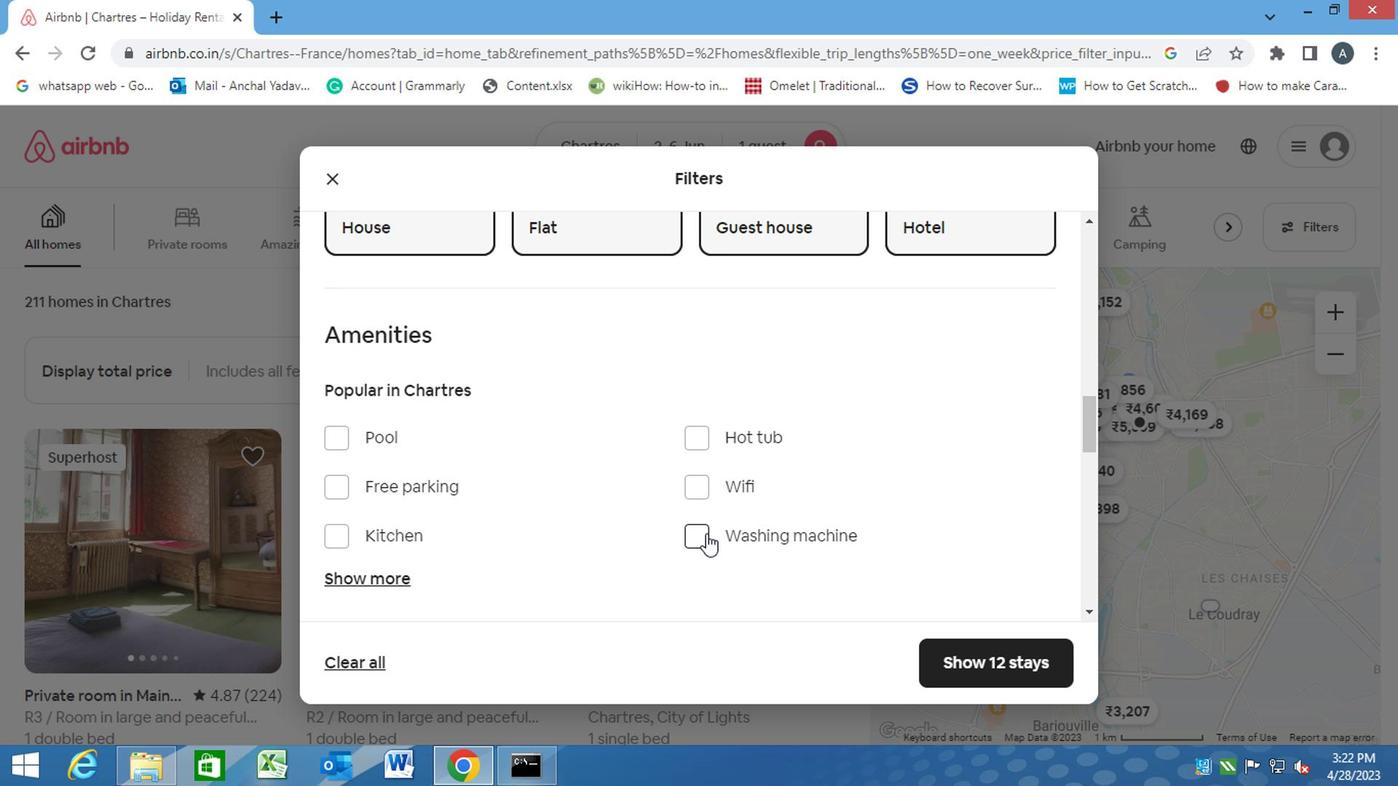 
Action: Mouse pressed left at (711, 539)
Screenshot: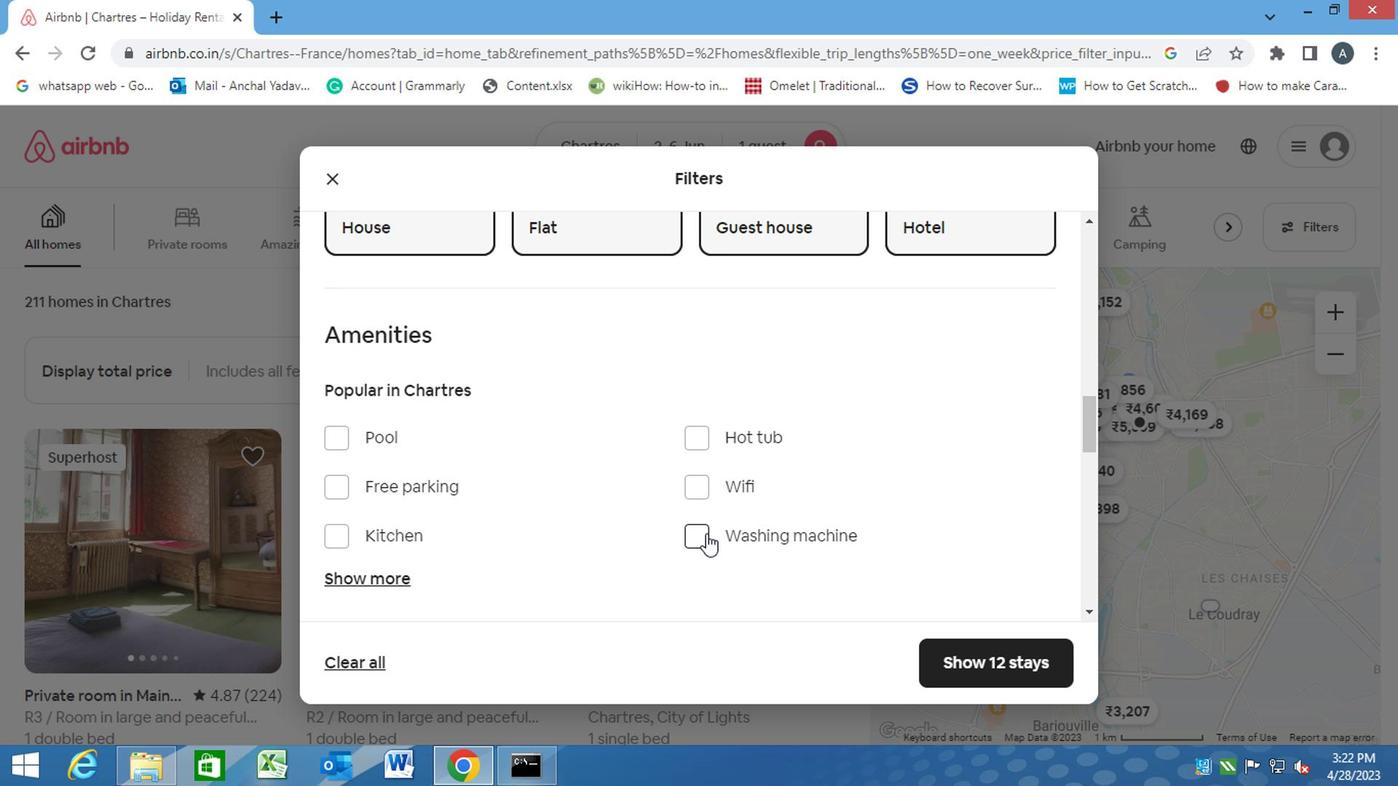 
Action: Mouse moved to (725, 540)
Screenshot: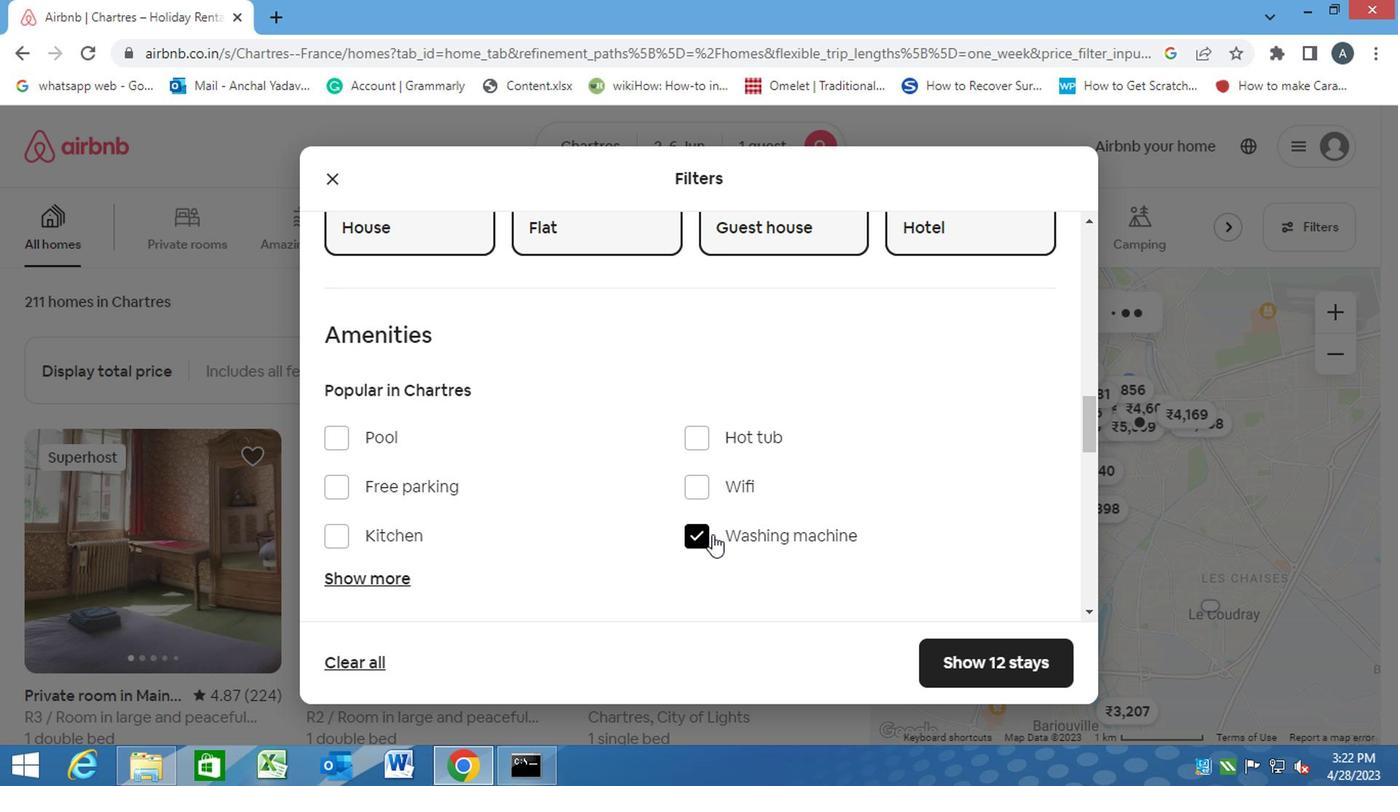
Action: Mouse scrolled (725, 539) with delta (0, -1)
Screenshot: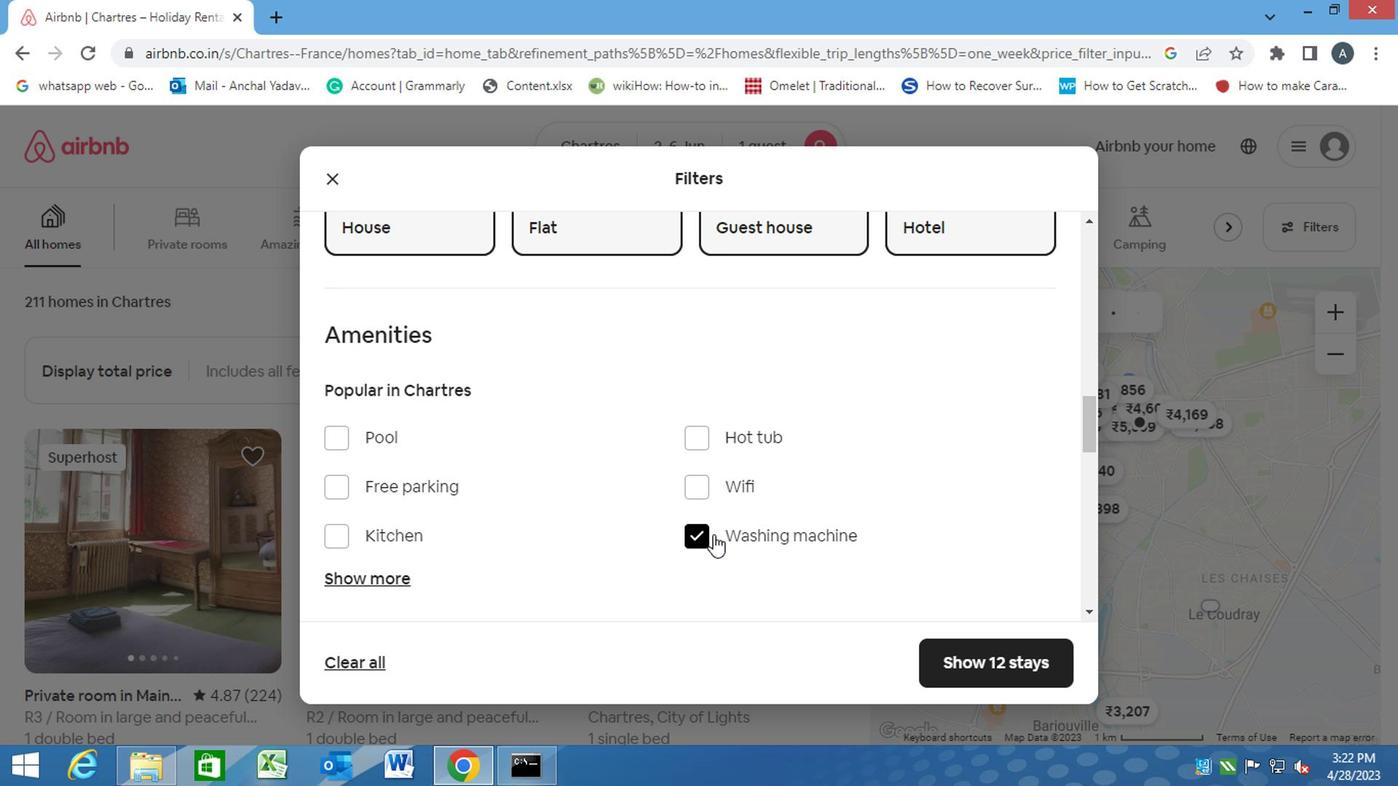 
Action: Mouse scrolled (725, 539) with delta (0, -1)
Screenshot: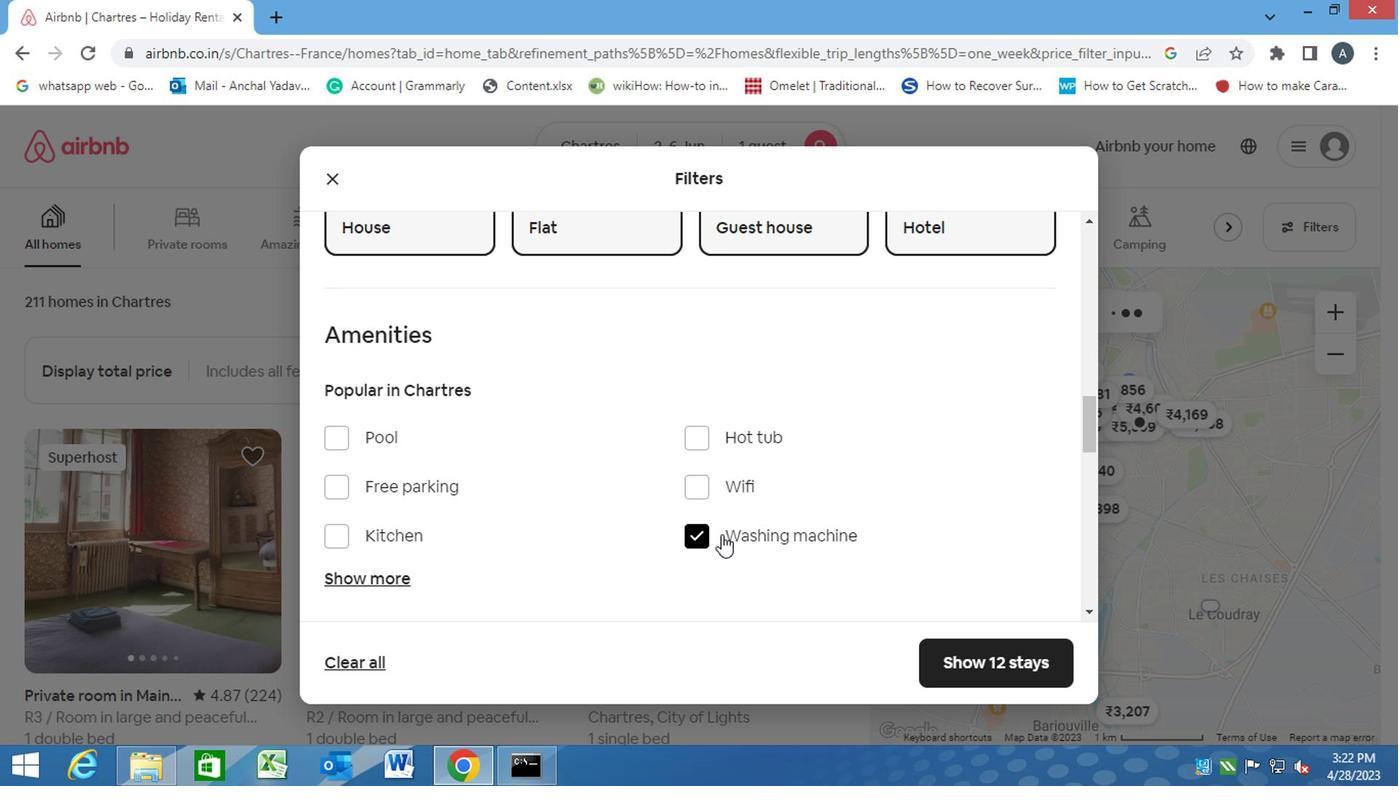 
Action: Mouse moved to (786, 480)
Screenshot: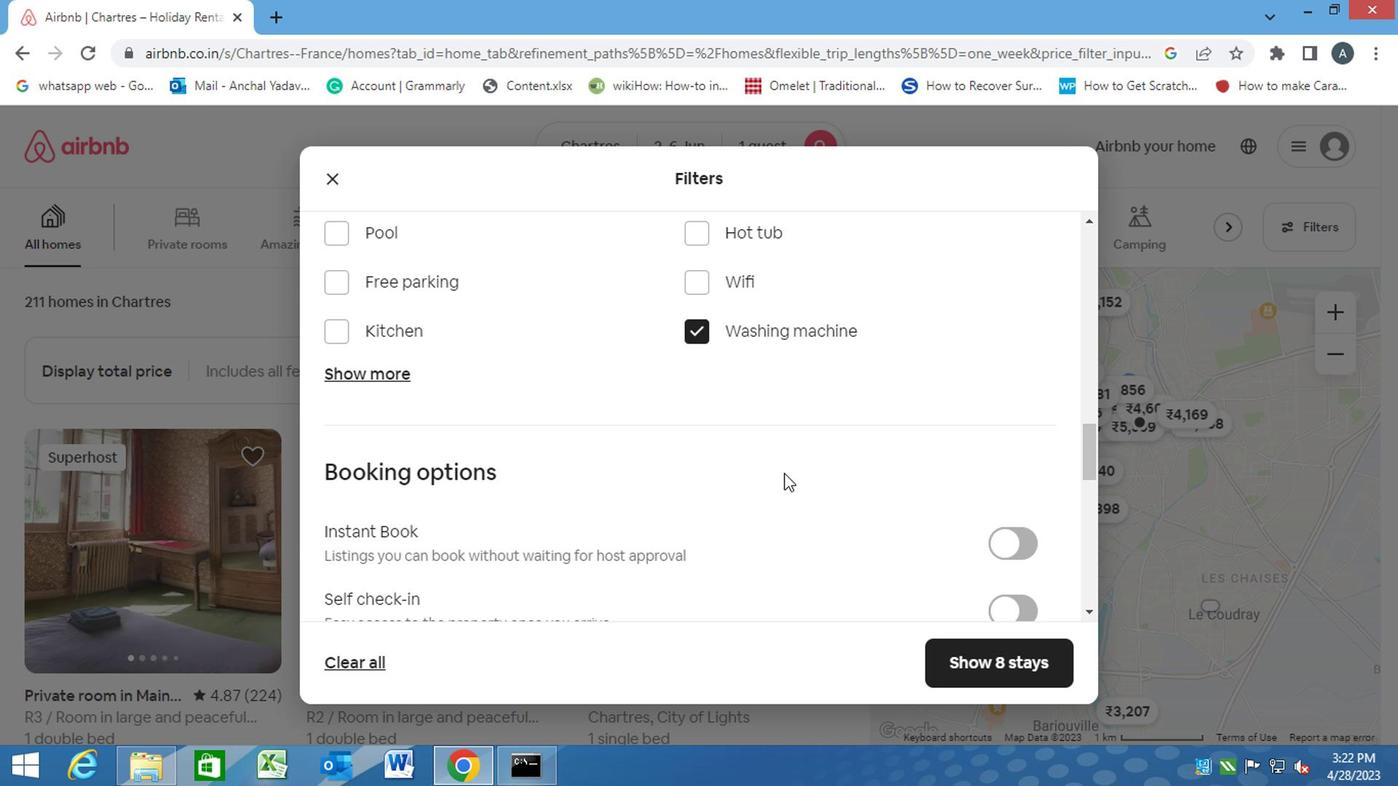 
Action: Mouse scrolled (786, 479) with delta (0, -1)
Screenshot: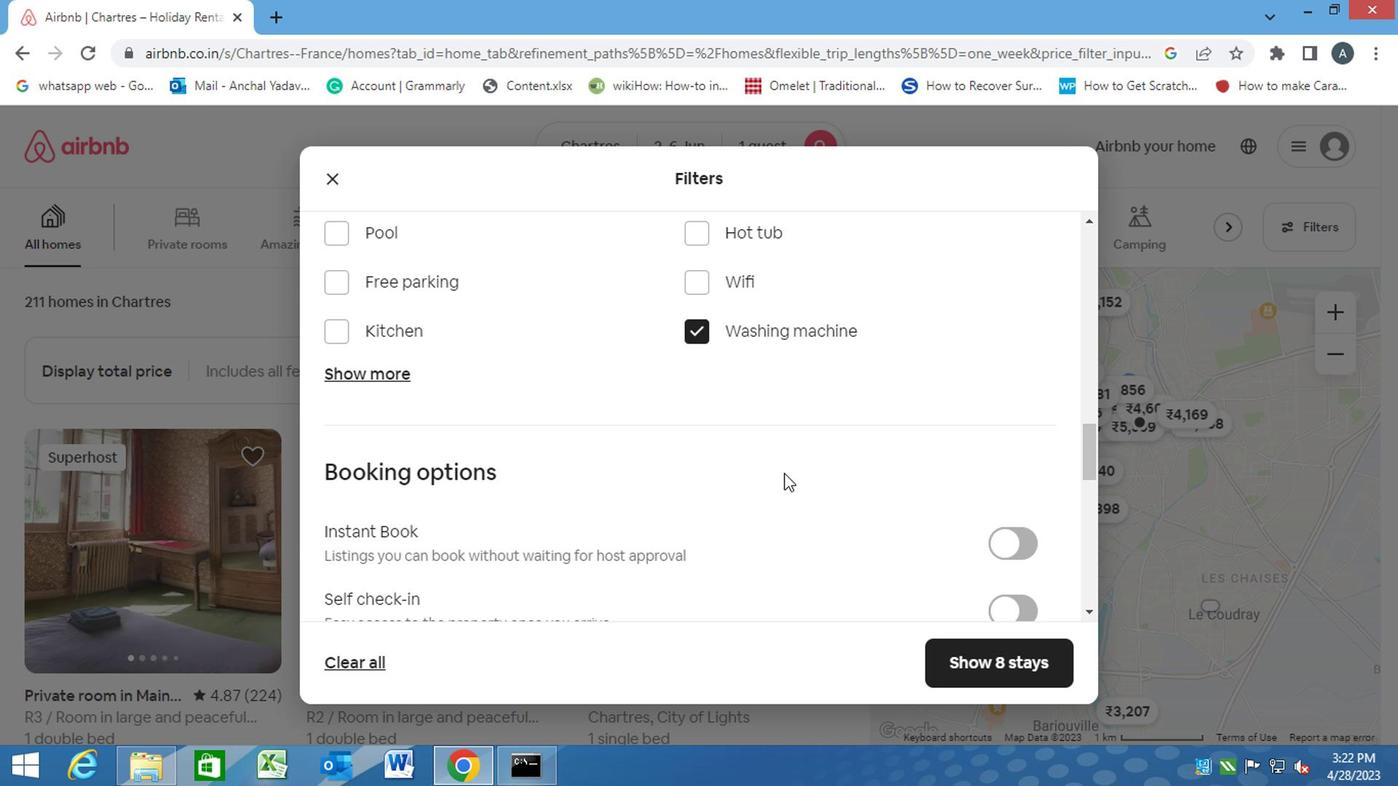 
Action: Mouse moved to (984, 504)
Screenshot: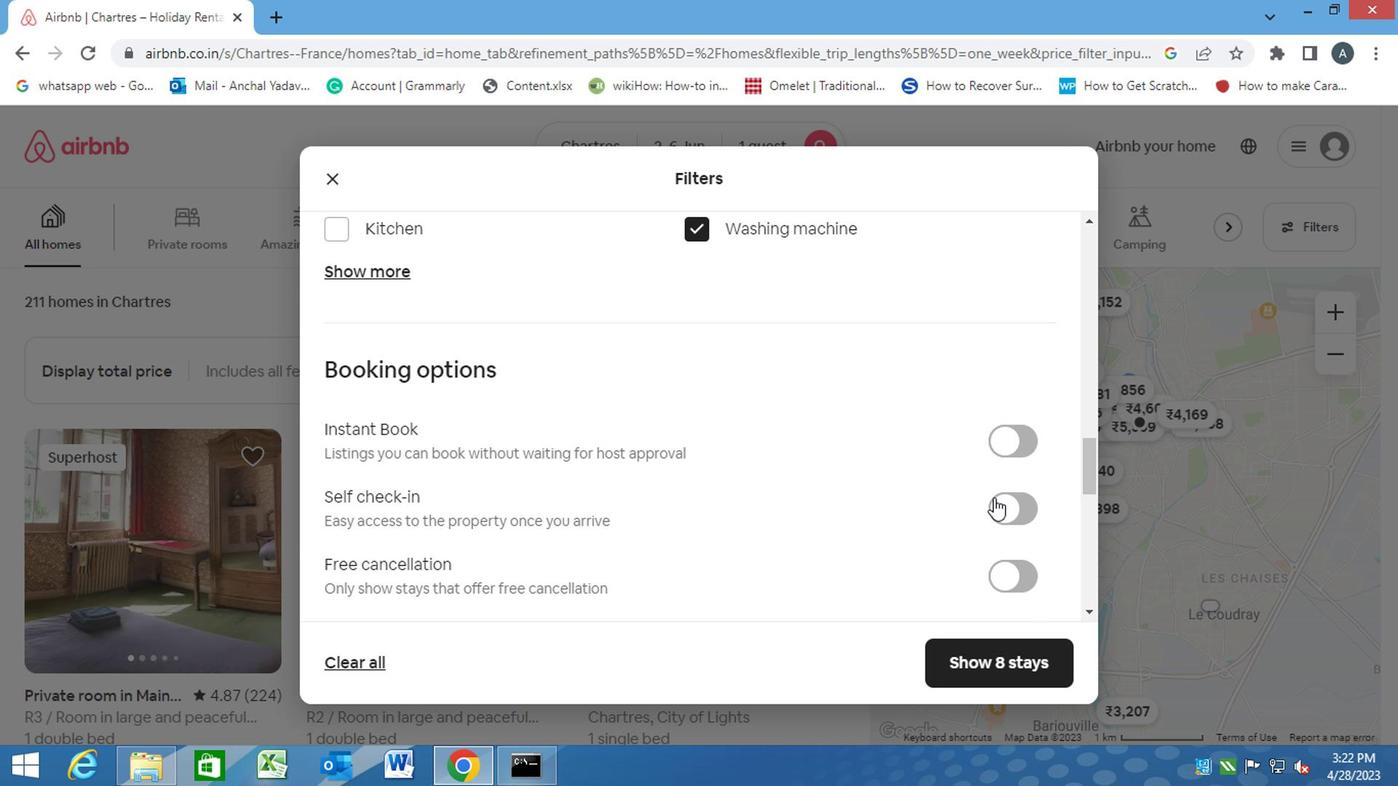 
Action: Mouse pressed left at (984, 504)
Screenshot: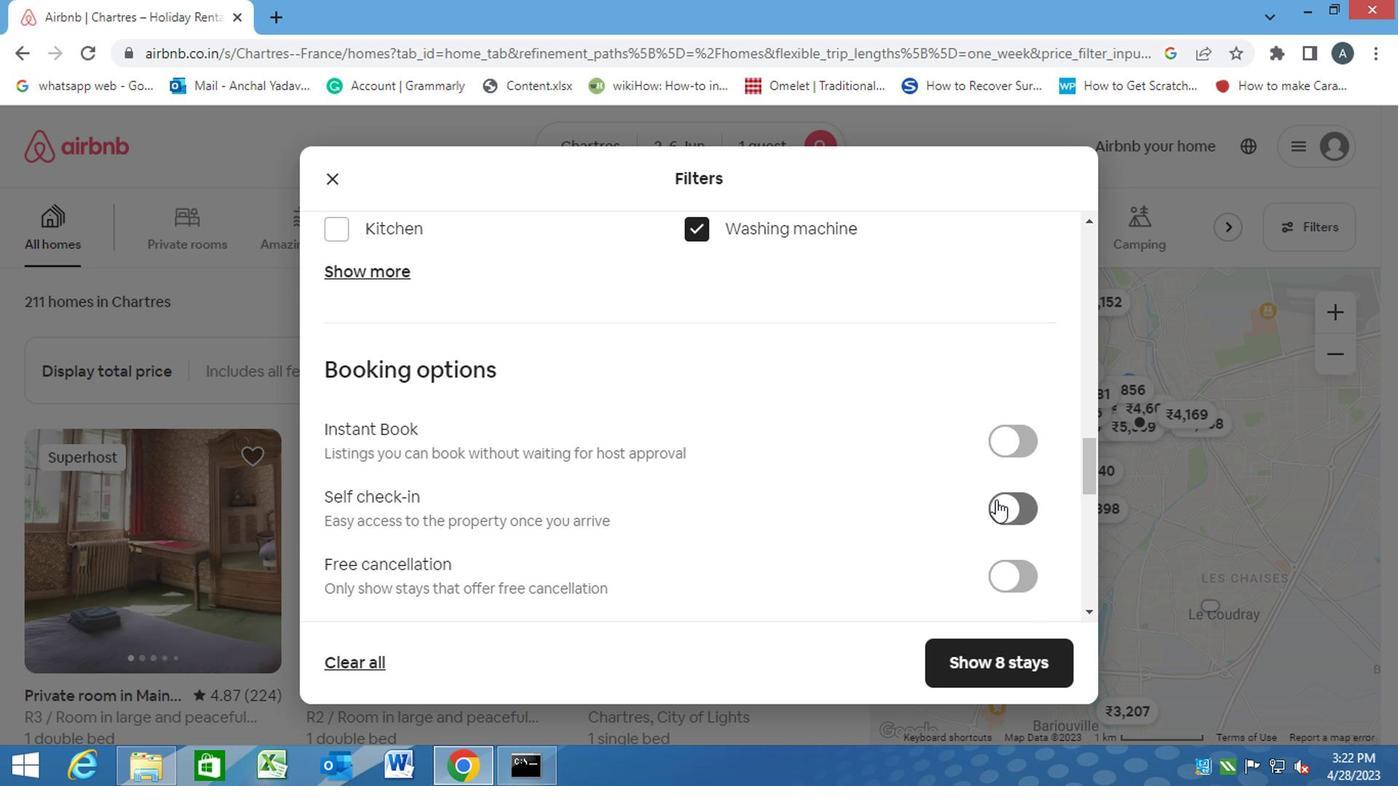 
Action: Mouse moved to (786, 555)
Screenshot: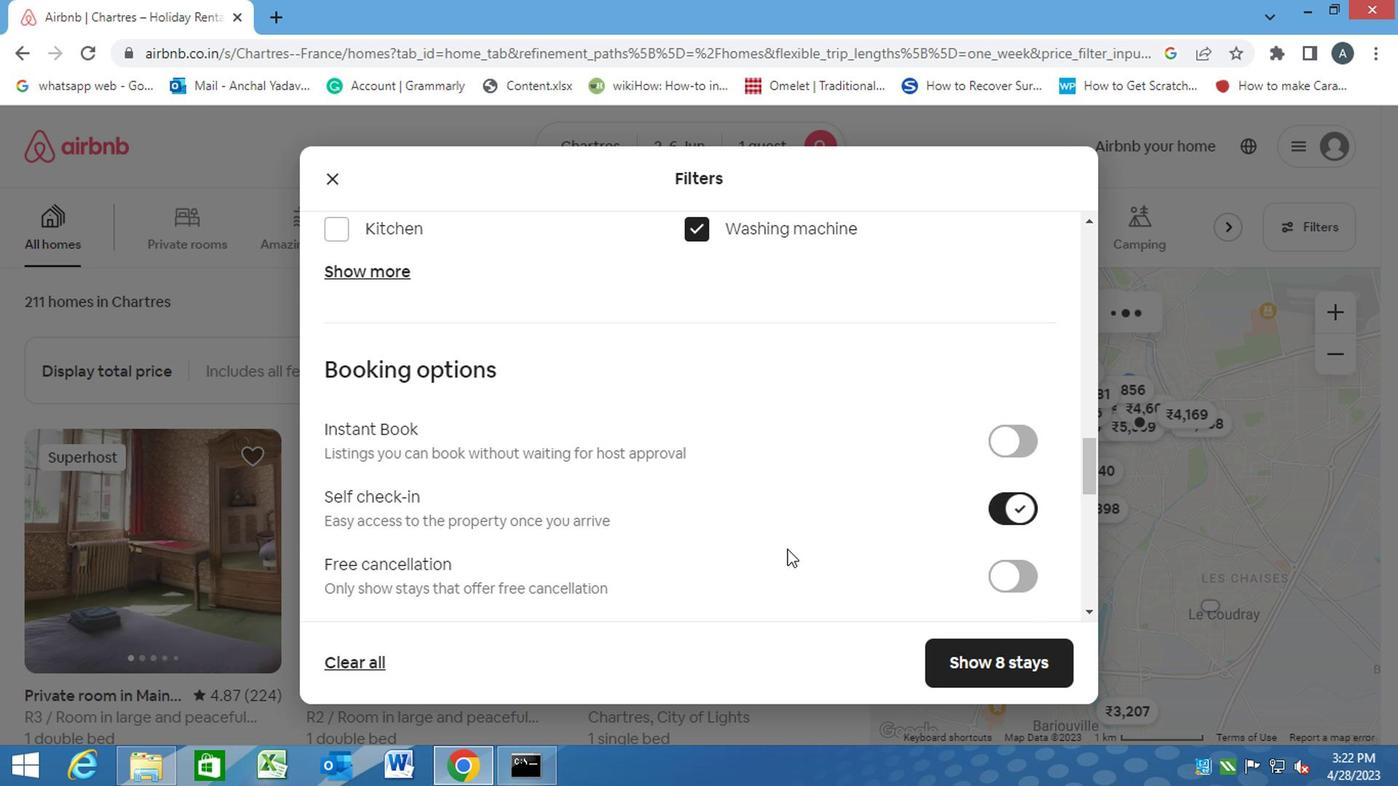 
Action: Mouse scrolled (786, 555) with delta (0, 0)
Screenshot: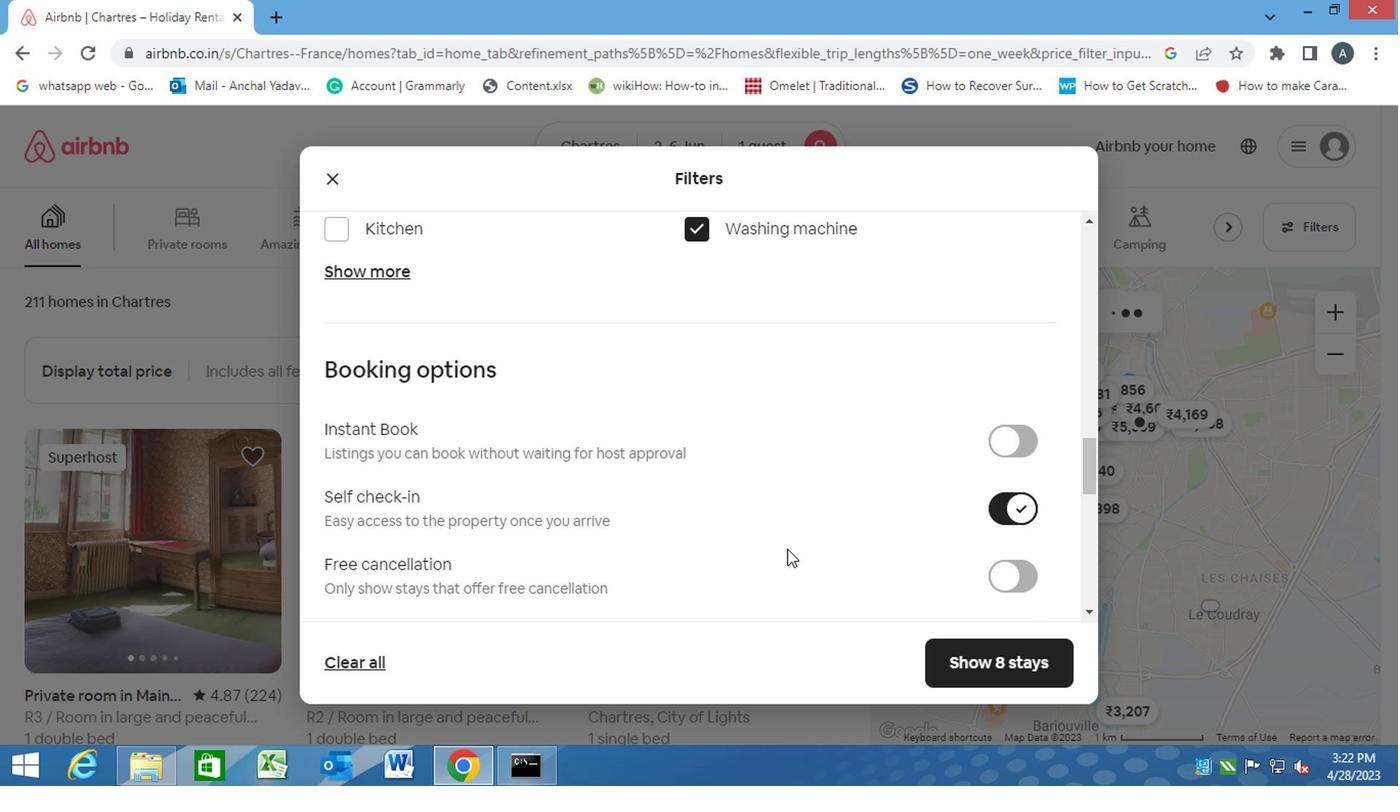 
Action: Mouse scrolled (786, 555) with delta (0, 0)
Screenshot: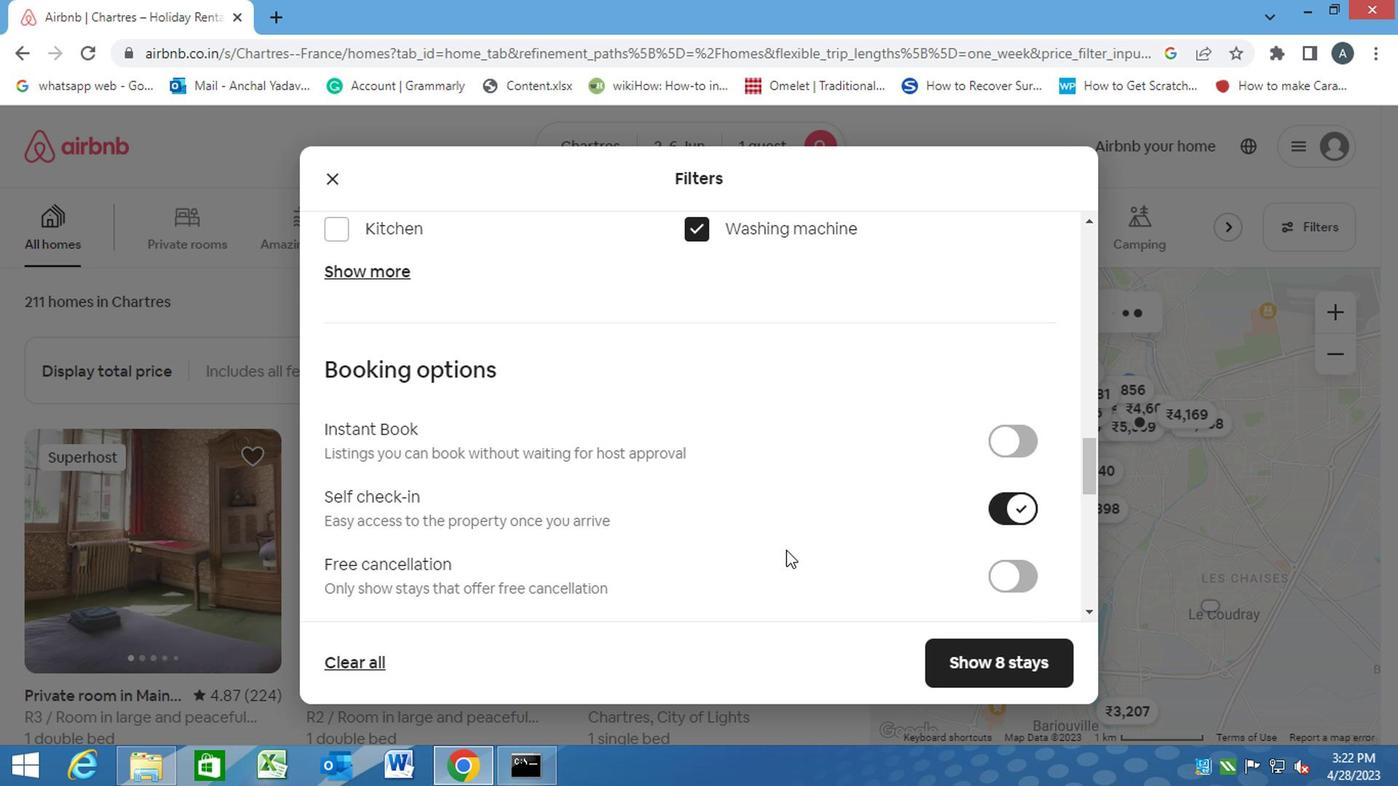 
Action: Mouse scrolled (786, 555) with delta (0, 0)
Screenshot: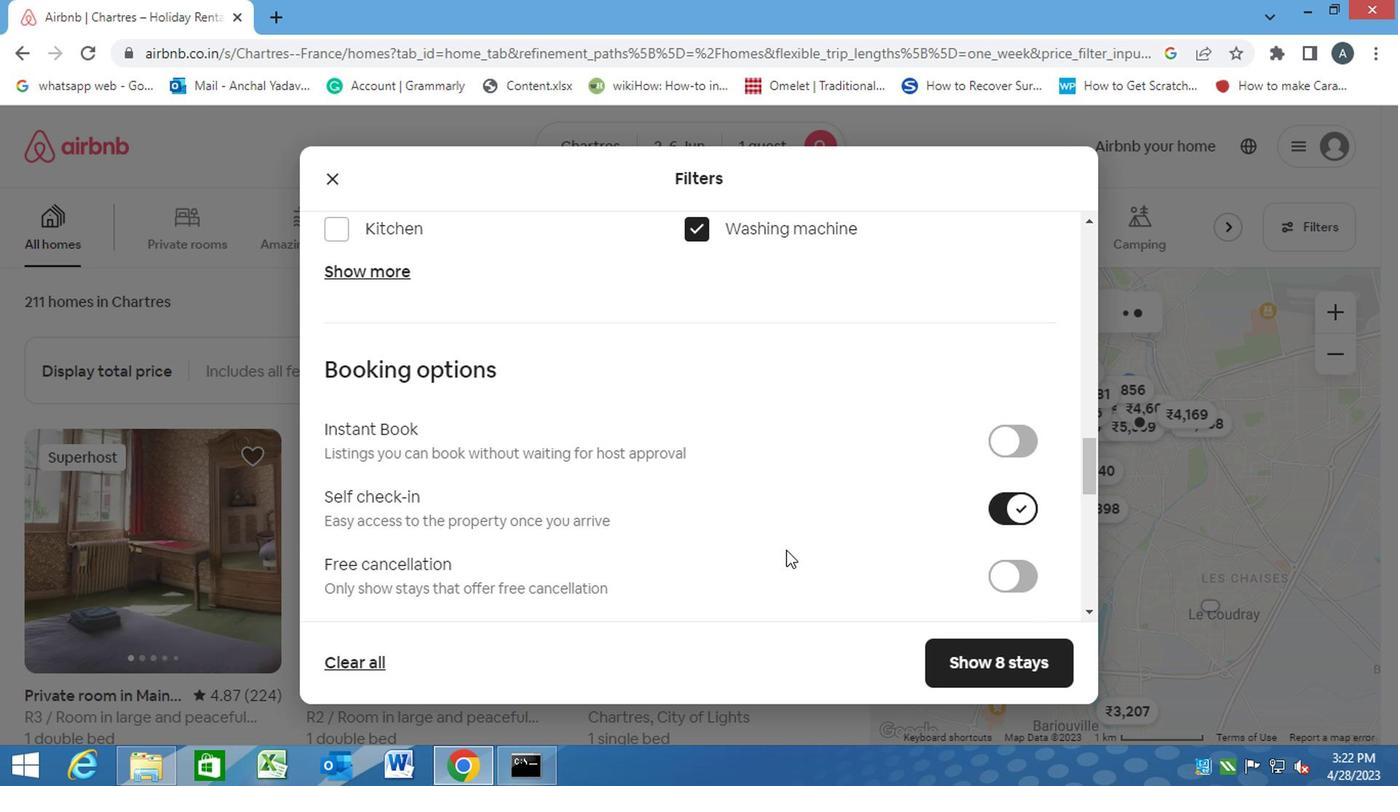 
Action: Mouse scrolled (786, 555) with delta (0, 0)
Screenshot: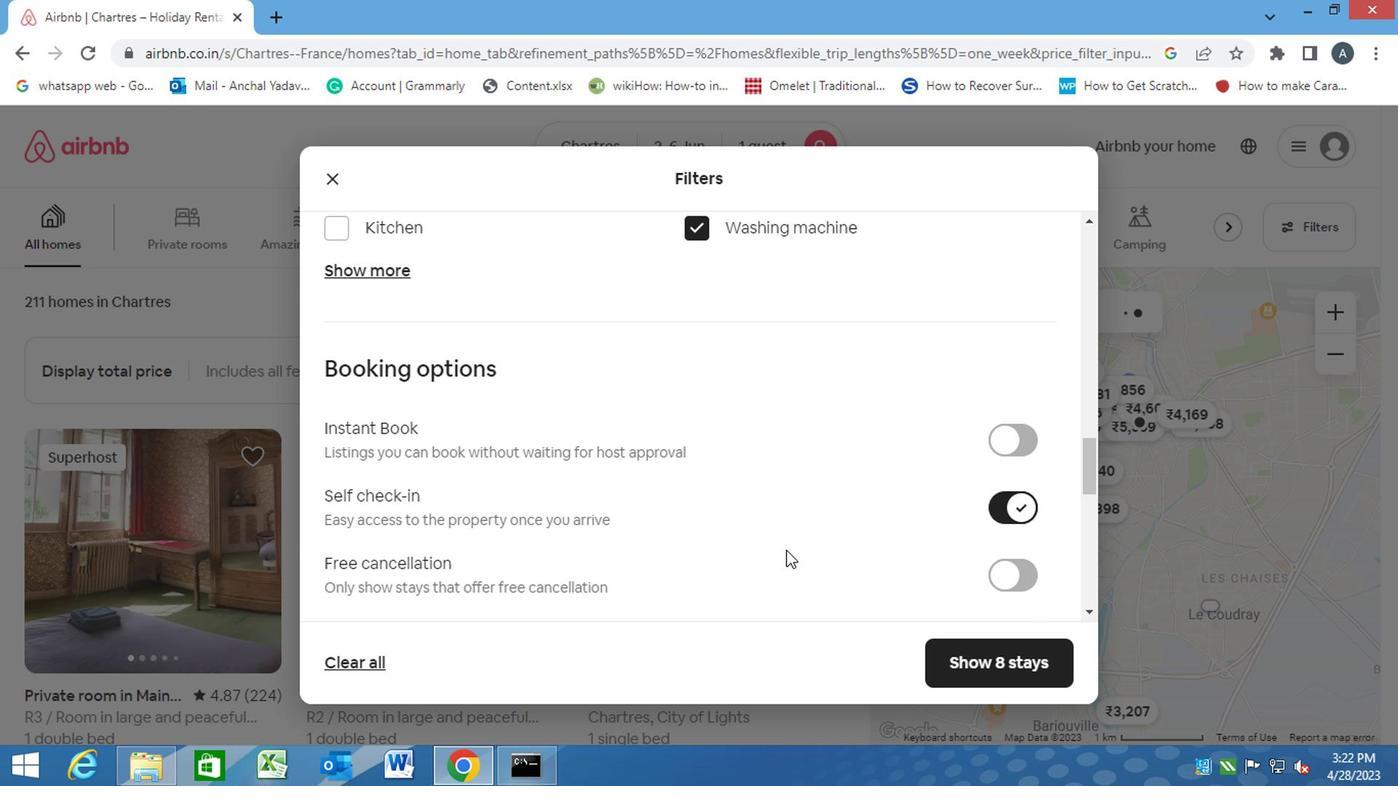 
Action: Mouse scrolled (786, 555) with delta (0, 0)
Screenshot: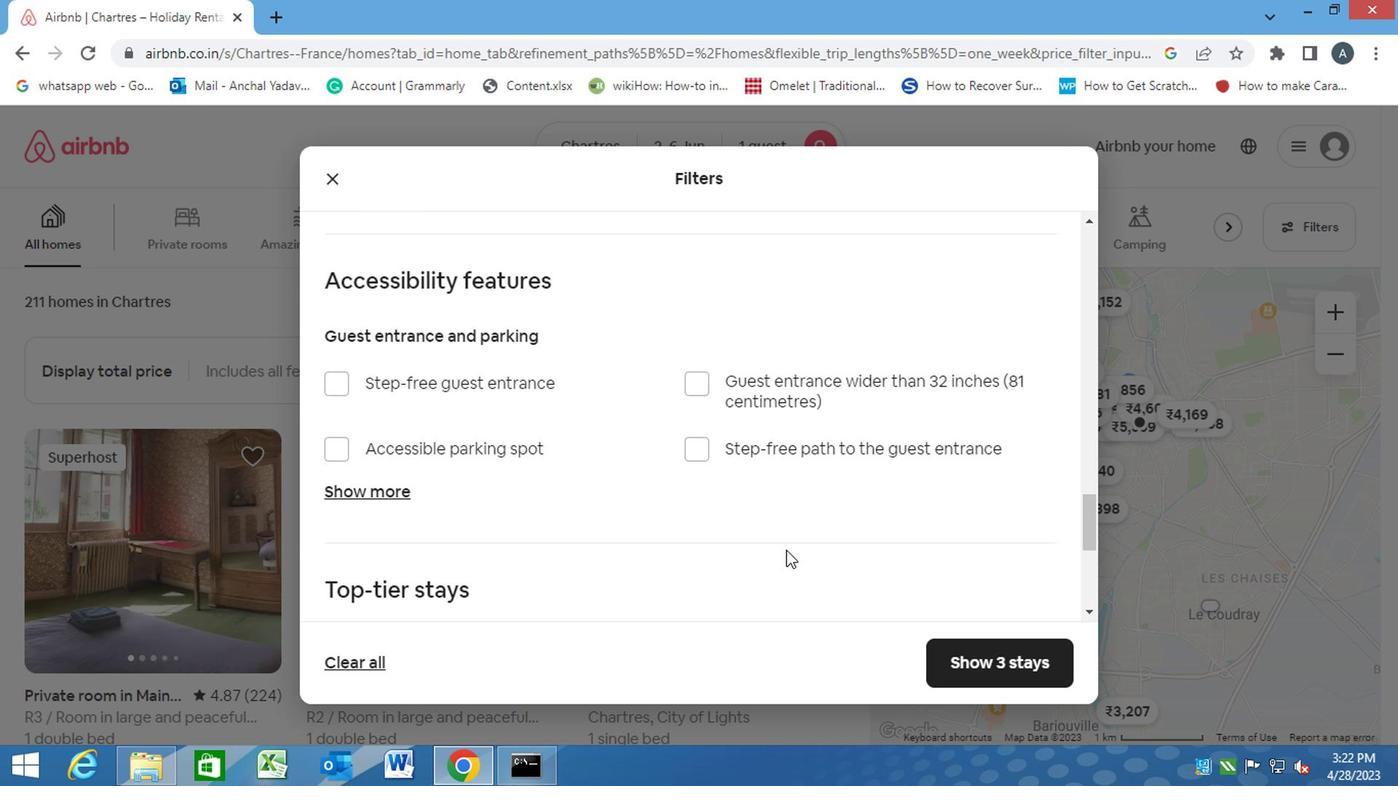 
Action: Mouse scrolled (786, 555) with delta (0, 0)
Screenshot: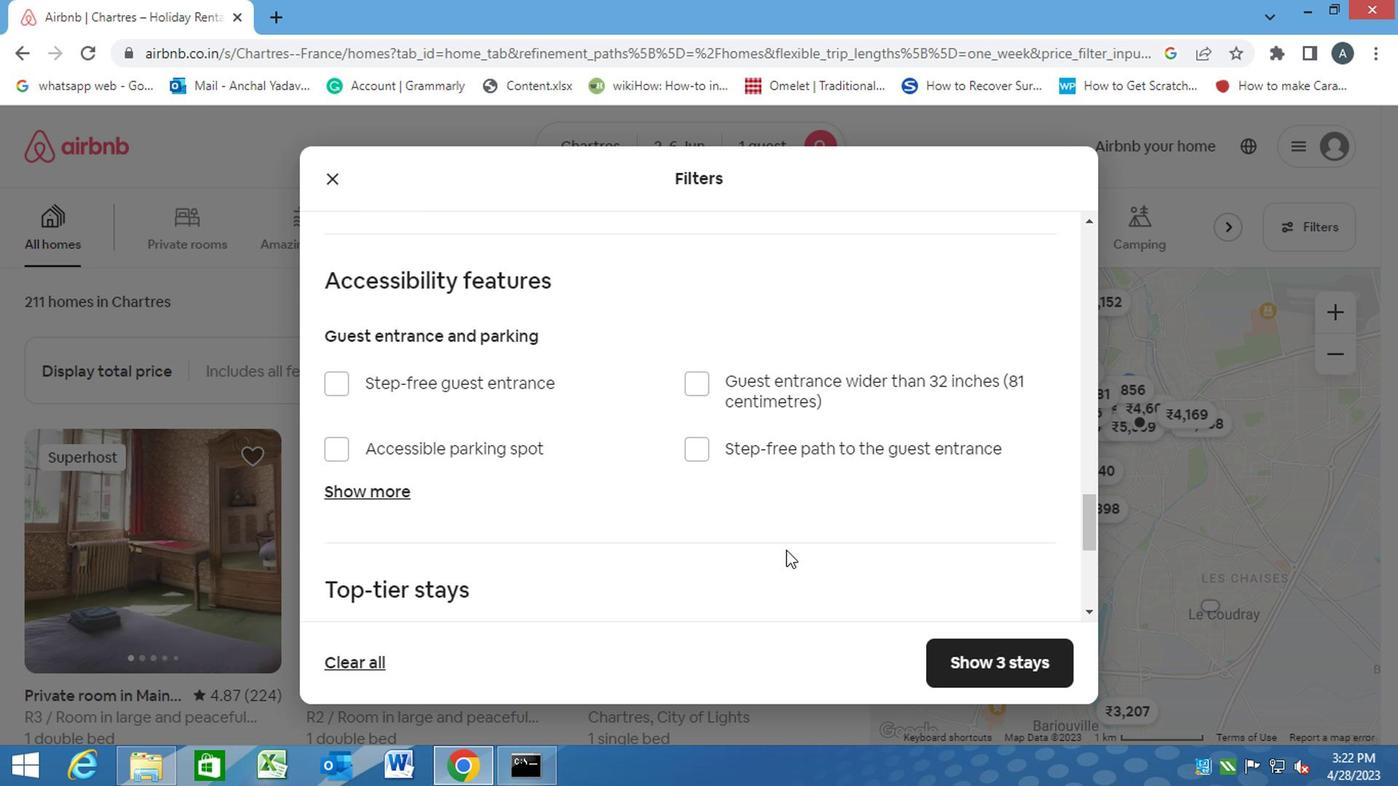 
Action: Mouse scrolled (786, 555) with delta (0, 0)
Screenshot: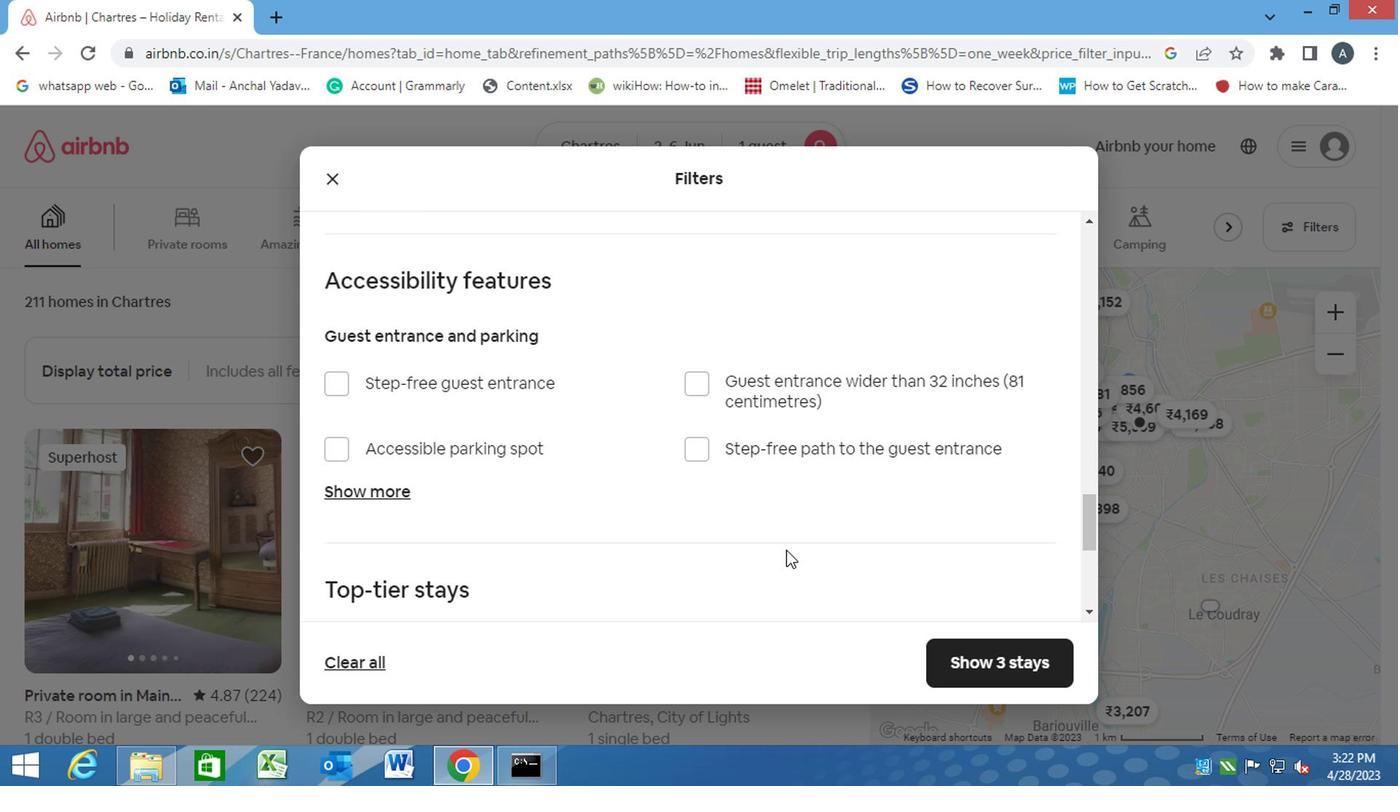 
Action: Mouse moved to (359, 562)
Screenshot: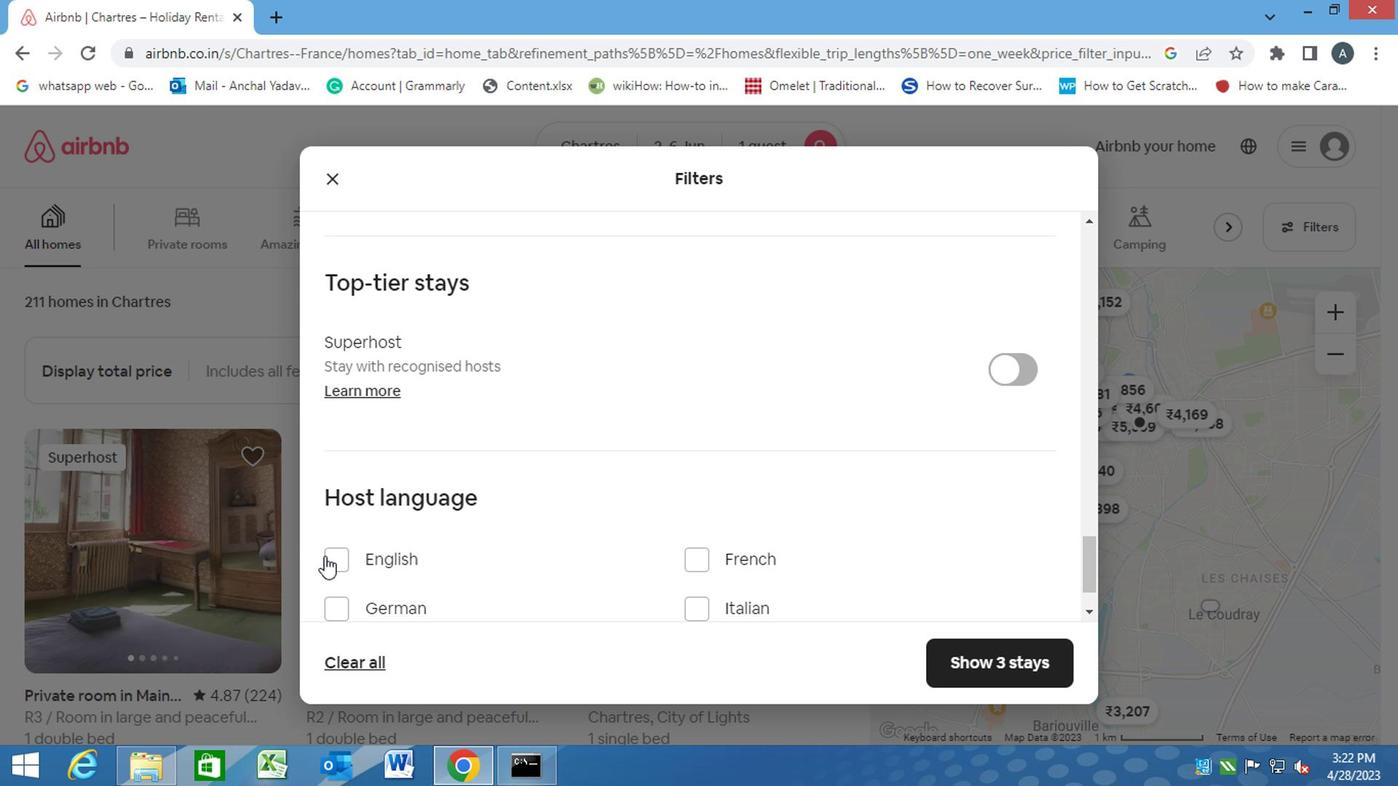 
Action: Mouse pressed left at (359, 562)
Screenshot: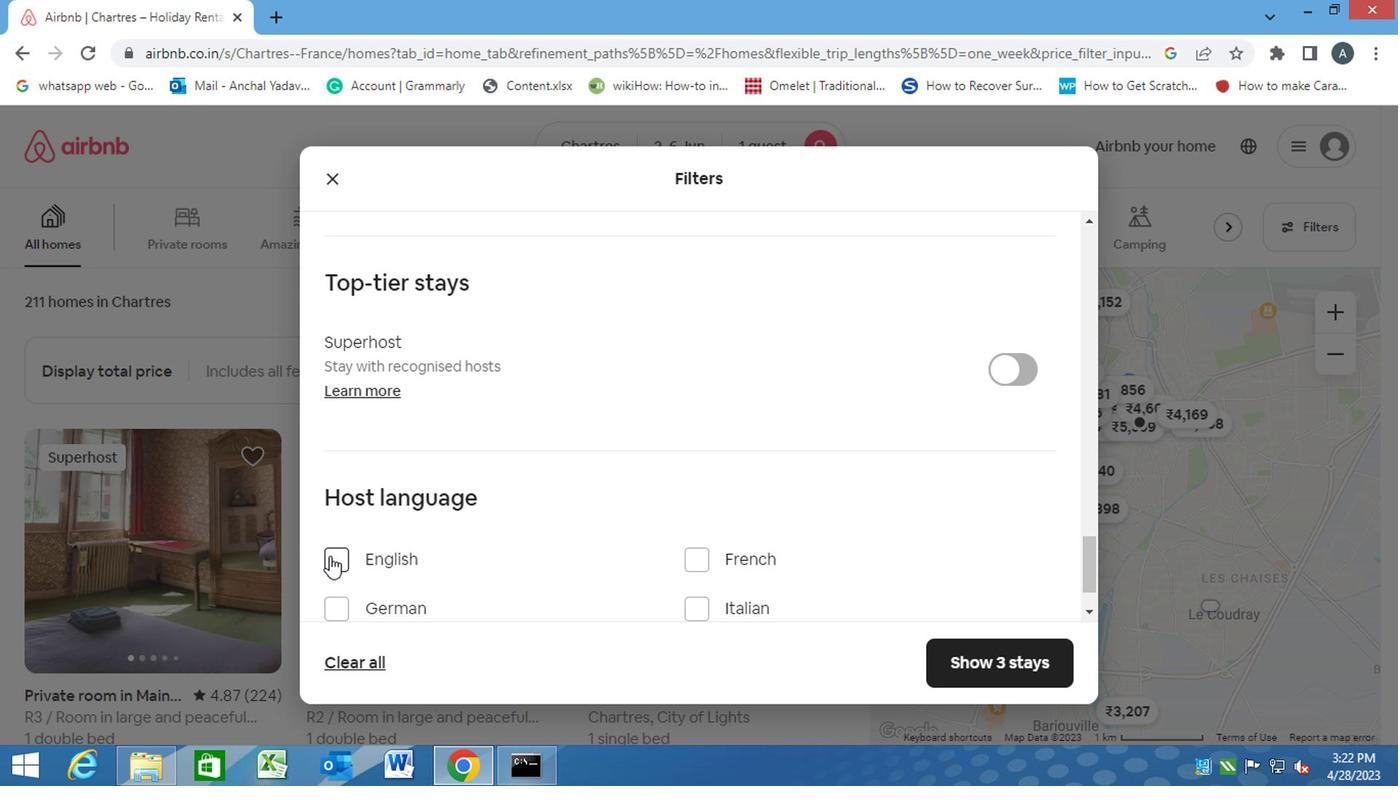 
Action: Mouse moved to (978, 666)
Screenshot: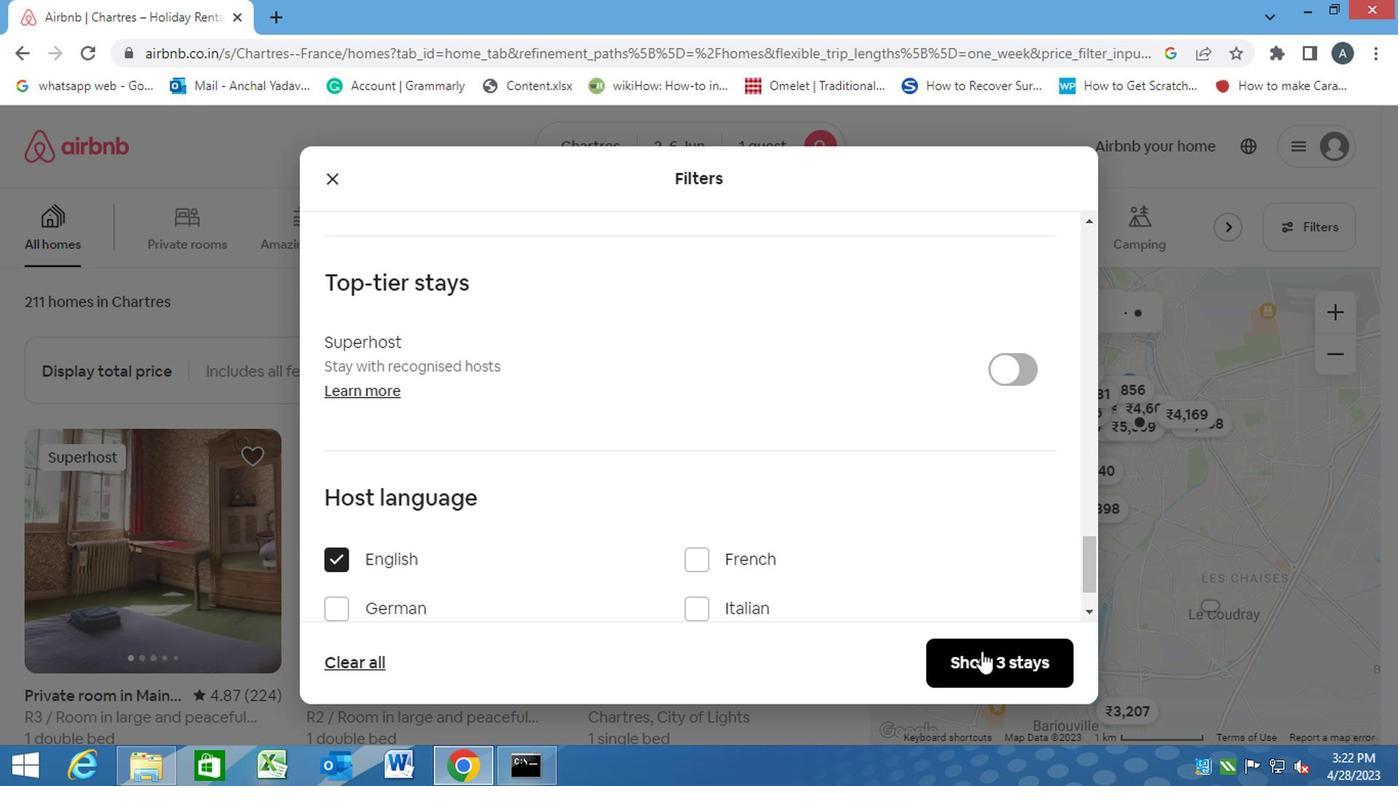 
Action: Mouse pressed left at (978, 666)
Screenshot: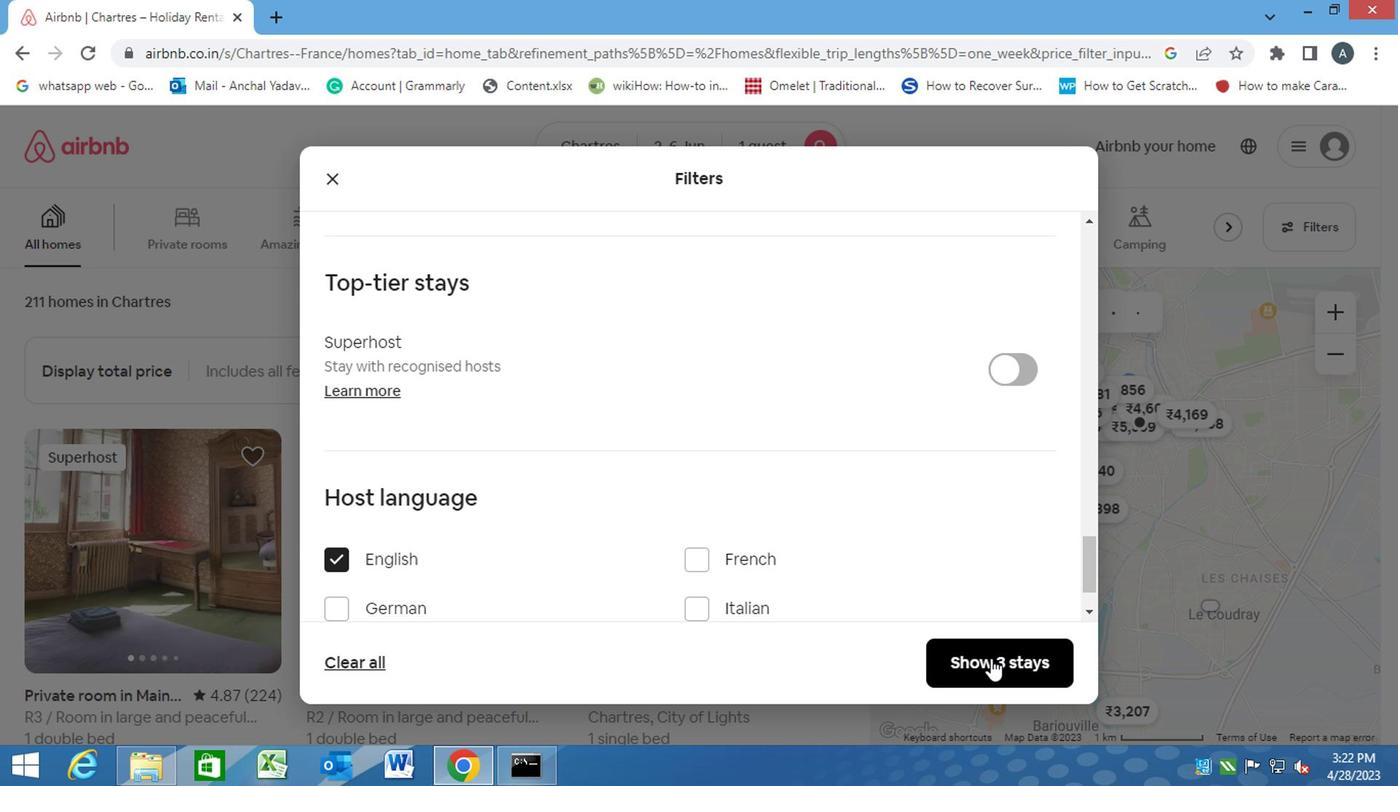 
